 Task: Research Airbnb accommodations nearby St. Augustine, Florida.
Action: Mouse moved to (419, 62)
Screenshot: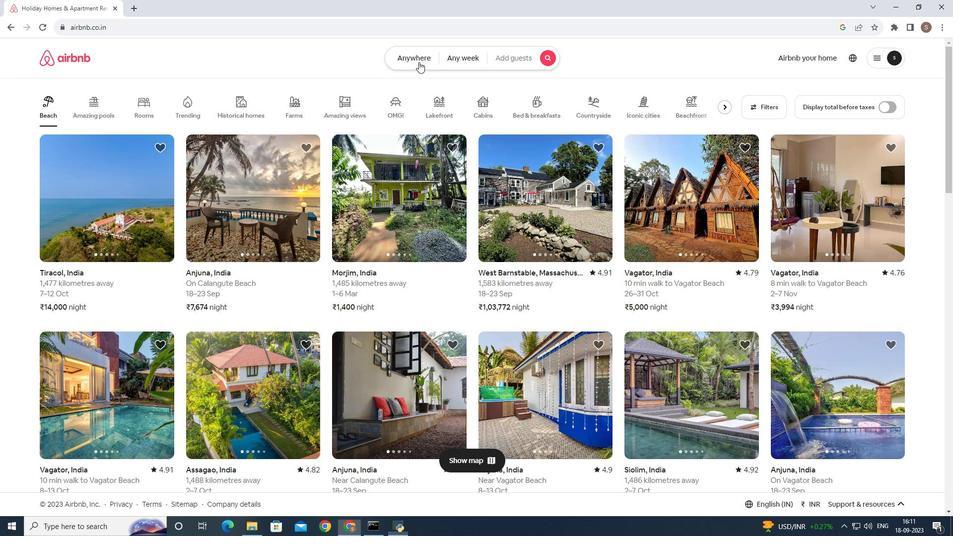 
Action: Mouse pressed left at (419, 62)
Screenshot: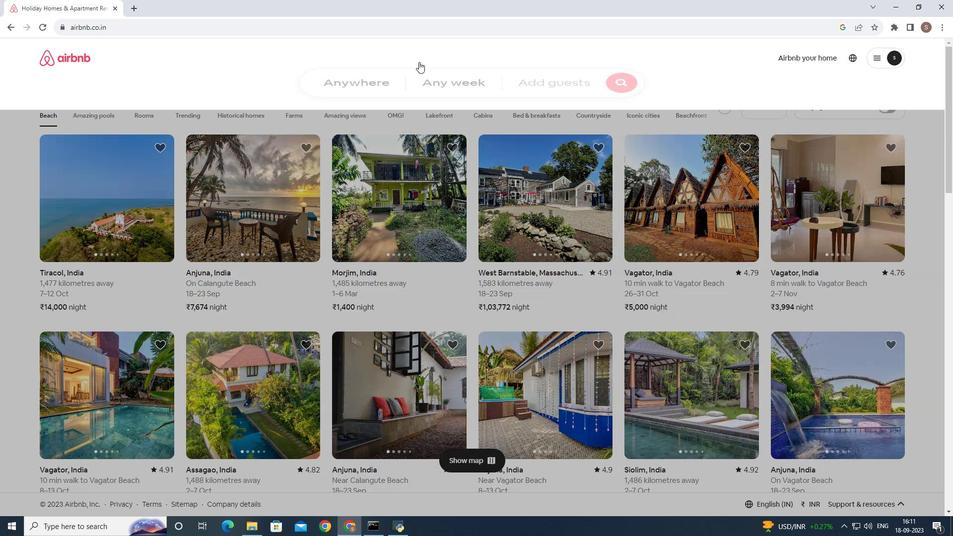 
Action: Mouse moved to (335, 99)
Screenshot: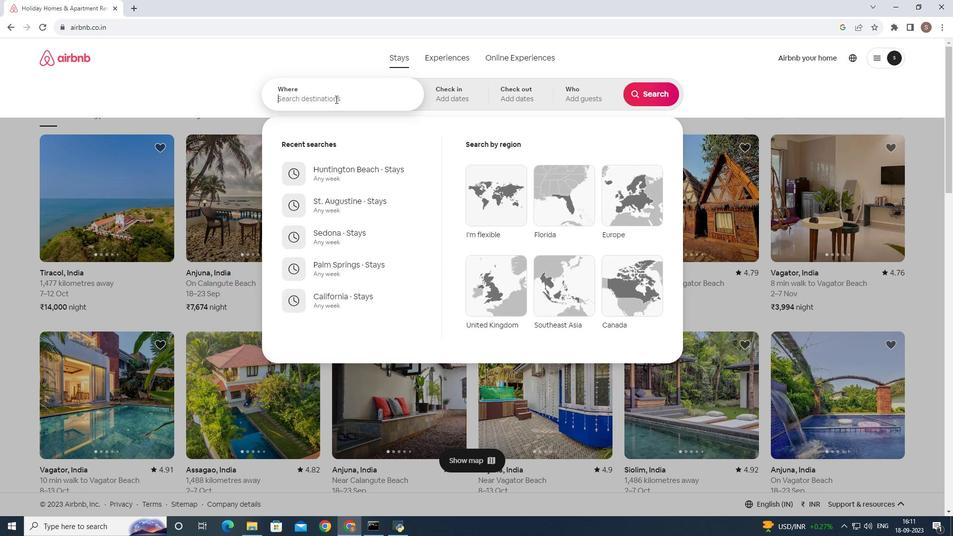 
Action: Mouse pressed left at (335, 99)
Screenshot: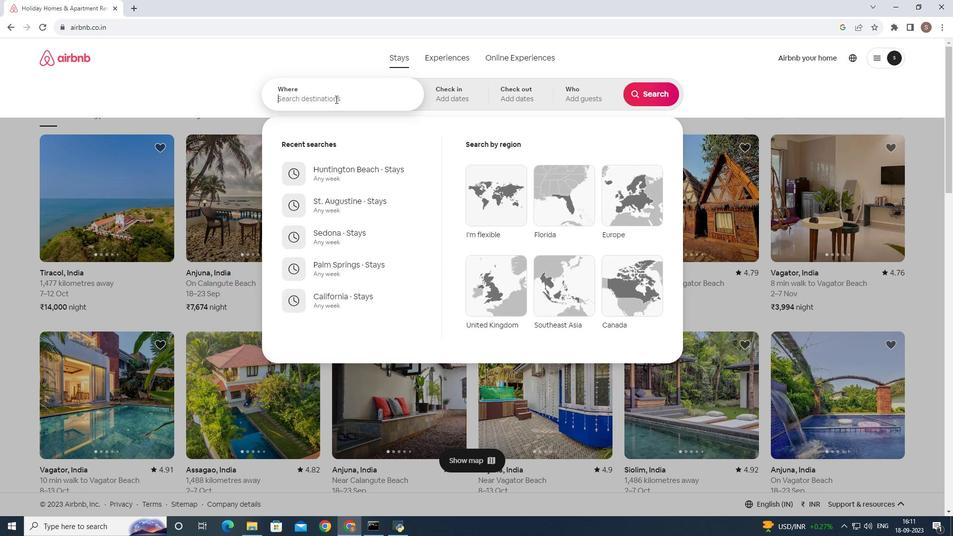 
Action: Key pressed <Key.shift><Key.shift><Key.shift><Key.shift><Key.shift><Key.shift><Key.shift><Key.shift><Key.shift><Key.shift><Key.shift>St.<Key.space><Key.shift><Key.shift><Key.shift><Key.shift><Key.shift><Key.shift><Key.shift><Key.shift><Key.shift><Key.shift>Augustine,<Key.space><Key.shift><Key.shift><Key.shift><Key.shift><Key.shift><Key.shift>Florida
Screenshot: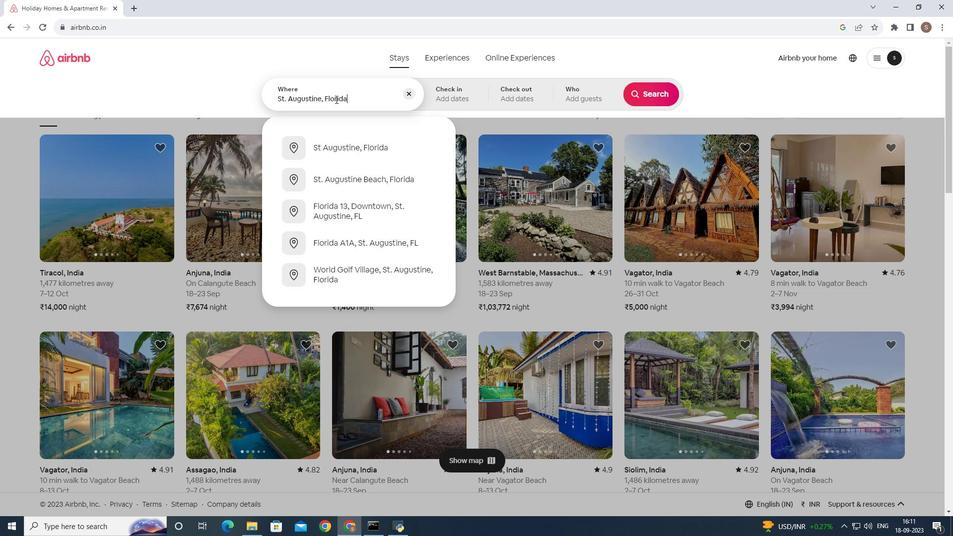 
Action: Mouse moved to (360, 149)
Screenshot: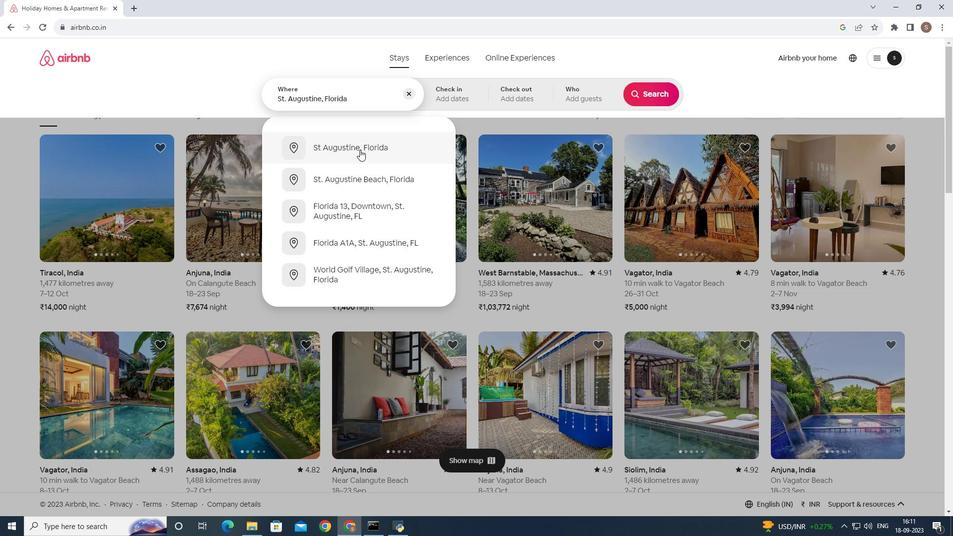 
Action: Mouse pressed left at (360, 149)
Screenshot: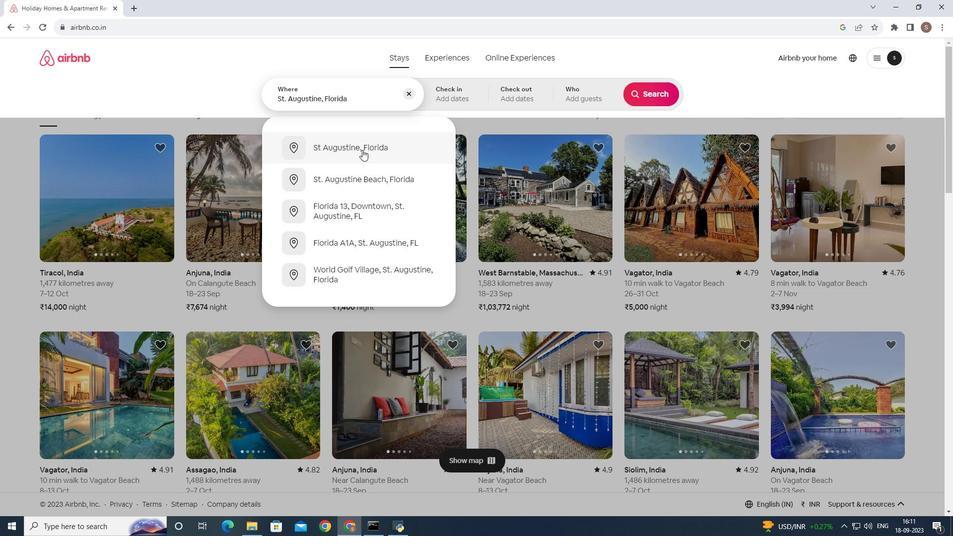 
Action: Mouse moved to (667, 87)
Screenshot: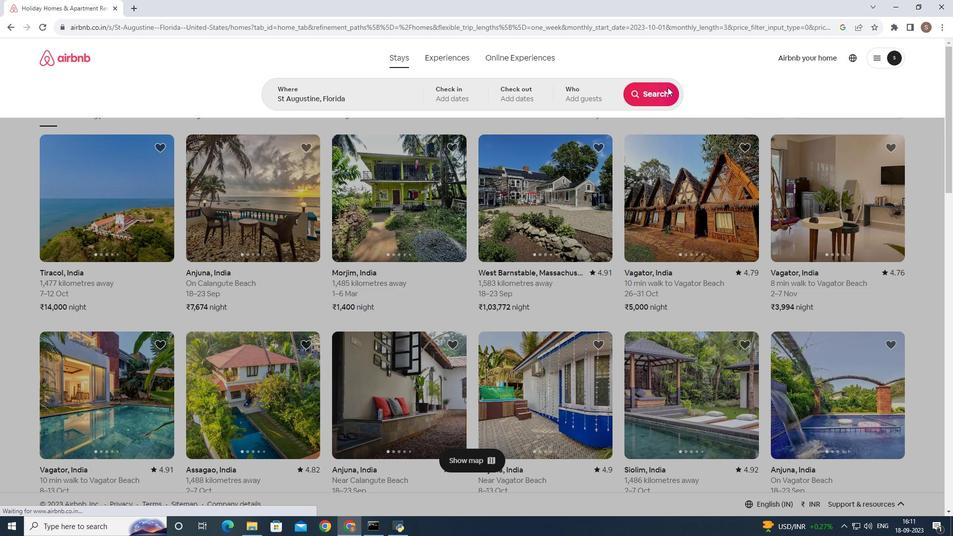 
Action: Mouse pressed left at (667, 87)
Screenshot: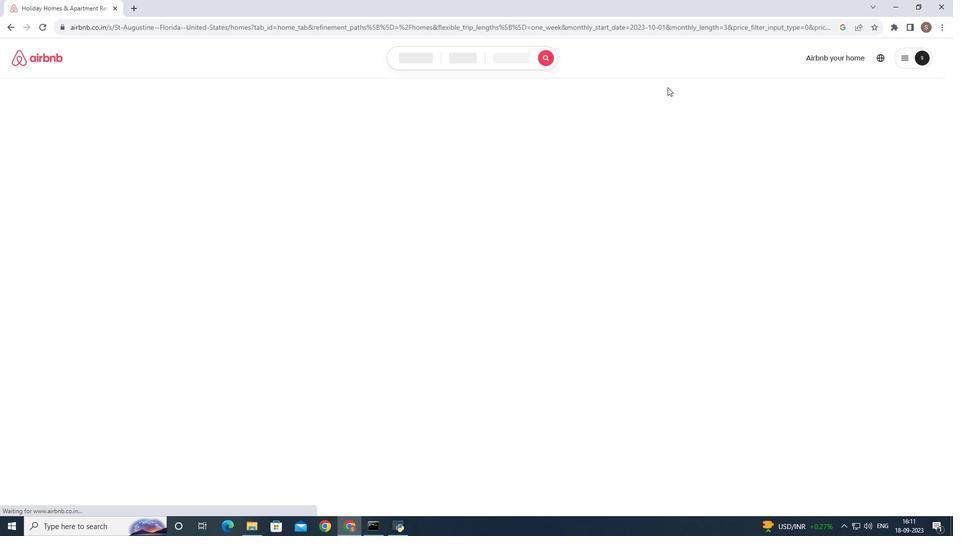 
Action: Mouse moved to (429, 92)
Screenshot: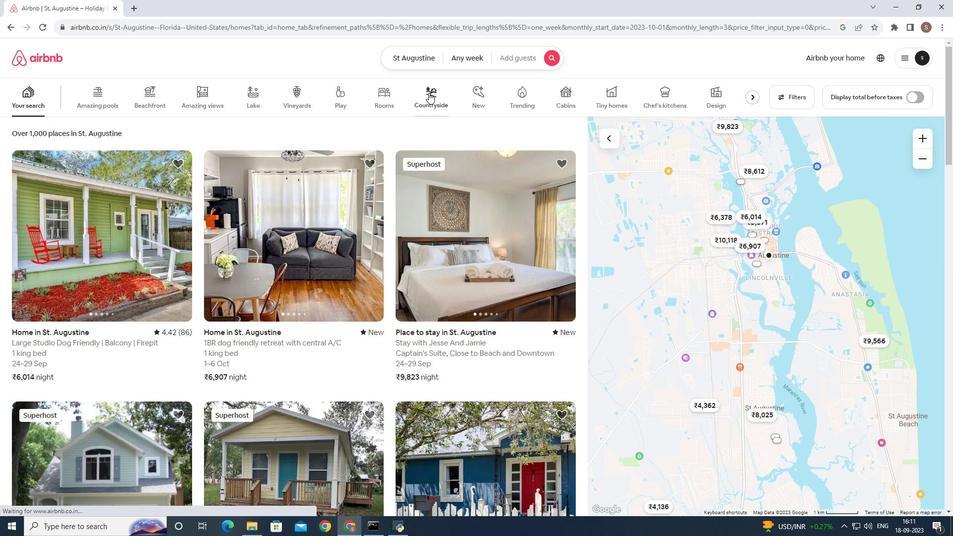 
Action: Mouse pressed left at (429, 92)
Screenshot: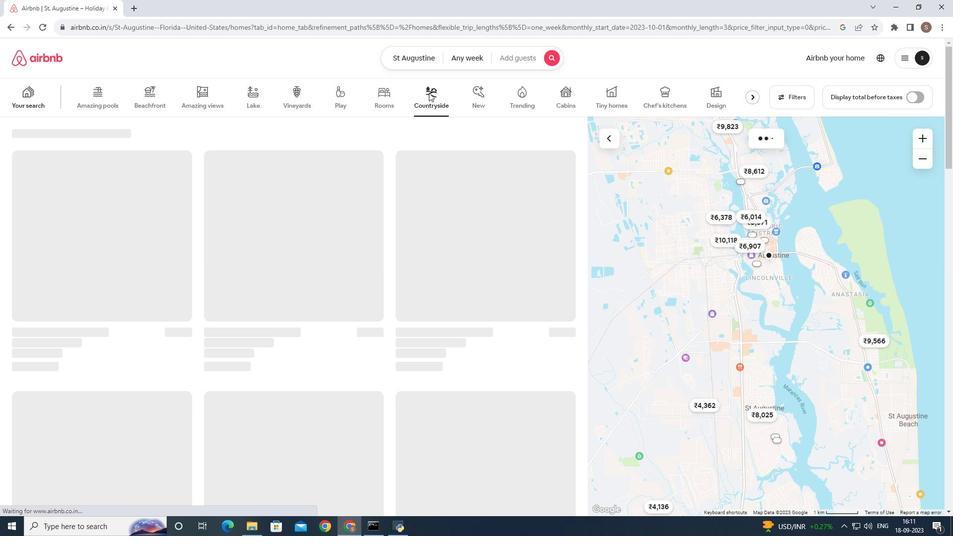 
Action: Mouse moved to (174, 250)
Screenshot: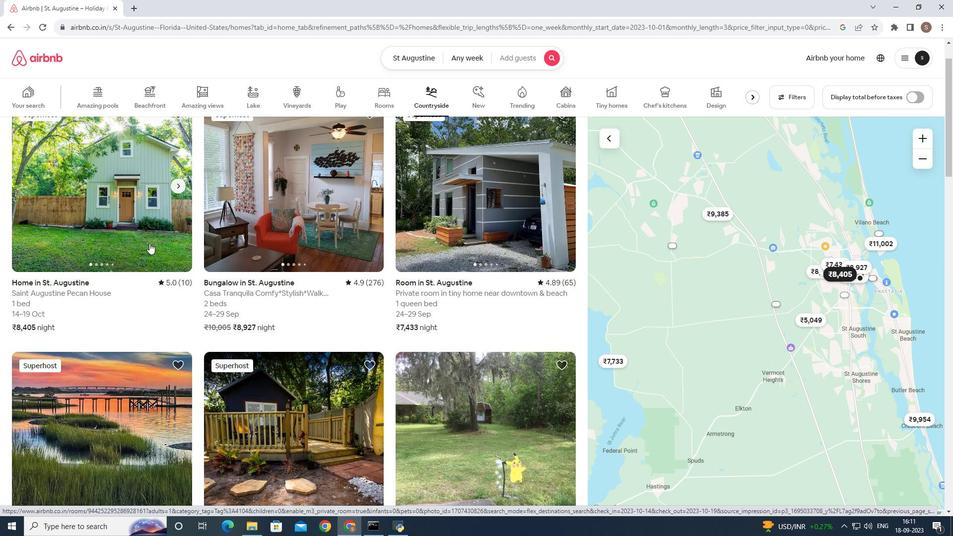
Action: Mouse scrolled (174, 249) with delta (0, 0)
Screenshot: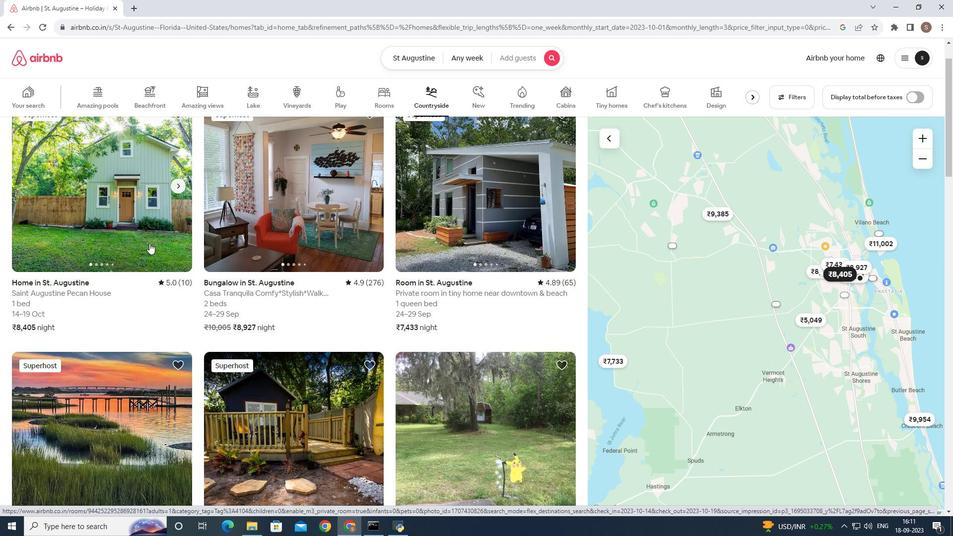 
Action: Mouse moved to (135, 230)
Screenshot: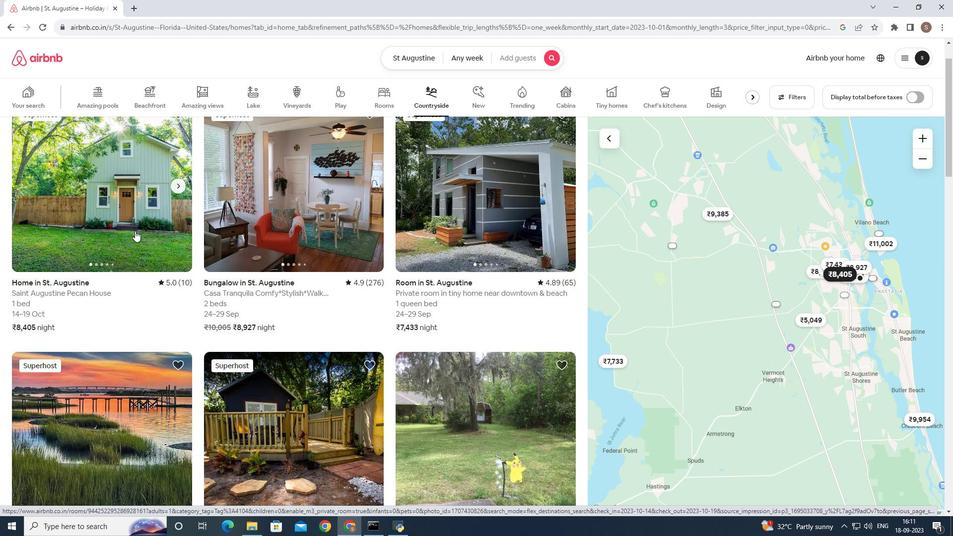 
Action: Mouse pressed left at (135, 230)
Screenshot: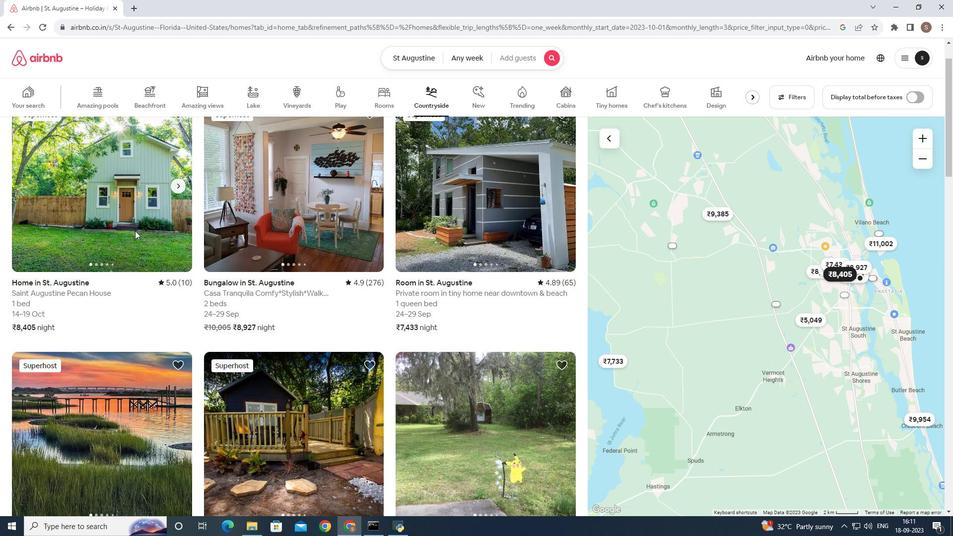 
Action: Mouse moved to (694, 368)
Screenshot: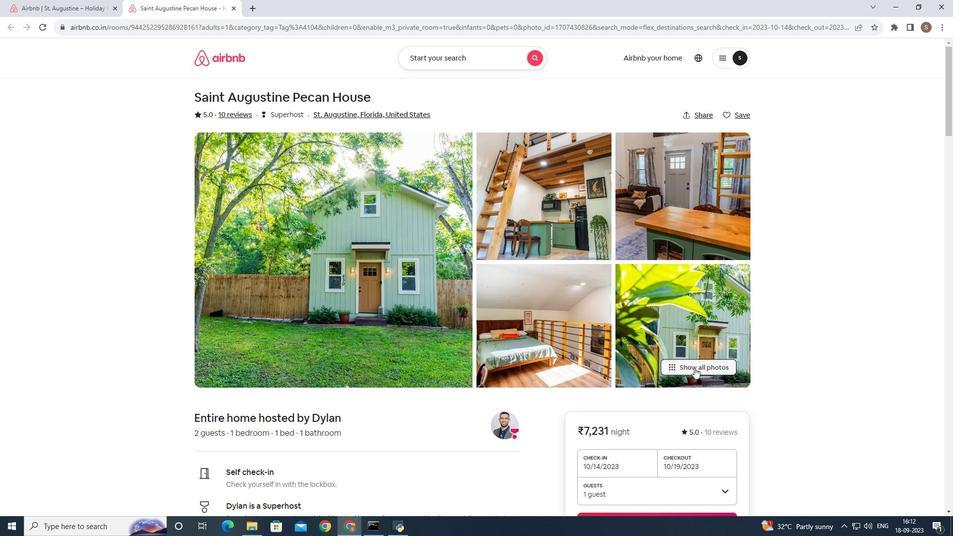 
Action: Mouse pressed left at (694, 368)
Screenshot: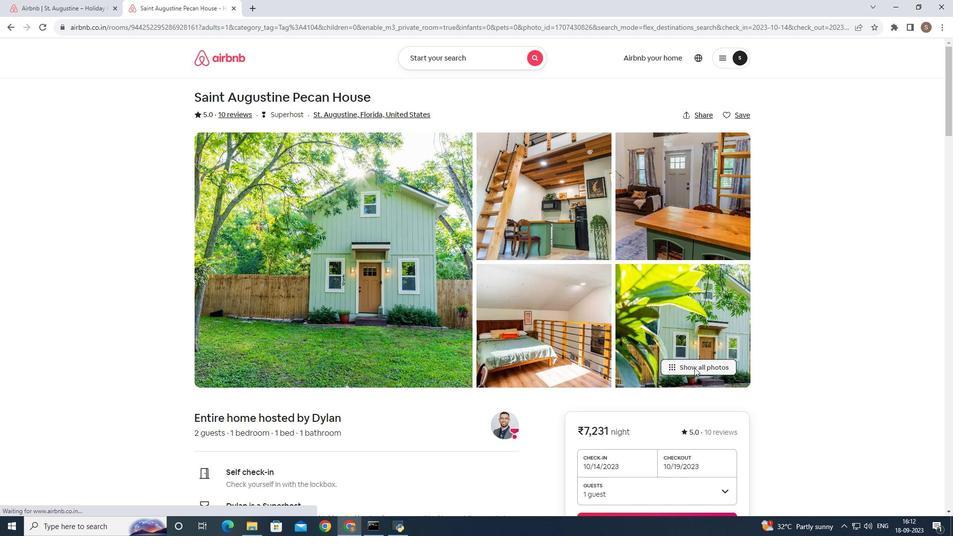 
Action: Mouse moved to (400, 171)
Screenshot: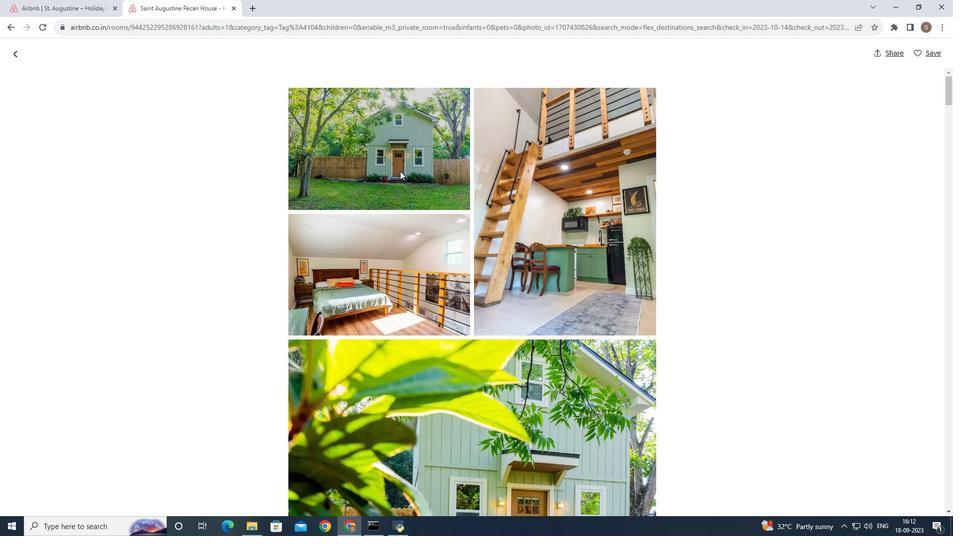 
Action: Mouse pressed left at (400, 171)
Screenshot: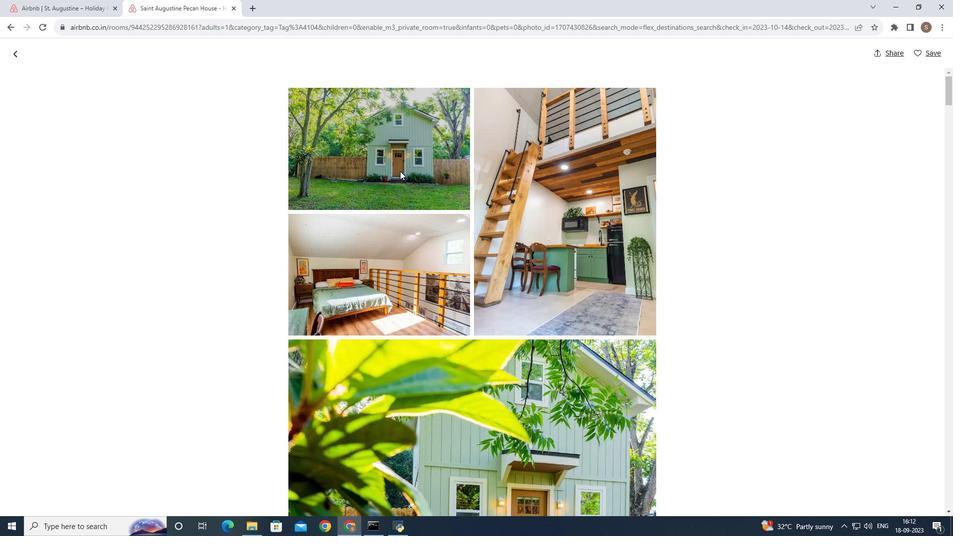 
Action: Key pressed <Key.right><Key.right><Key.right><Key.right><Key.right><Key.right><Key.right><Key.right><Key.right><Key.right><Key.right><Key.right><Key.right><Key.right><Key.right><Key.right><Key.right><Key.right><Key.right><Key.right><Key.right><Key.right><Key.right><Key.right><Key.right><Key.right><Key.right><Key.right><Key.right><Key.right><Key.right><Key.right><Key.right><Key.right><Key.right><Key.right><Key.right><Key.right><Key.right><Key.right><Key.right><Key.right><Key.right><Key.right><Key.right><Key.right><Key.right><Key.right><Key.right><Key.right><Key.right>
Screenshot: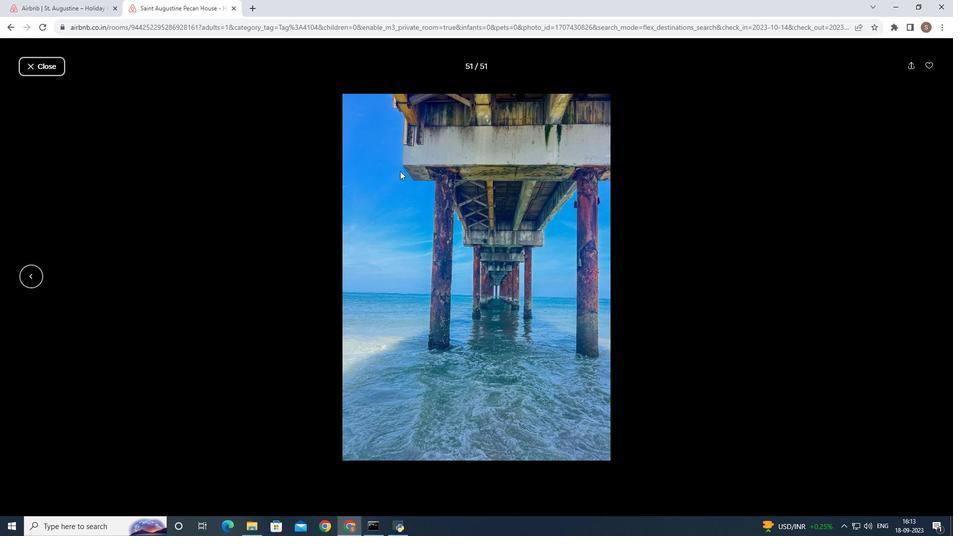 
Action: Mouse moved to (51, 56)
Screenshot: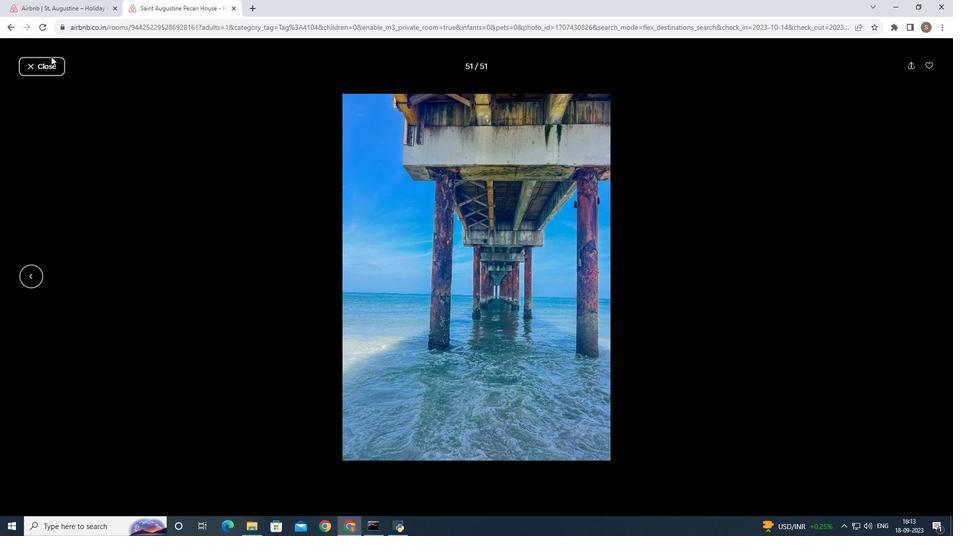 
Action: Mouse pressed left at (51, 56)
Screenshot: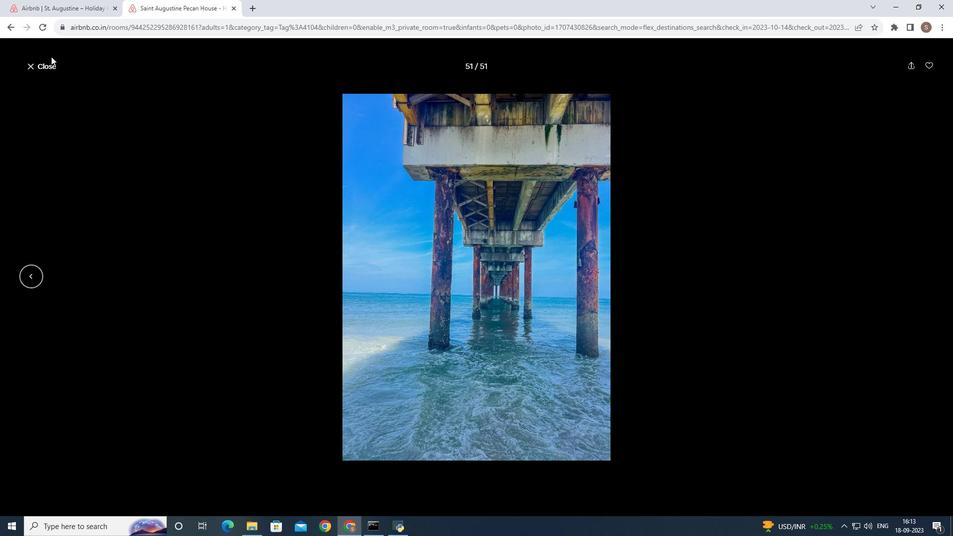 
Action: Mouse moved to (50, 59)
Screenshot: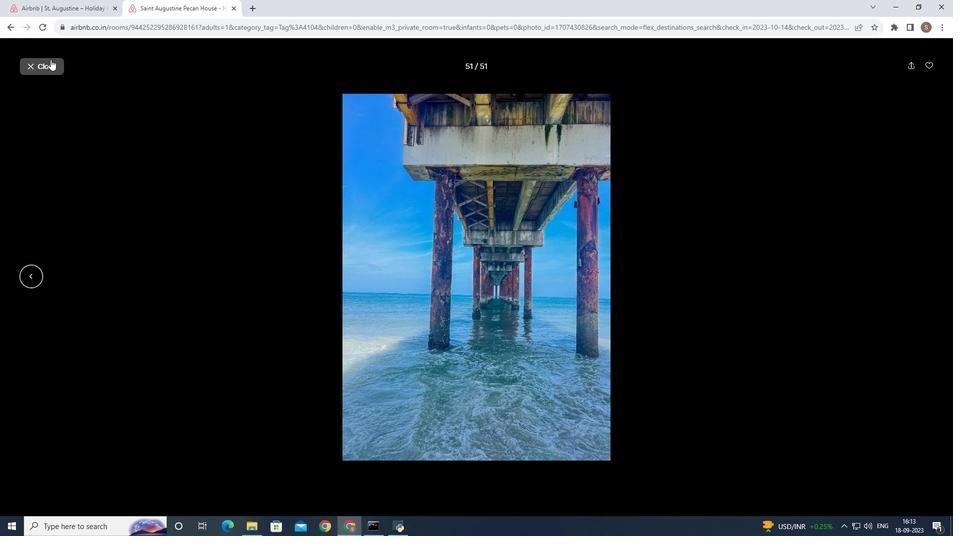 
Action: Mouse pressed left at (50, 59)
Screenshot: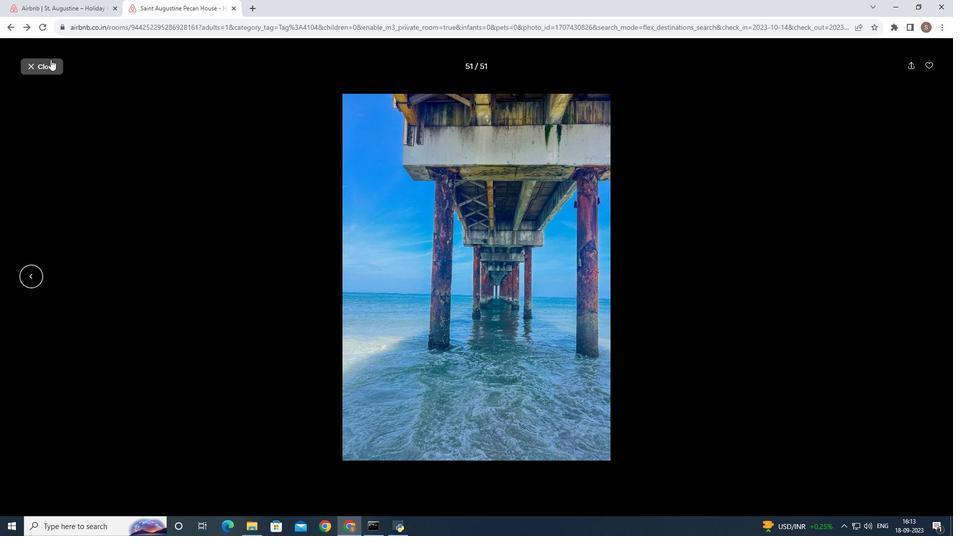
Action: Mouse moved to (18, 53)
Screenshot: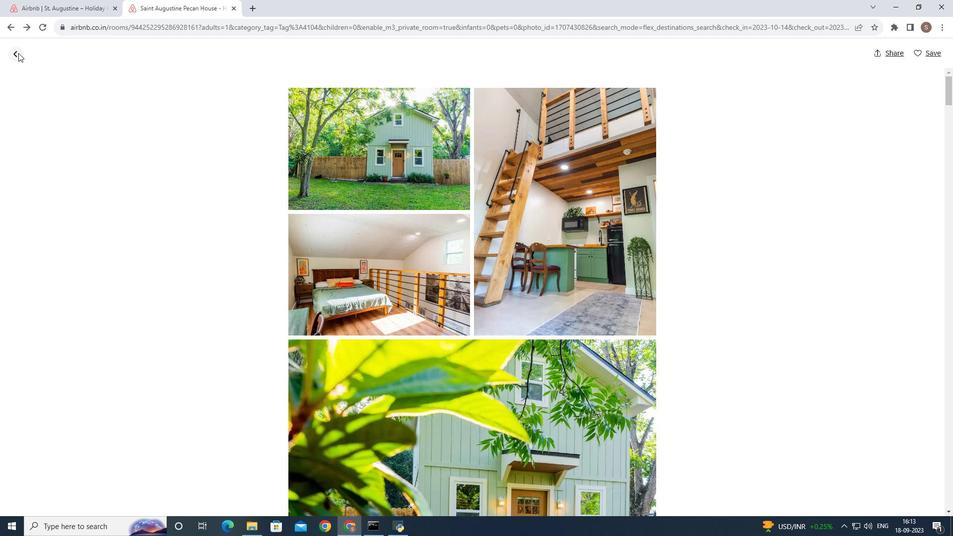 
Action: Mouse pressed left at (18, 53)
Screenshot: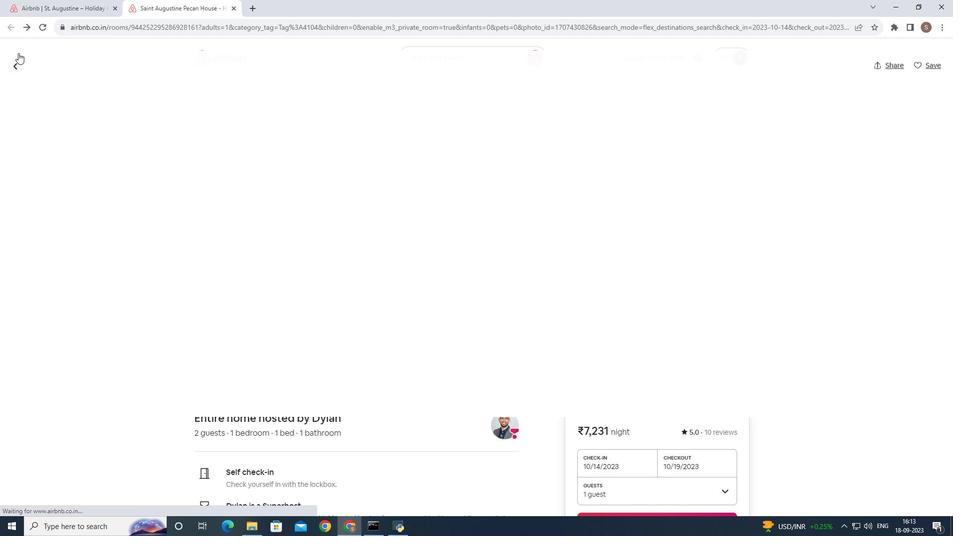 
Action: Mouse moved to (469, 274)
Screenshot: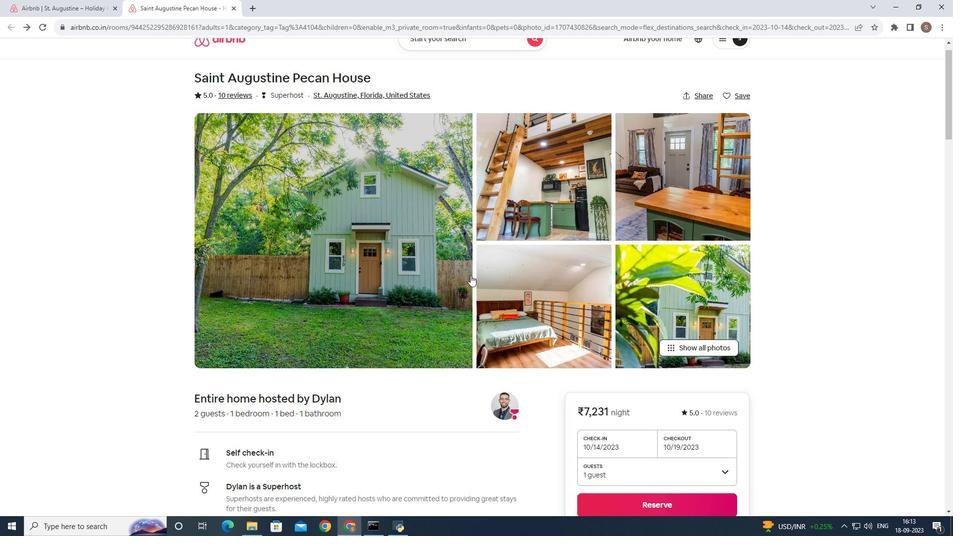 
Action: Mouse scrolled (469, 273) with delta (0, 0)
Screenshot: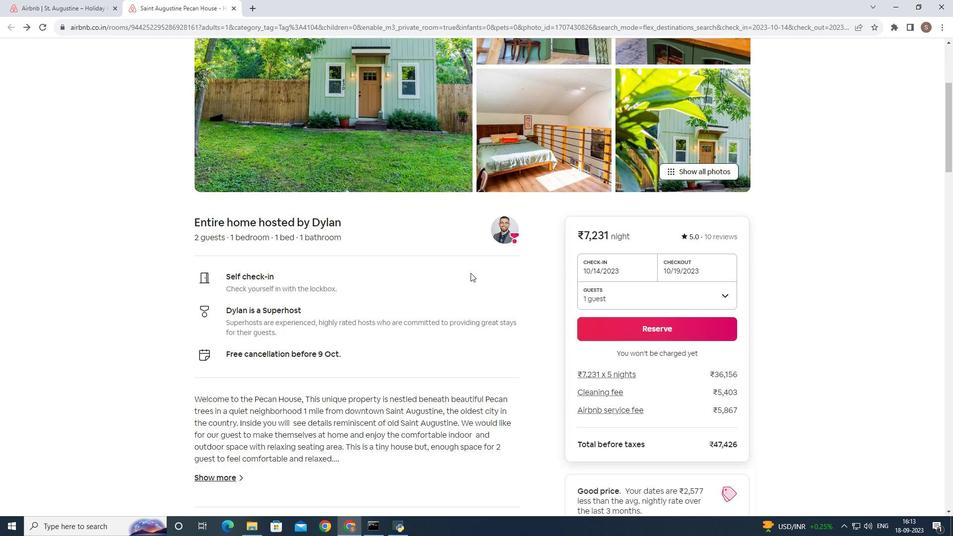
Action: Mouse scrolled (469, 273) with delta (0, 0)
Screenshot: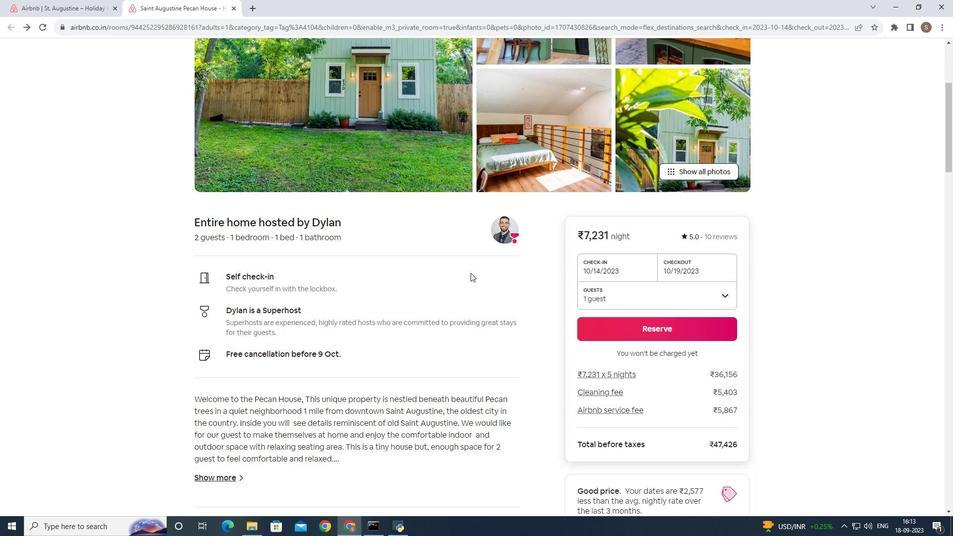 
Action: Mouse moved to (470, 275)
Screenshot: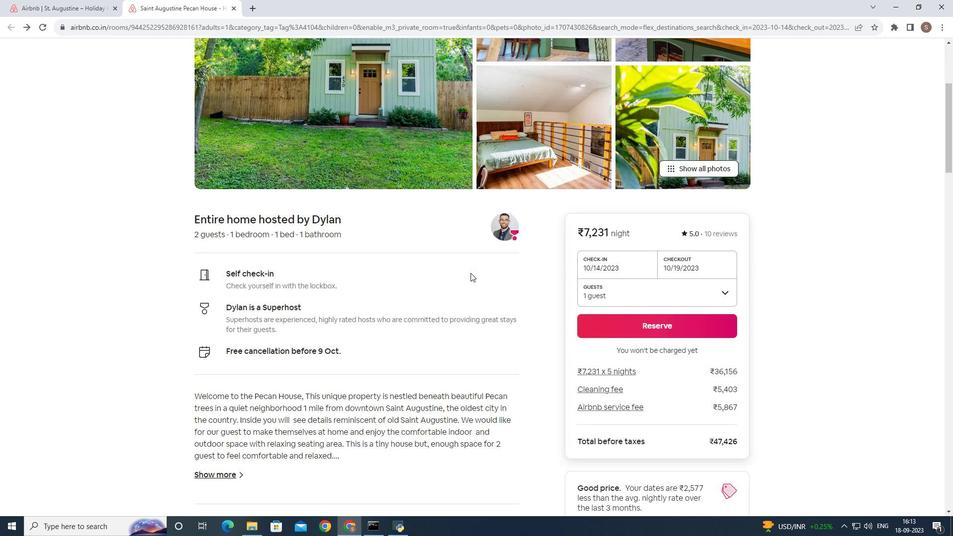 
Action: Mouse scrolled (470, 275) with delta (0, 0)
Screenshot: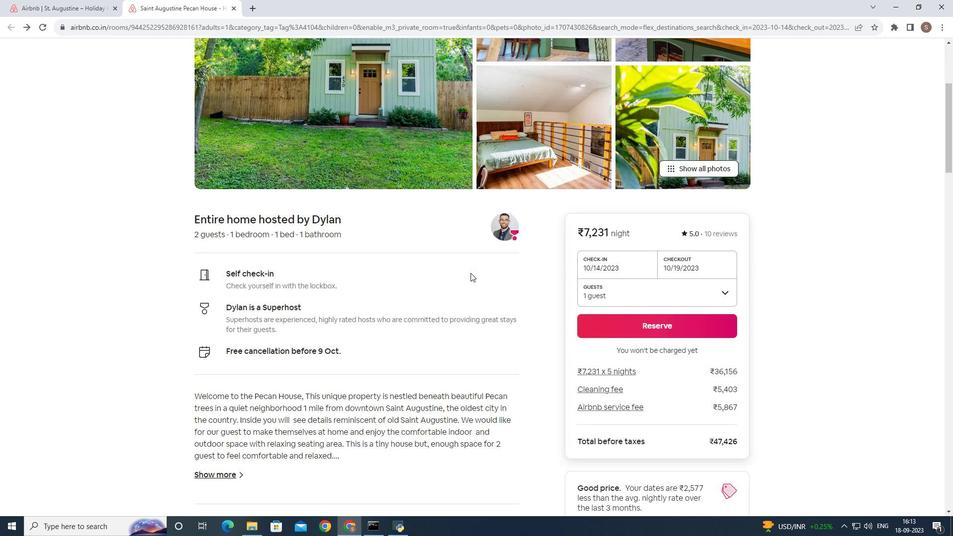 
Action: Mouse scrolled (470, 275) with delta (0, 0)
Screenshot: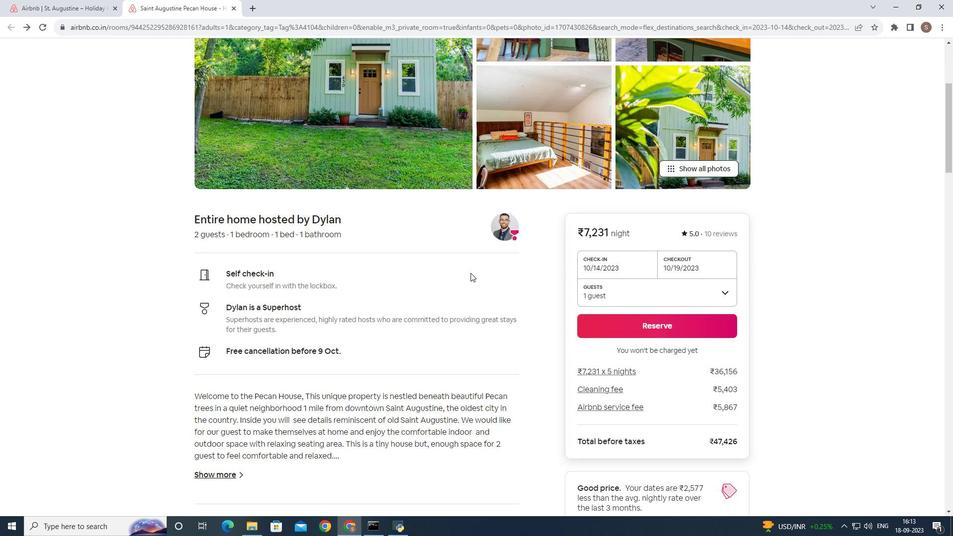 
Action: Mouse moved to (421, 265)
Screenshot: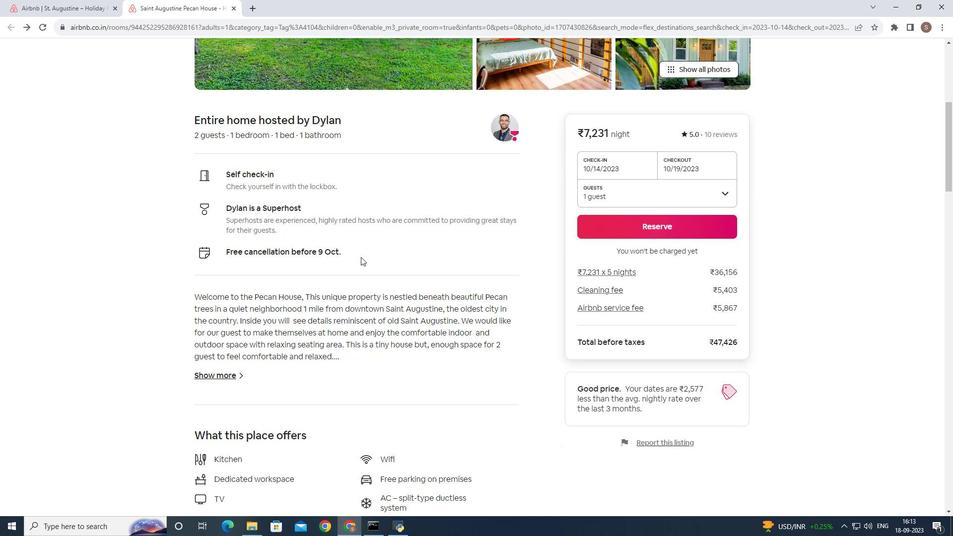 
Action: Mouse scrolled (421, 265) with delta (0, 0)
Screenshot: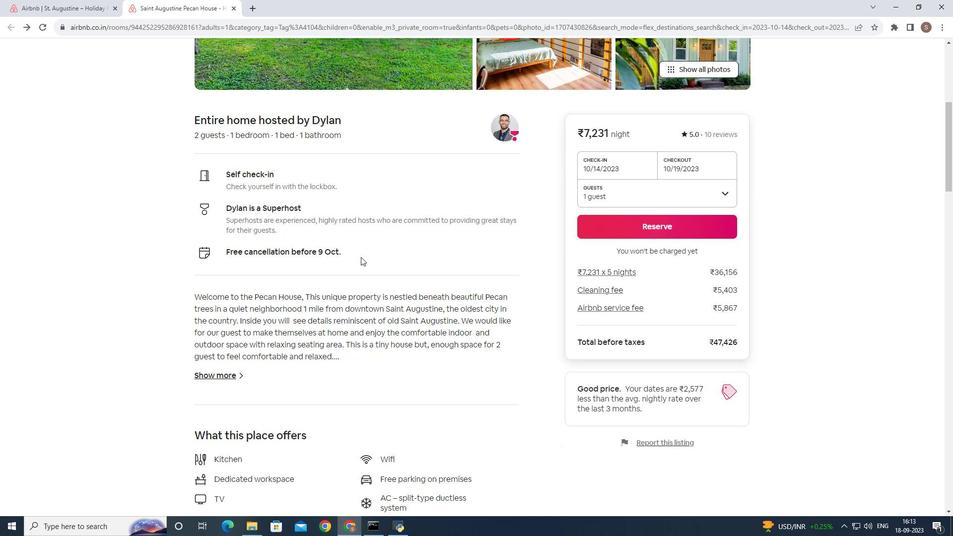 
Action: Mouse moved to (401, 265)
Screenshot: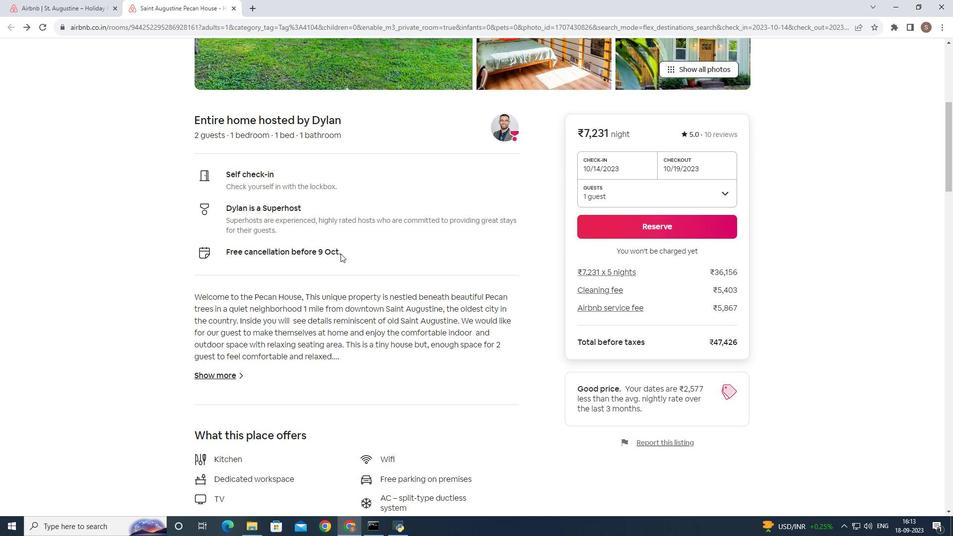 
Action: Mouse scrolled (401, 265) with delta (0, 0)
Screenshot: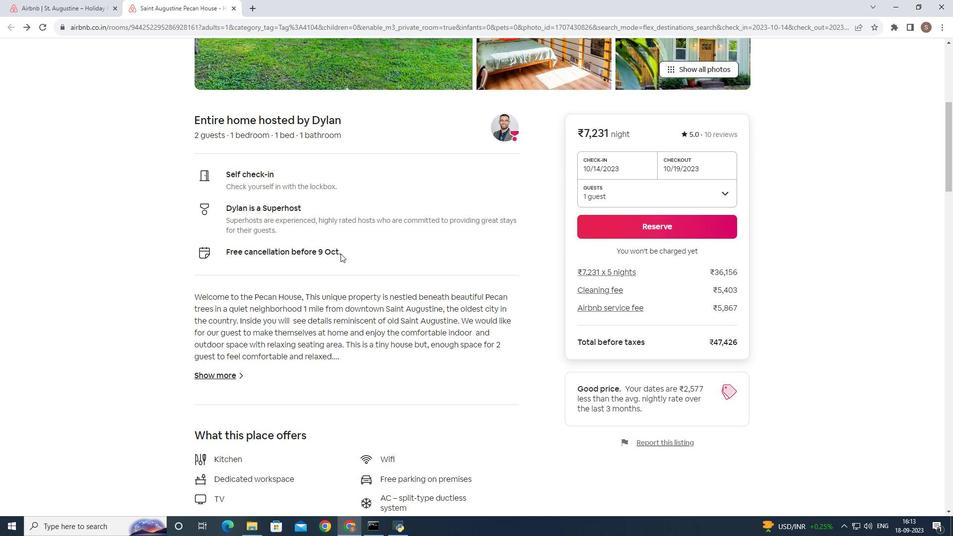 
Action: Mouse moved to (329, 252)
Screenshot: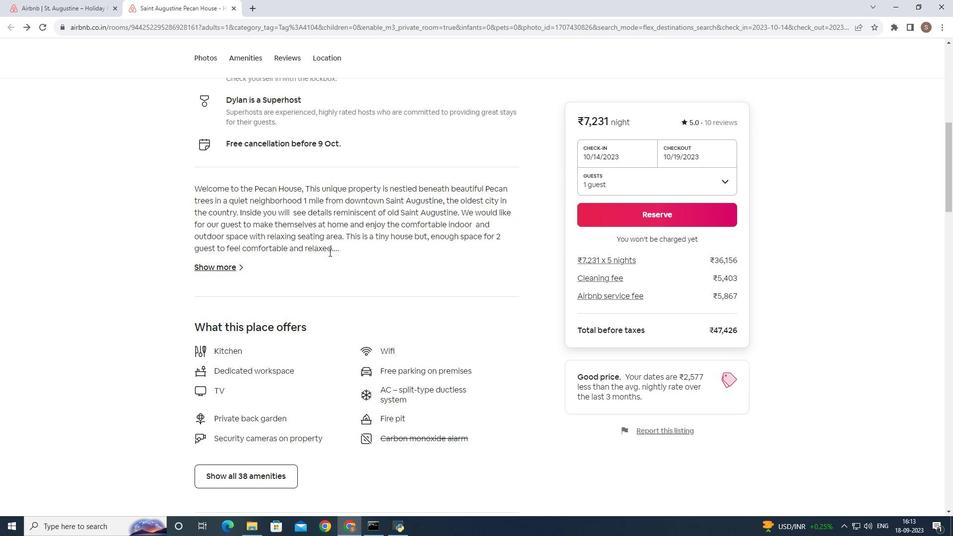 
Action: Mouse scrolled (329, 251) with delta (0, 0)
Screenshot: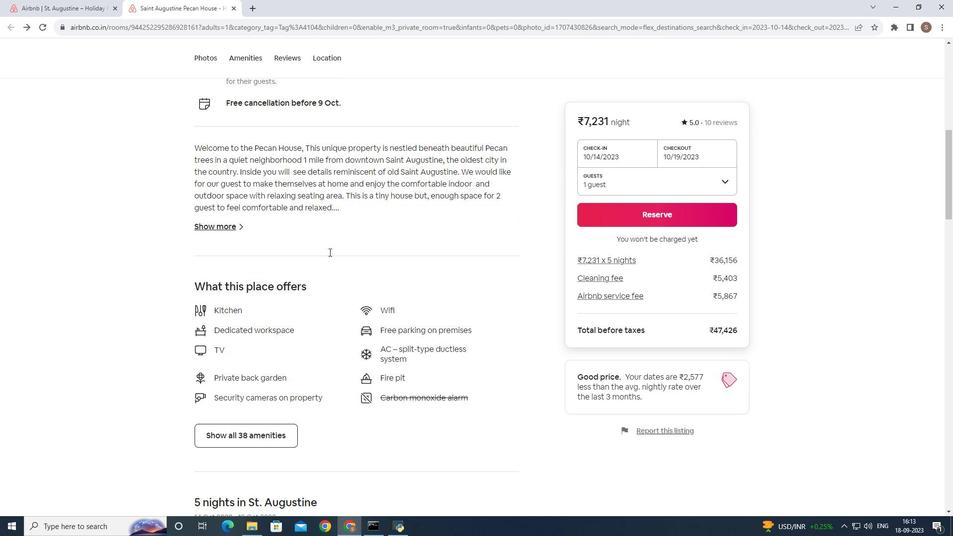 
Action: Mouse scrolled (329, 251) with delta (0, 0)
Screenshot: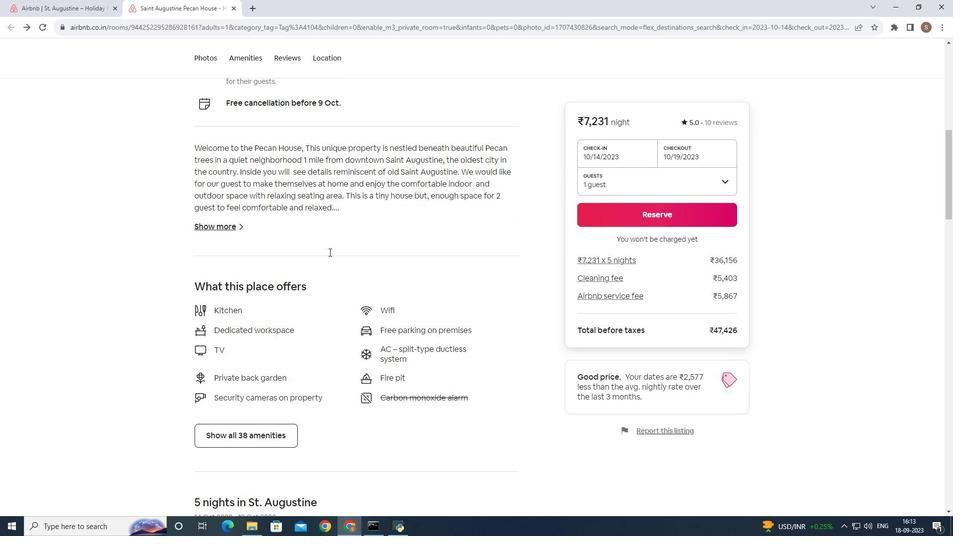 
Action: Mouse scrolled (329, 251) with delta (0, 0)
Screenshot: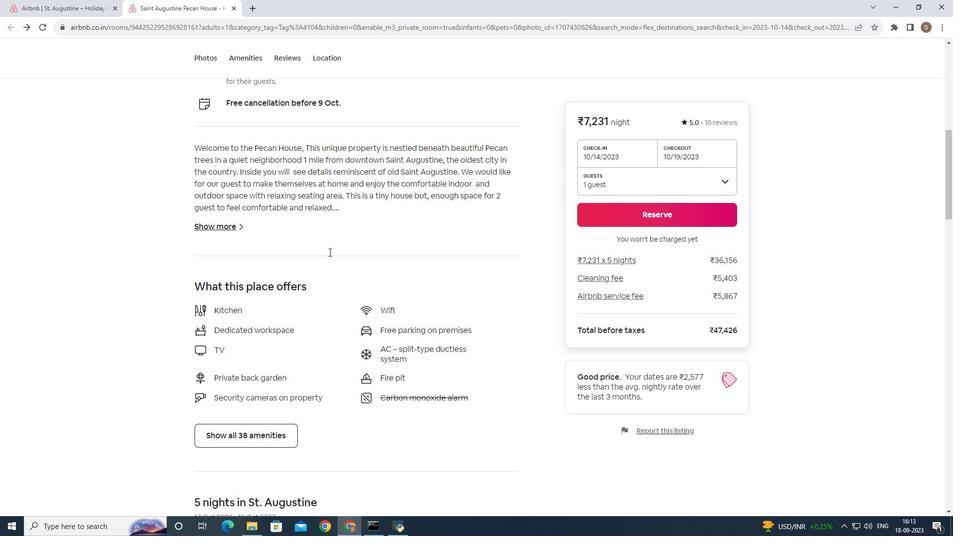 
Action: Mouse scrolled (329, 251) with delta (0, 0)
Screenshot: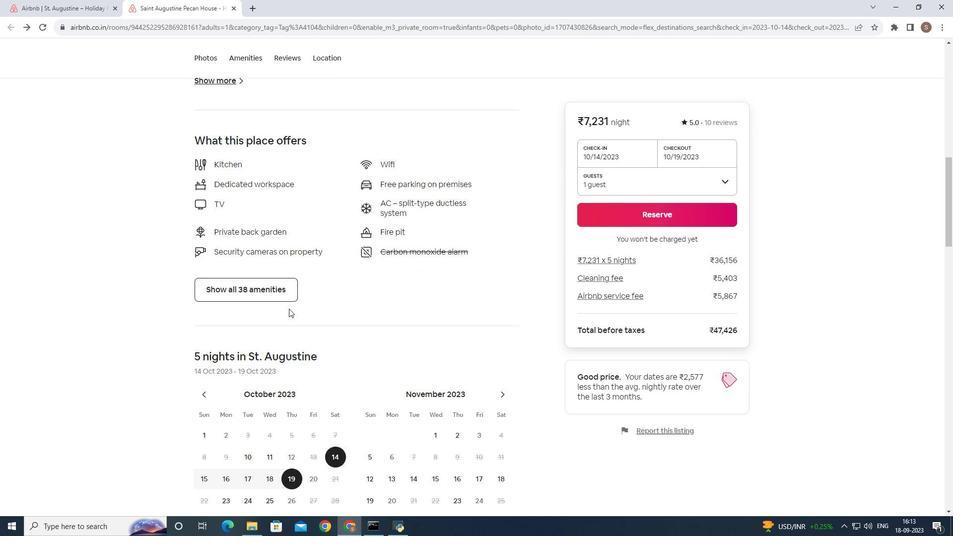 
Action: Mouse moved to (328, 255)
Screenshot: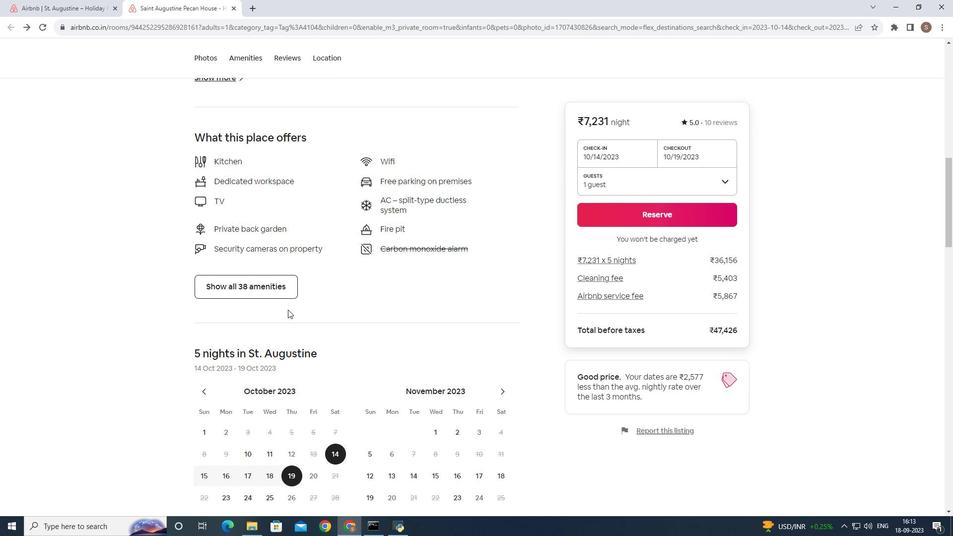 
Action: Mouse scrolled (328, 254) with delta (0, 0)
Screenshot: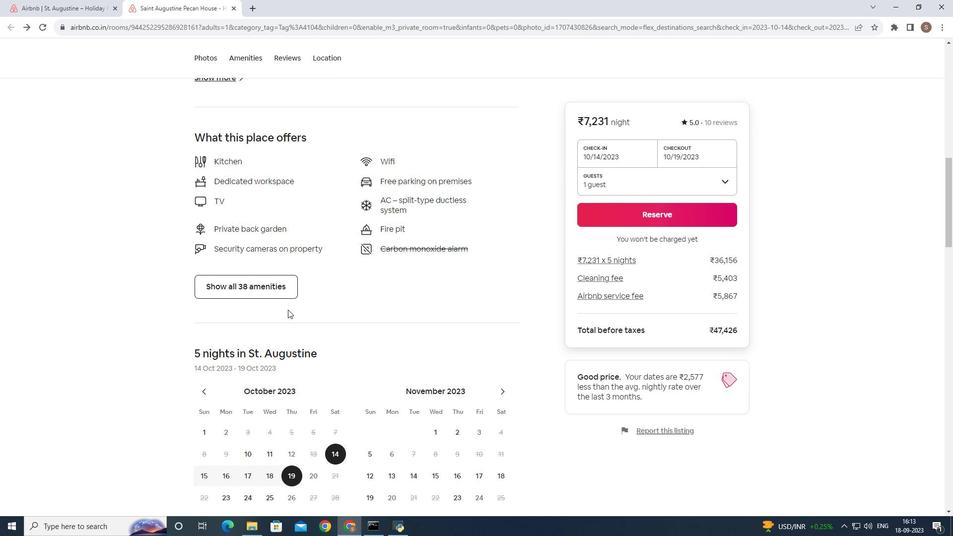 
Action: Mouse moved to (323, 264)
Screenshot: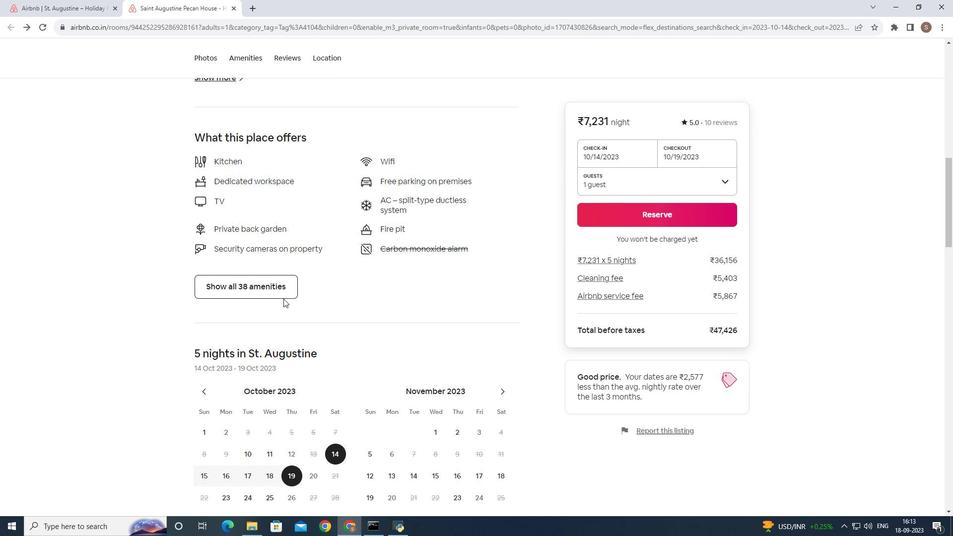 
Action: Mouse scrolled (323, 264) with delta (0, 0)
Screenshot: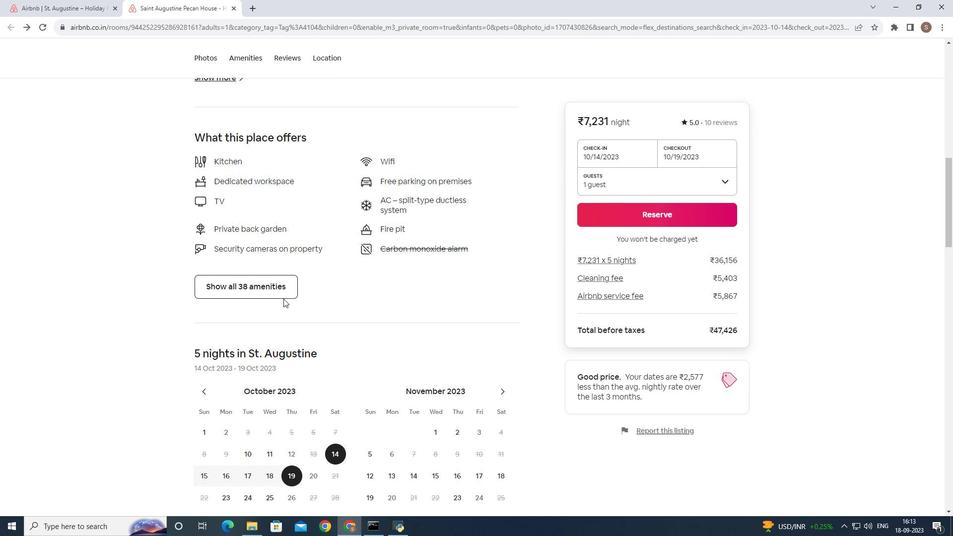 
Action: Mouse moved to (282, 287)
Screenshot: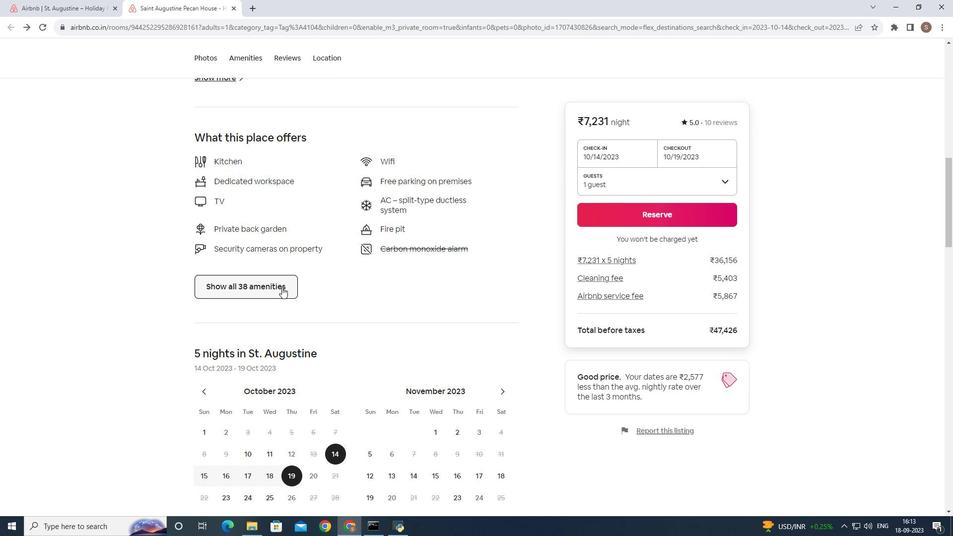 
Action: Mouse pressed left at (282, 287)
Screenshot: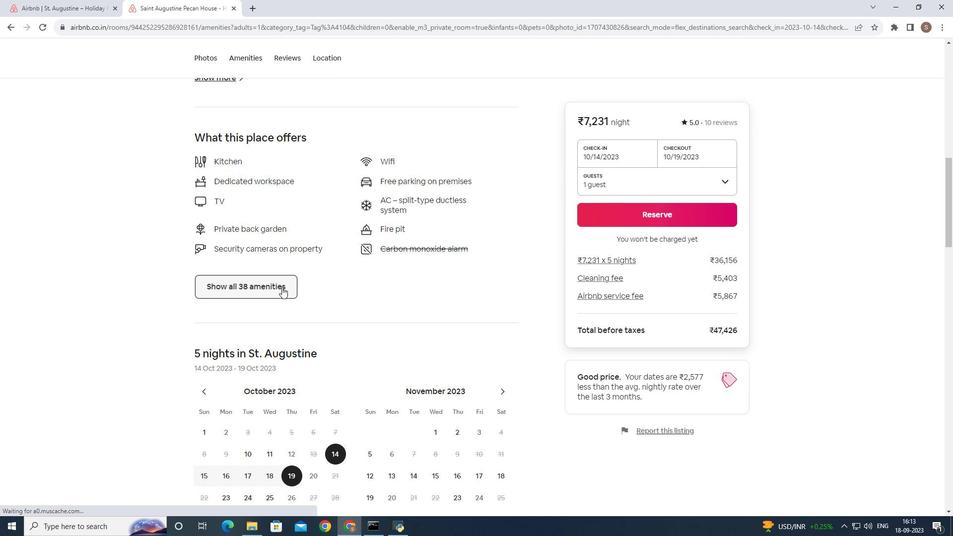 
Action: Mouse moved to (399, 209)
Screenshot: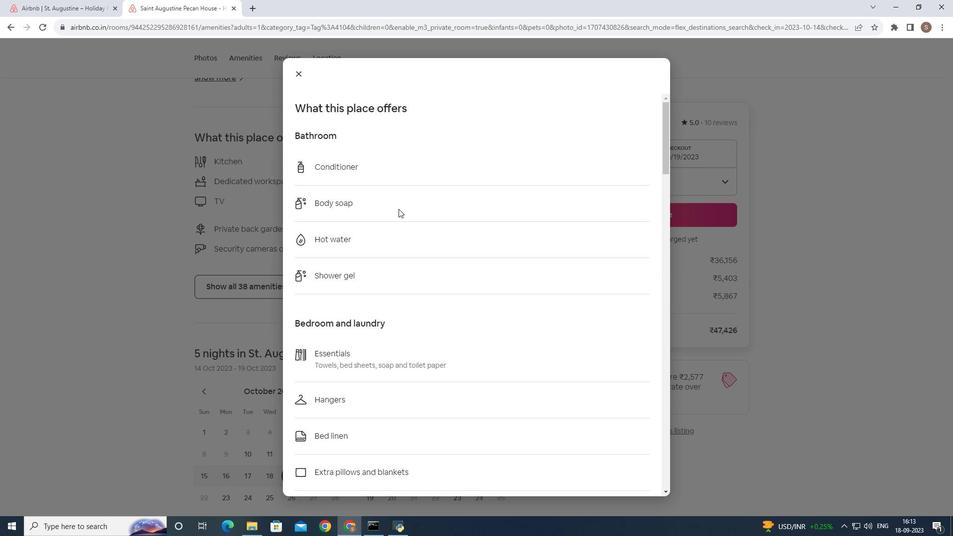 
Action: Mouse scrolled (399, 208) with delta (0, 0)
Screenshot: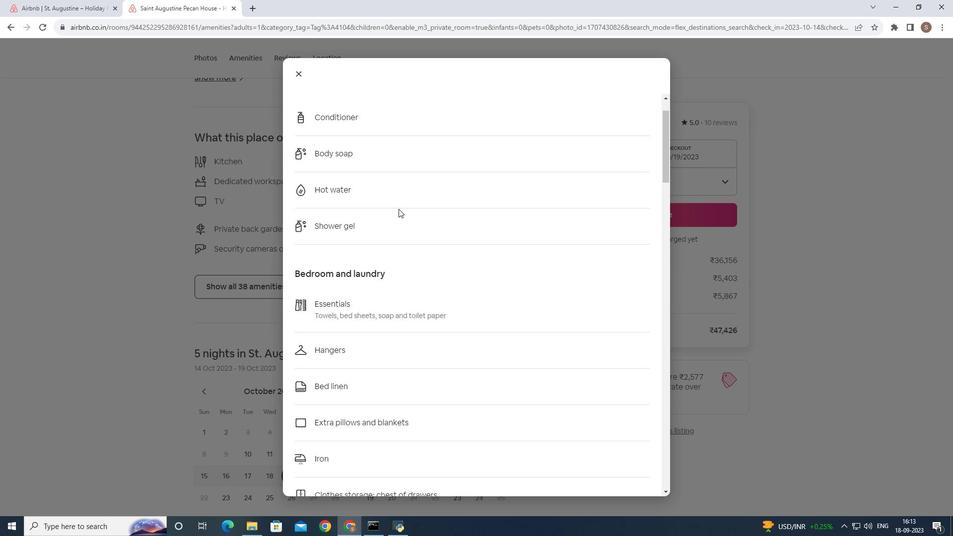 
Action: Mouse moved to (398, 209)
Screenshot: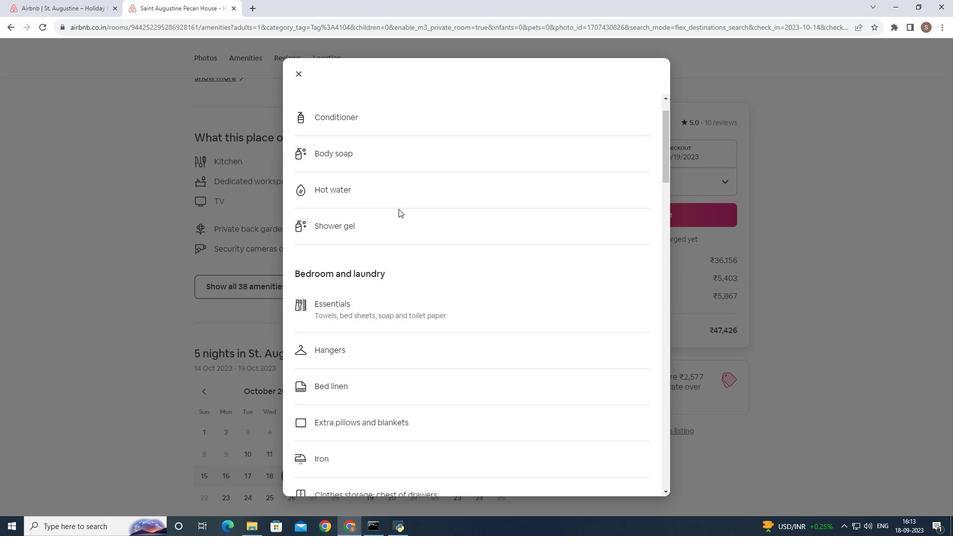 
Action: Mouse scrolled (398, 208) with delta (0, 0)
Screenshot: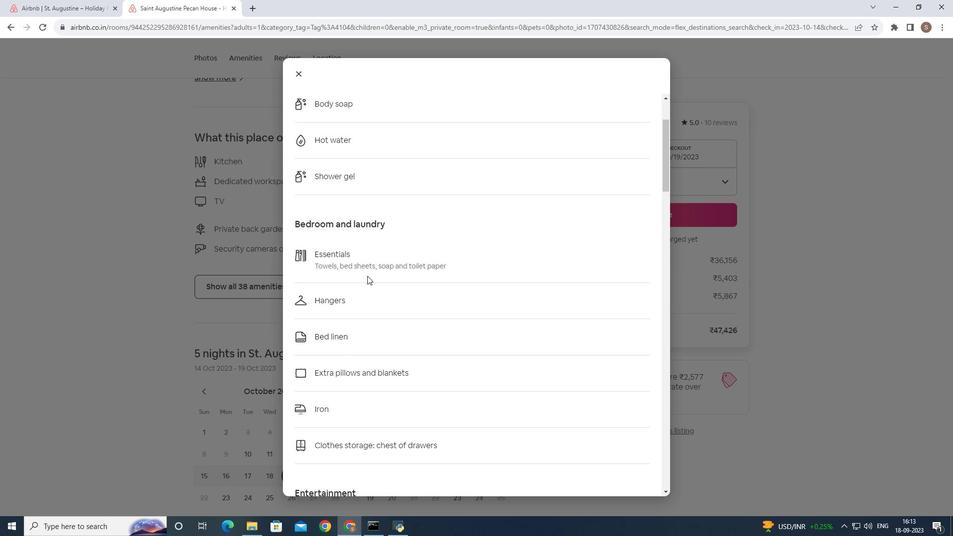 
Action: Mouse moved to (367, 276)
Screenshot: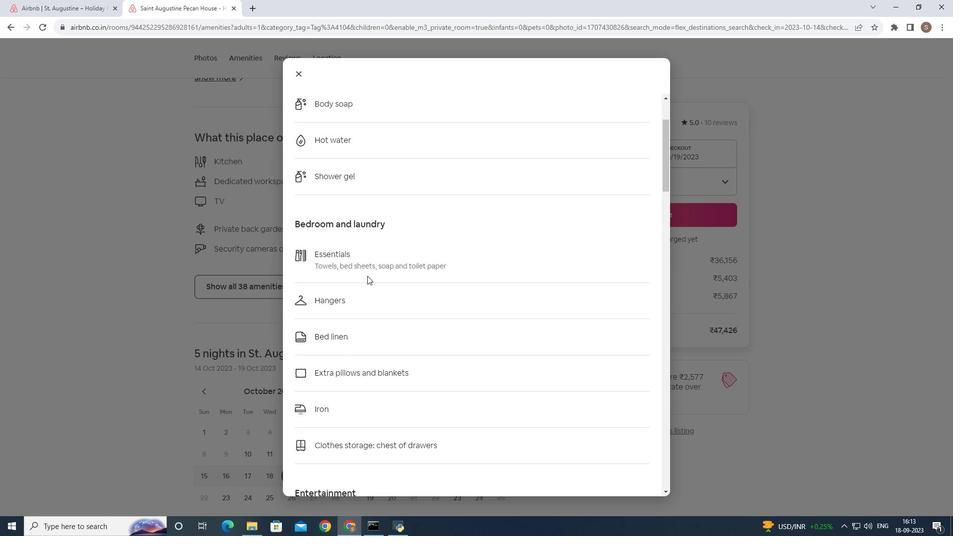 
Action: Mouse scrolled (367, 275) with delta (0, 0)
Screenshot: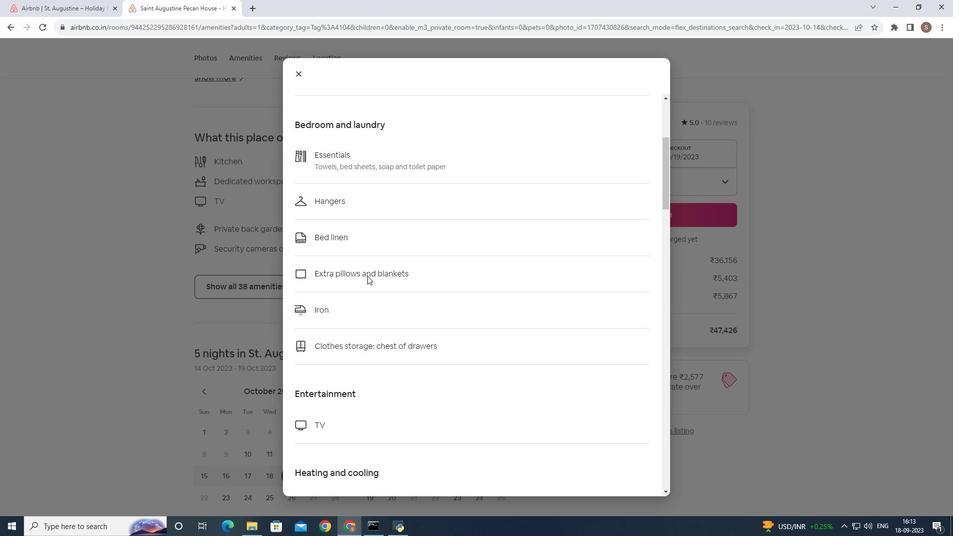 
Action: Mouse scrolled (367, 275) with delta (0, 0)
Screenshot: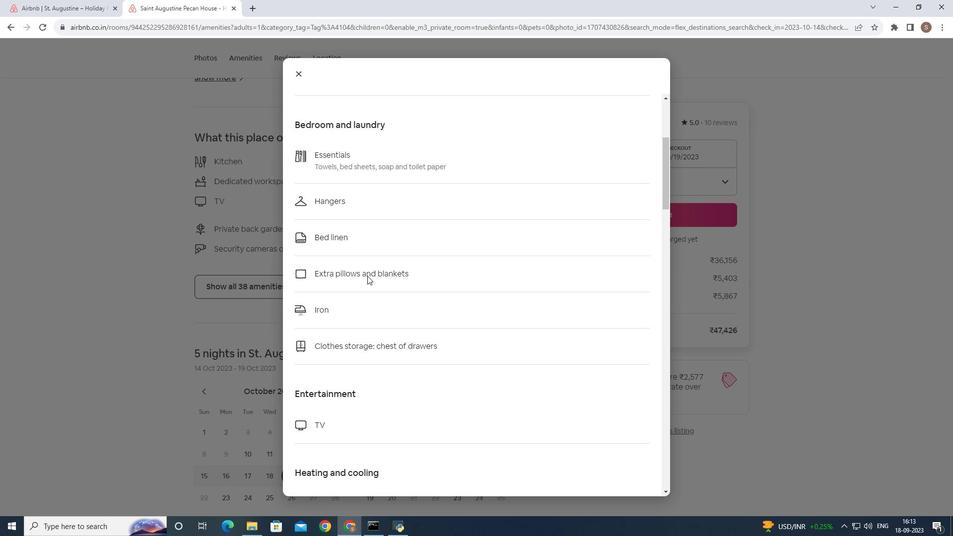 
Action: Mouse scrolled (367, 275) with delta (0, 0)
Screenshot: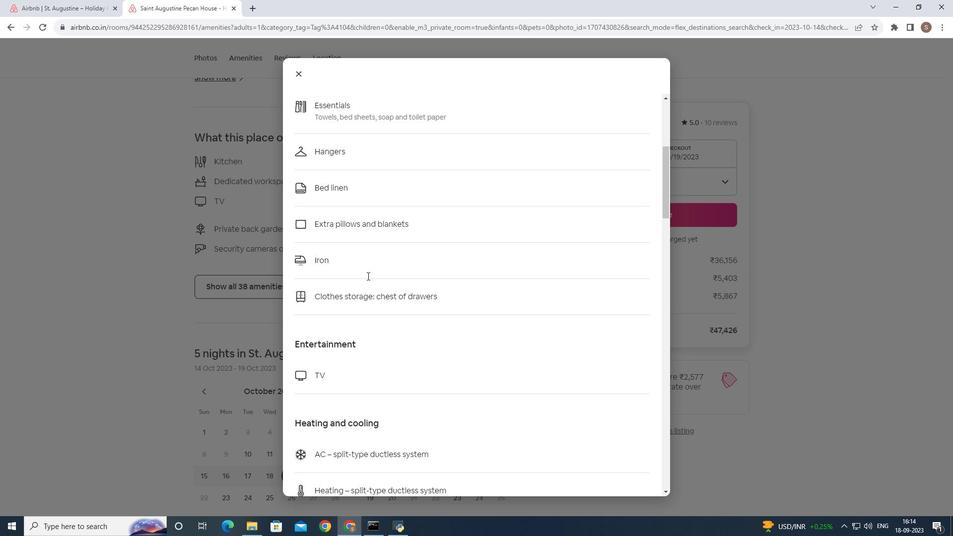 
Action: Mouse moved to (372, 279)
Screenshot: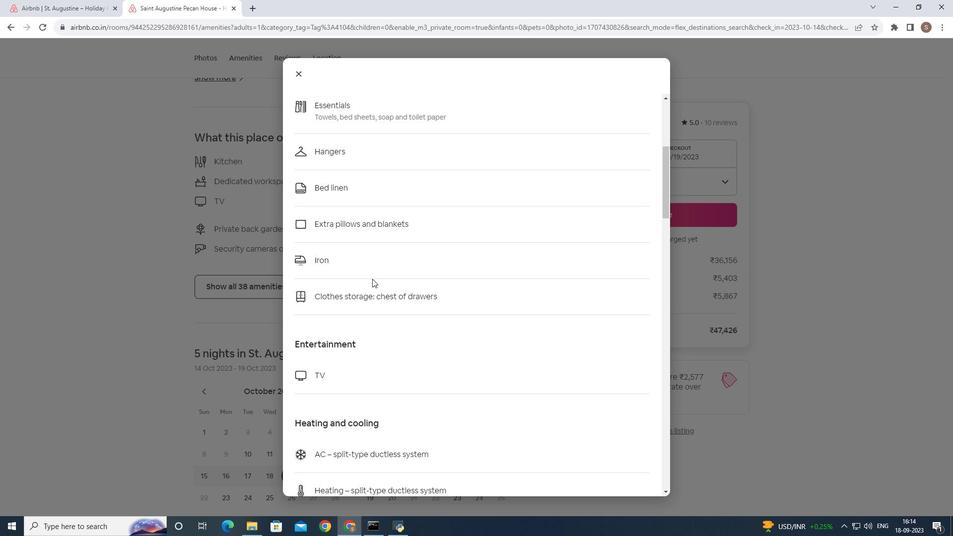 
Action: Mouse scrolled (372, 278) with delta (0, 0)
Screenshot: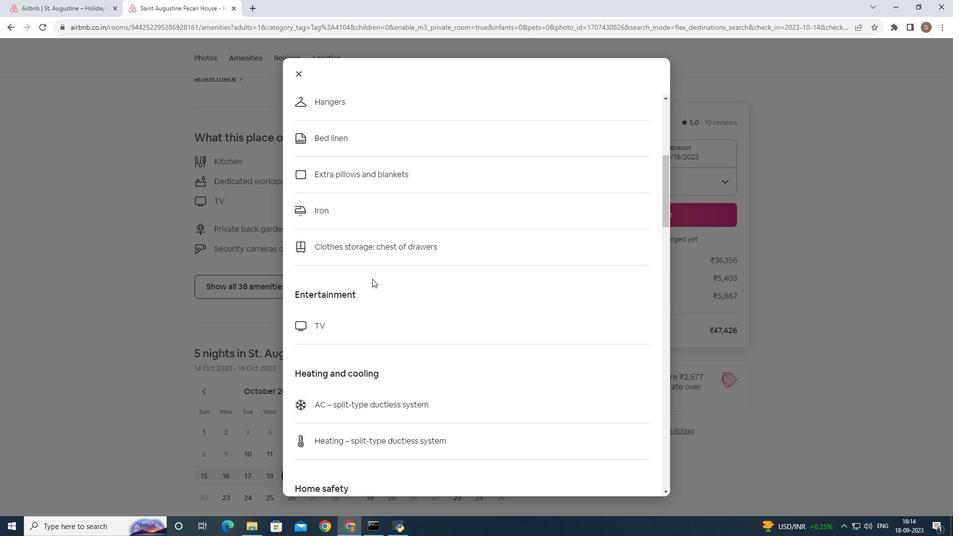 
Action: Mouse scrolled (372, 278) with delta (0, 0)
Screenshot: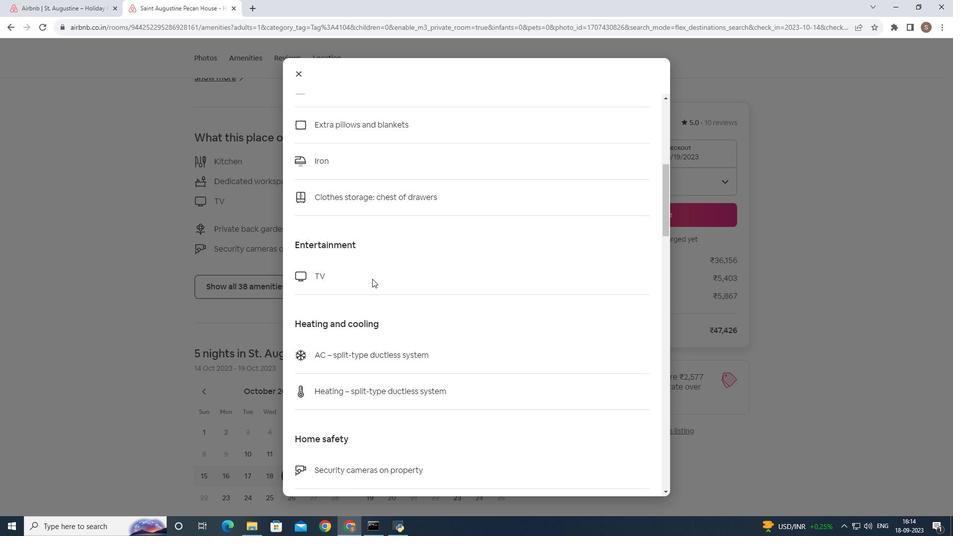 
Action: Mouse scrolled (372, 278) with delta (0, 0)
Screenshot: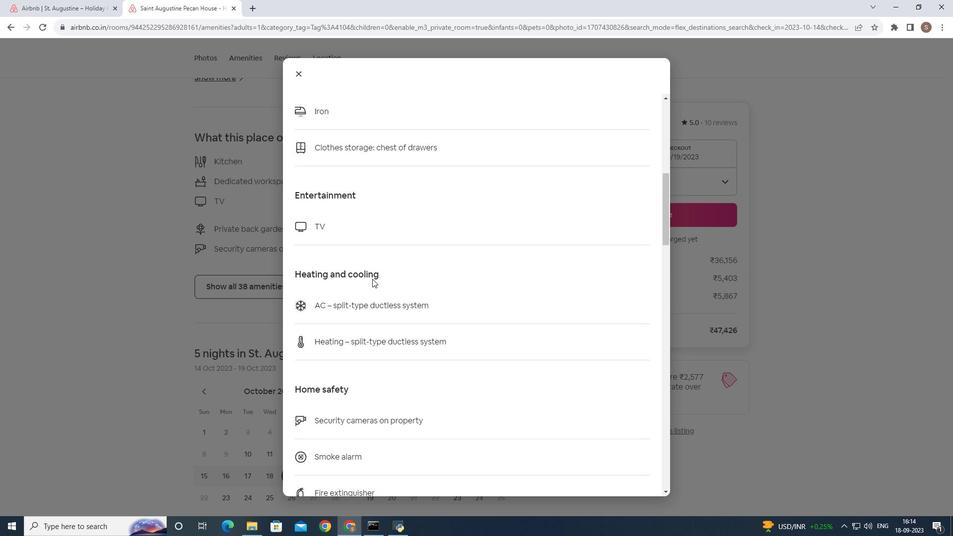 
Action: Mouse scrolled (372, 278) with delta (0, 0)
Screenshot: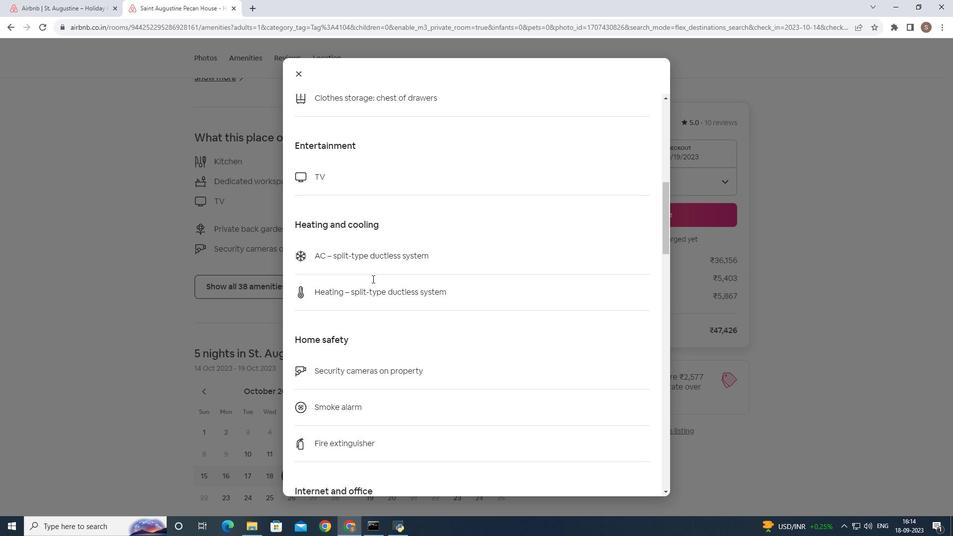 
Action: Mouse scrolled (372, 278) with delta (0, 0)
Screenshot: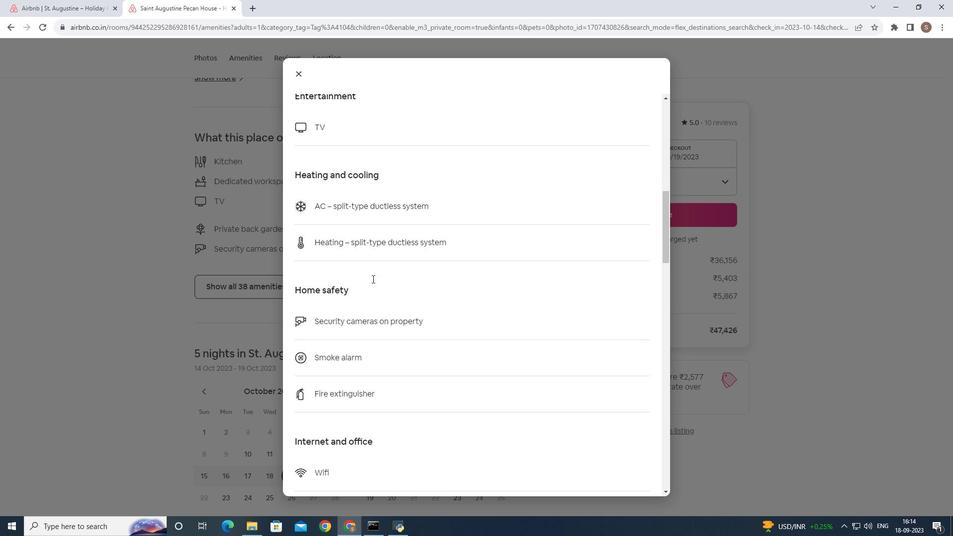 
Action: Mouse scrolled (372, 278) with delta (0, 0)
Screenshot: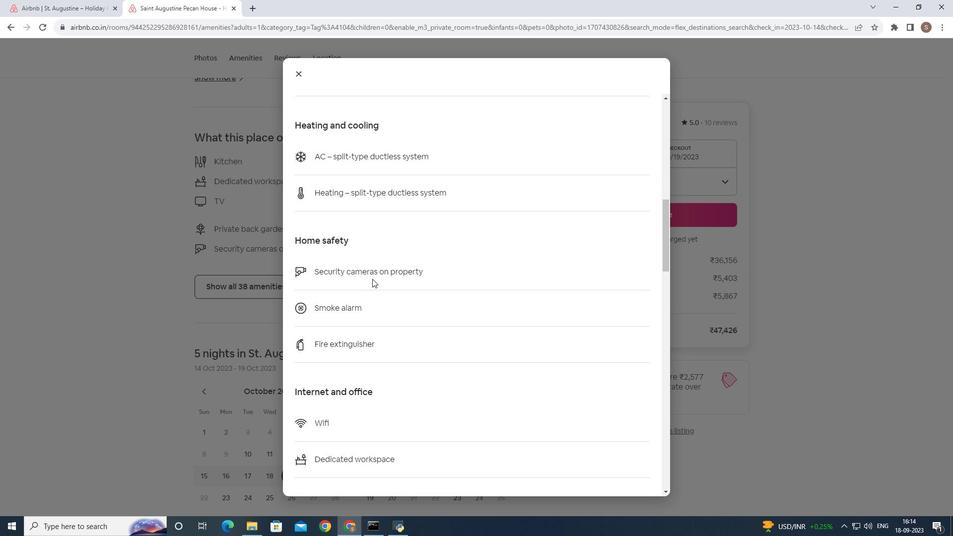 
Action: Mouse moved to (372, 282)
Screenshot: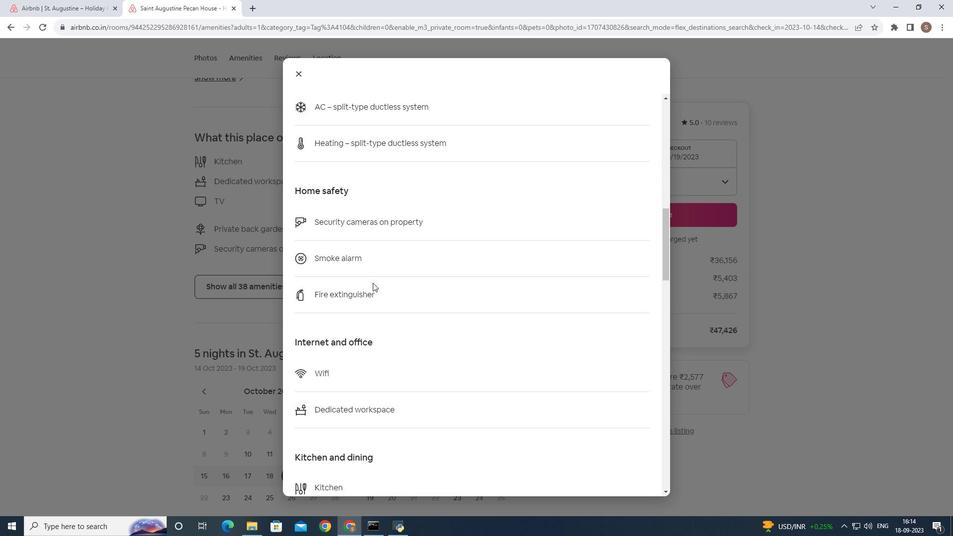 
Action: Mouse scrolled (372, 281) with delta (0, 0)
Screenshot: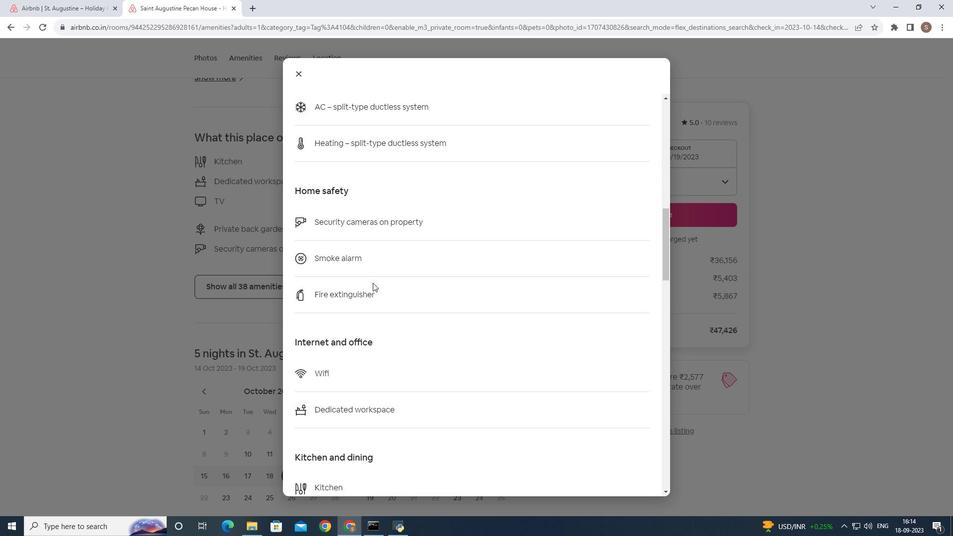 
Action: Mouse moved to (372, 284)
Screenshot: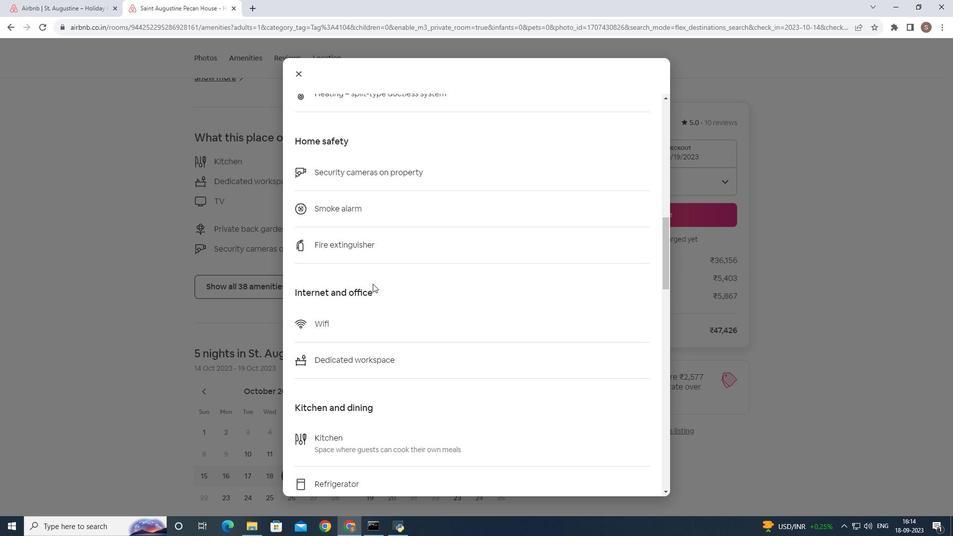 
Action: Mouse scrolled (372, 283) with delta (0, 0)
Screenshot: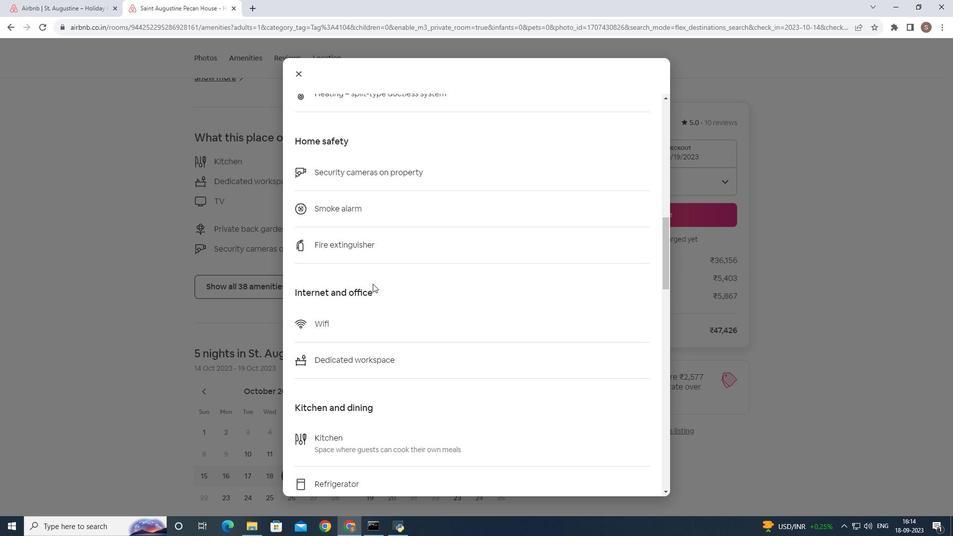 
Action: Mouse scrolled (372, 283) with delta (0, 0)
Screenshot: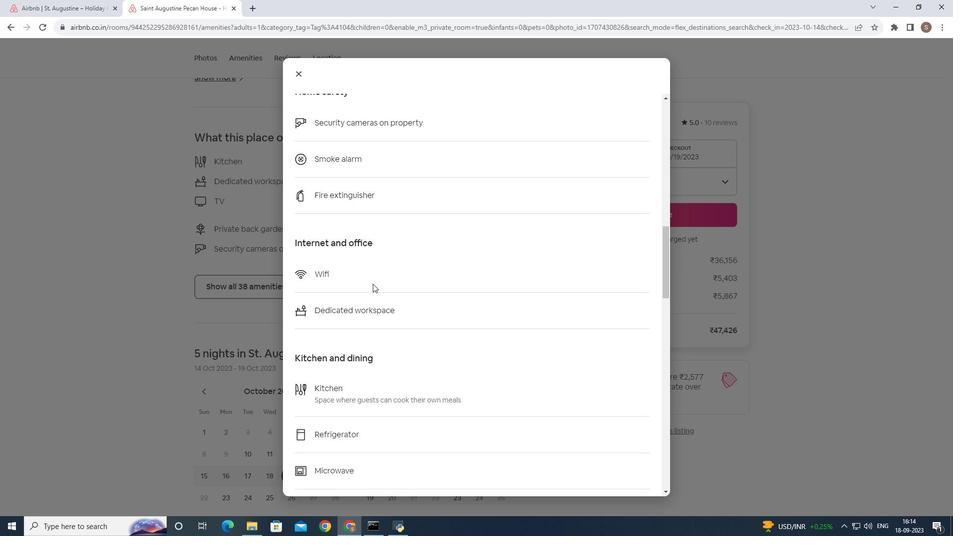 
Action: Mouse moved to (372, 285)
Screenshot: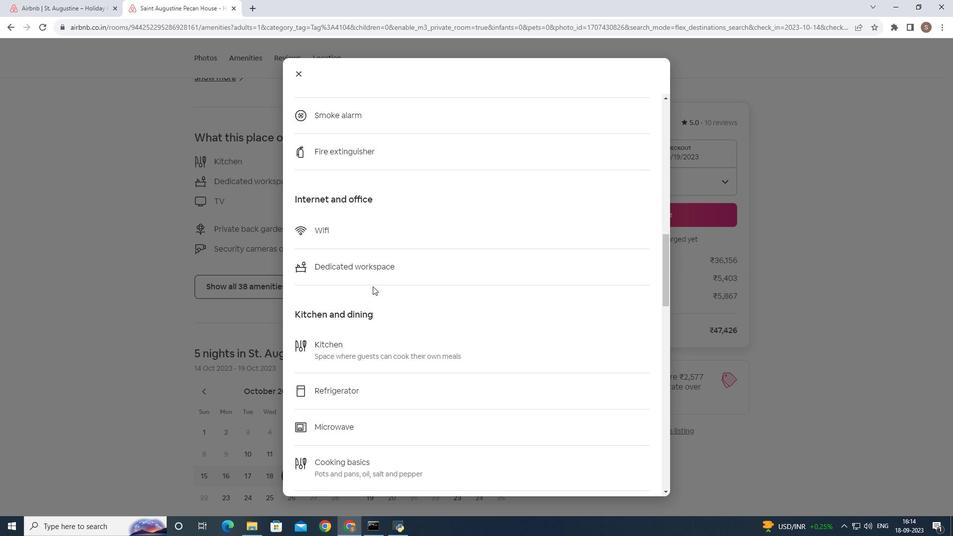 
Action: Mouse scrolled (372, 284) with delta (0, 0)
Screenshot: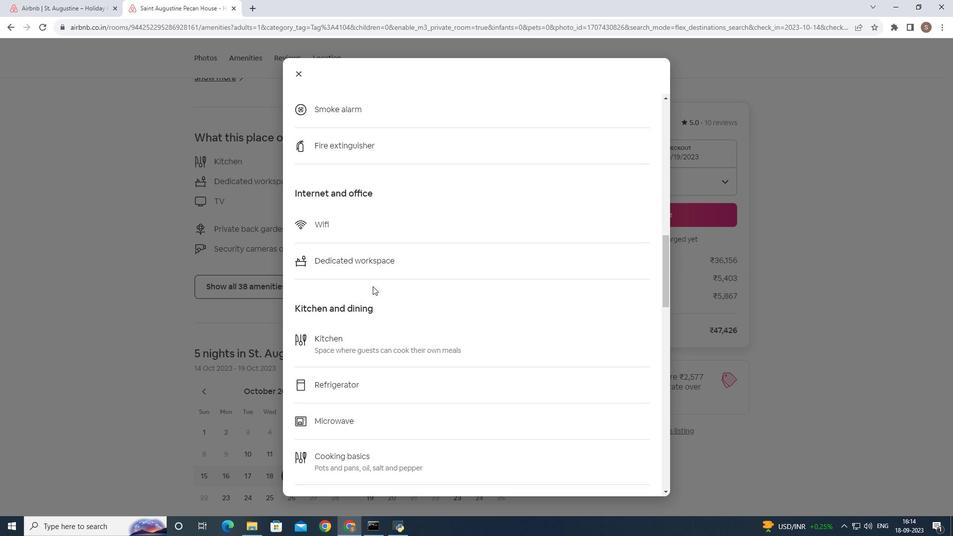 
Action: Mouse moved to (372, 287)
Screenshot: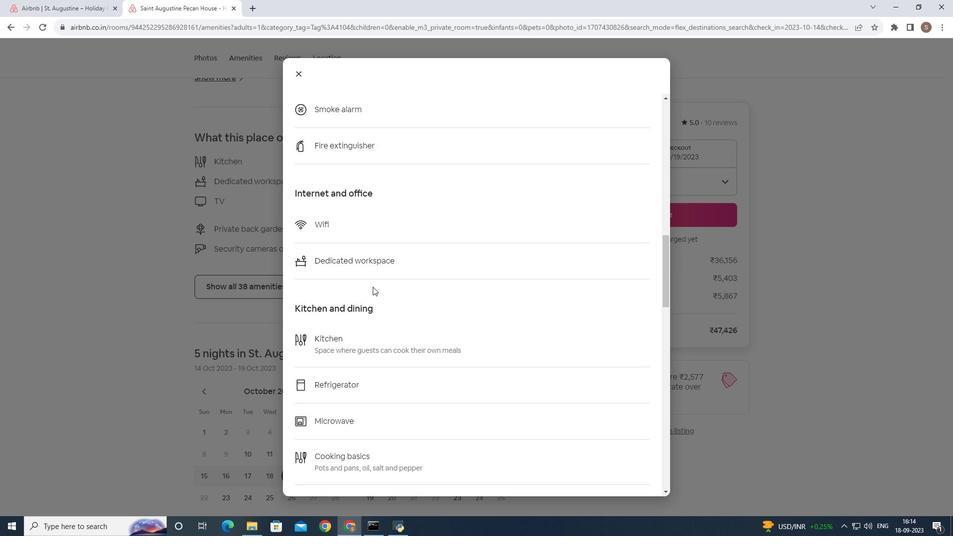 
Action: Mouse scrolled (372, 286) with delta (0, 0)
Screenshot: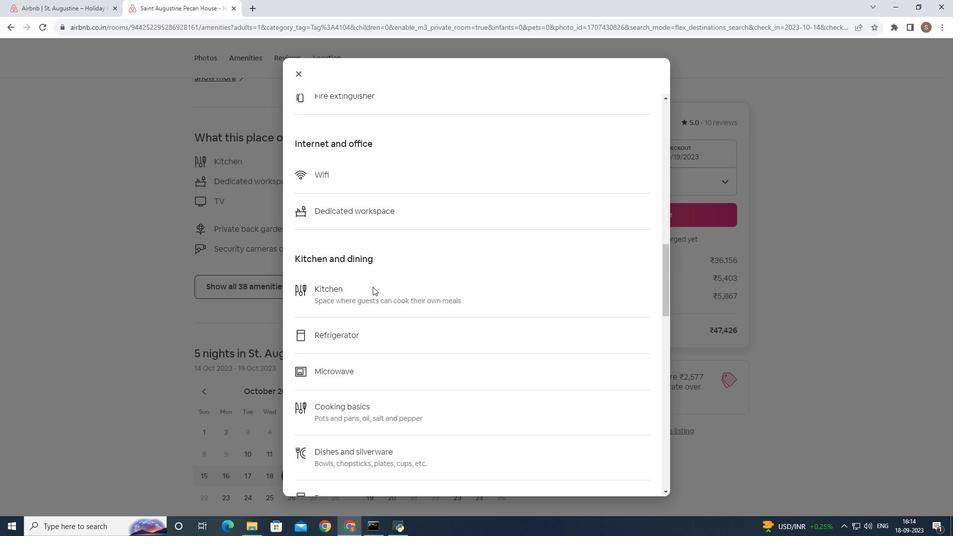 
Action: Mouse scrolled (372, 286) with delta (0, 0)
Screenshot: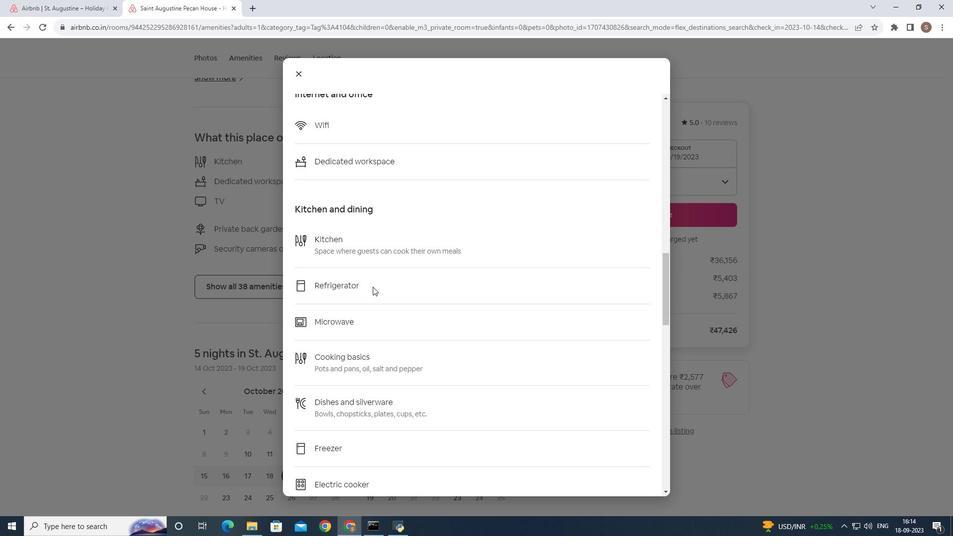 
Action: Mouse scrolled (372, 286) with delta (0, 0)
Screenshot: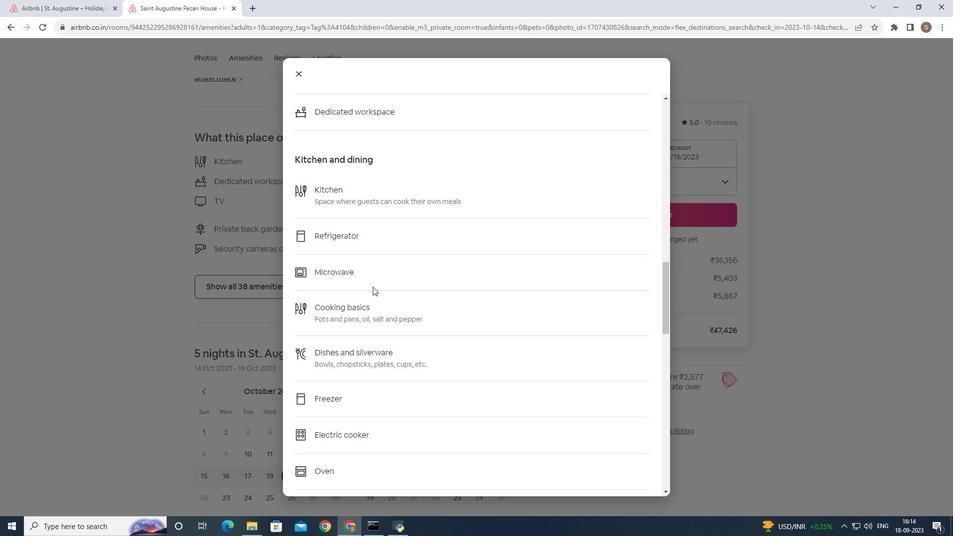 
Action: Mouse scrolled (372, 286) with delta (0, 0)
Screenshot: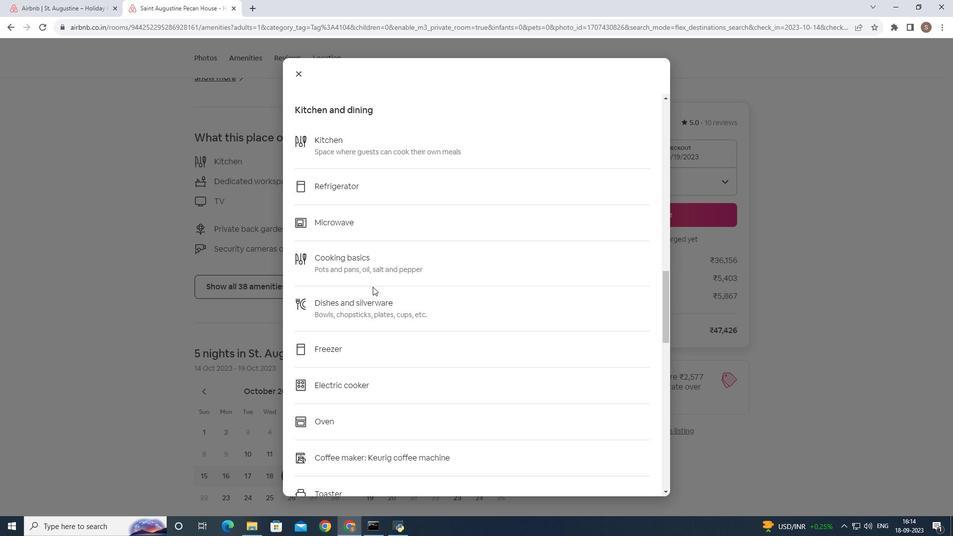 
Action: Mouse moved to (372, 288)
Screenshot: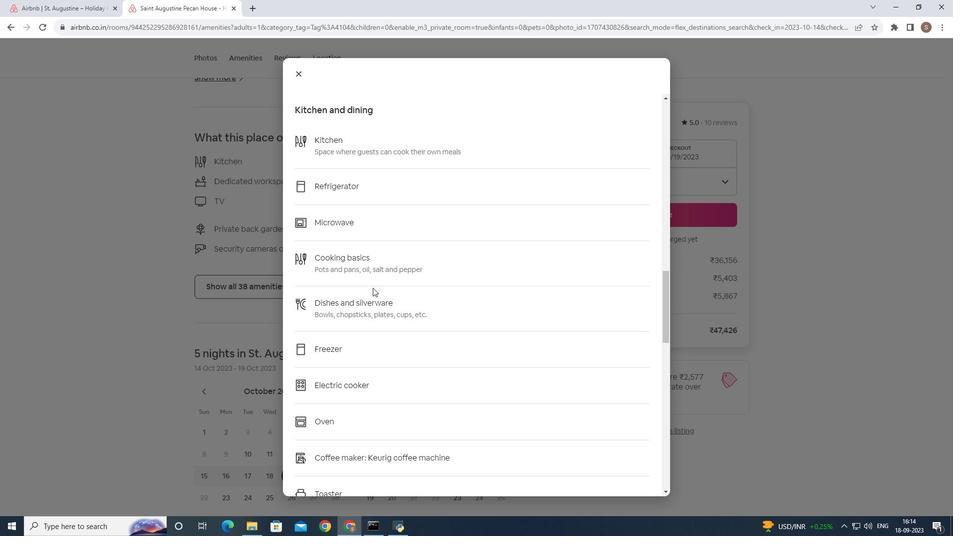 
Action: Mouse scrolled (372, 287) with delta (0, 0)
Screenshot: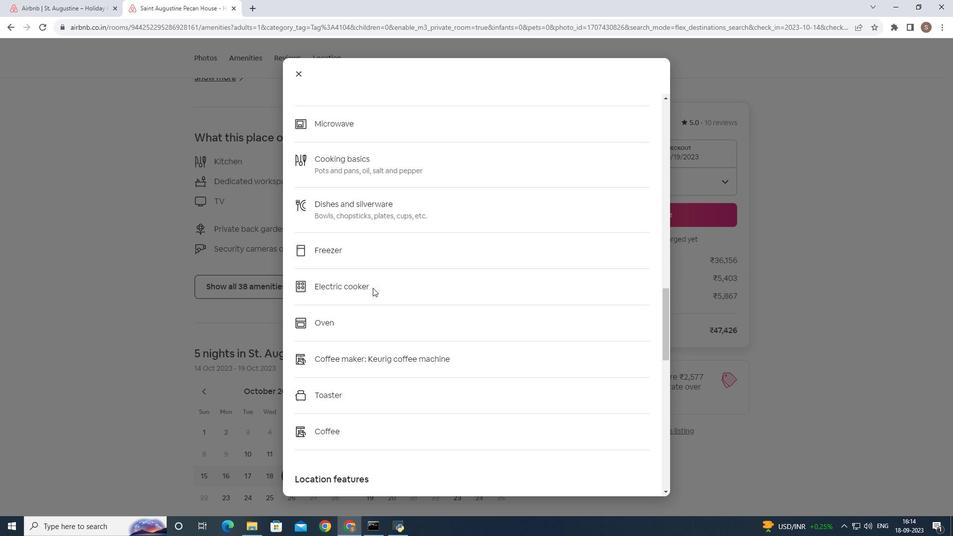 
Action: Mouse scrolled (372, 287) with delta (0, 0)
Screenshot: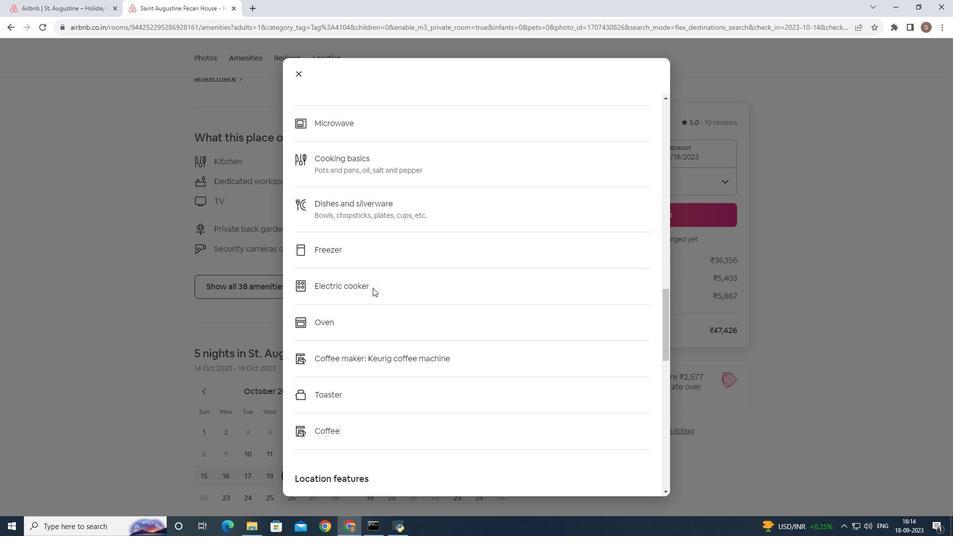 
Action: Mouse moved to (372, 290)
Screenshot: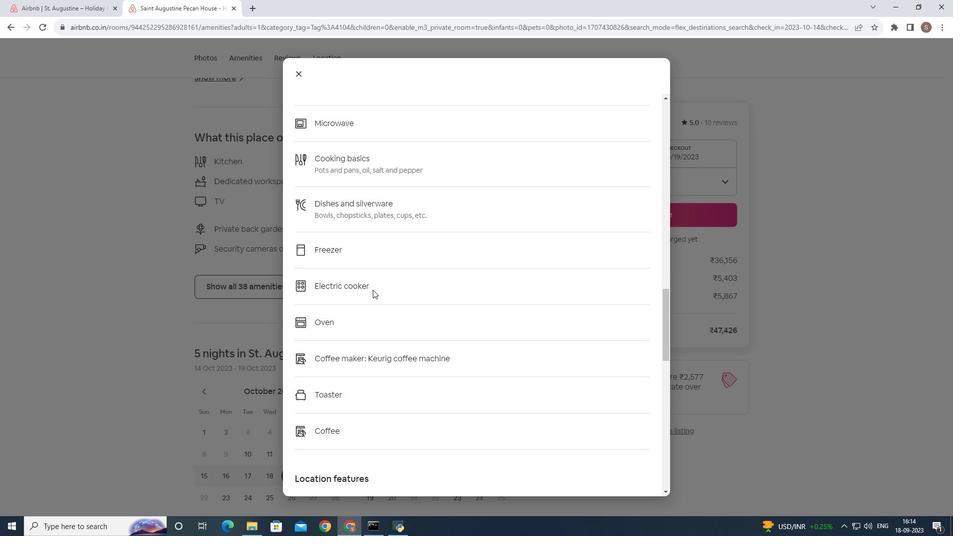 
Action: Mouse scrolled (372, 289) with delta (0, 0)
Screenshot: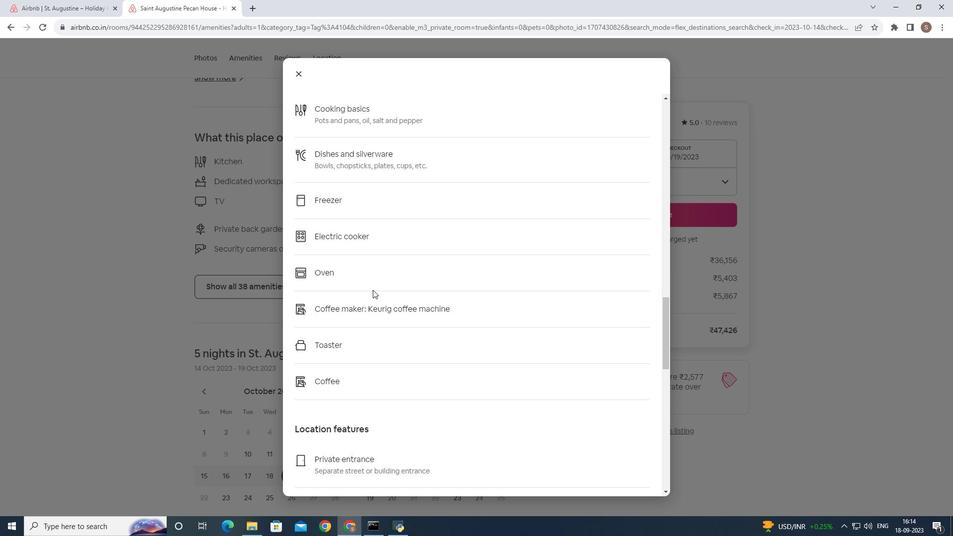 
Action: Mouse scrolled (372, 289) with delta (0, 0)
Screenshot: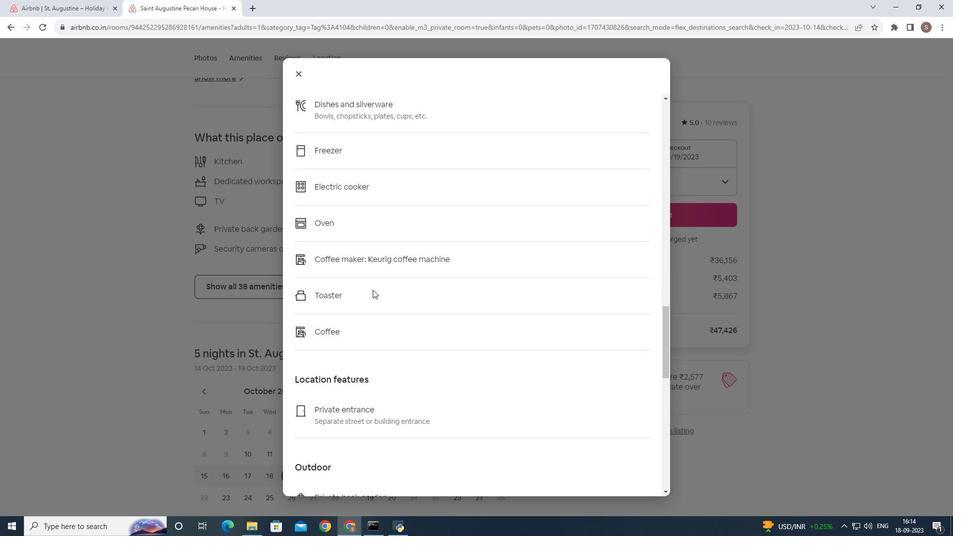 
Action: Mouse scrolled (372, 289) with delta (0, 0)
Screenshot: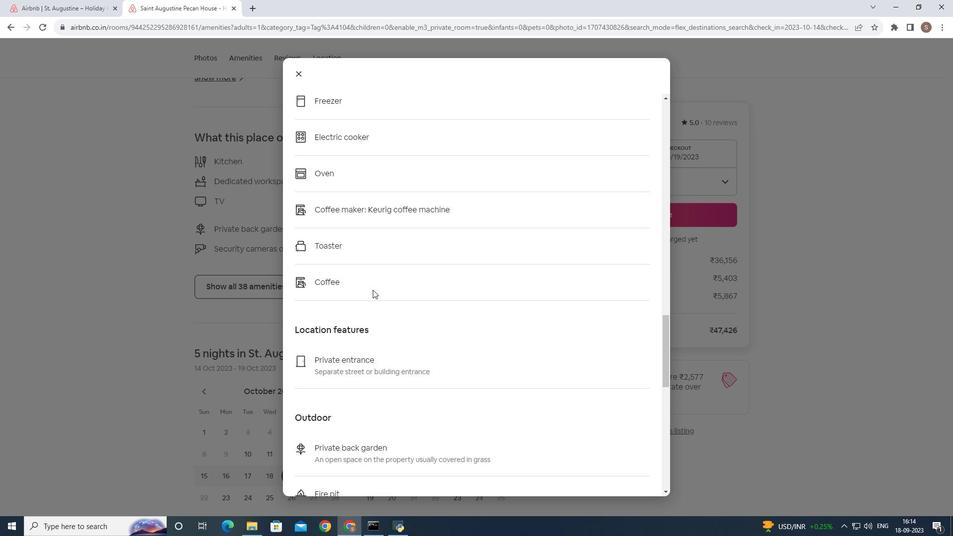 
Action: Mouse scrolled (372, 289) with delta (0, 0)
Screenshot: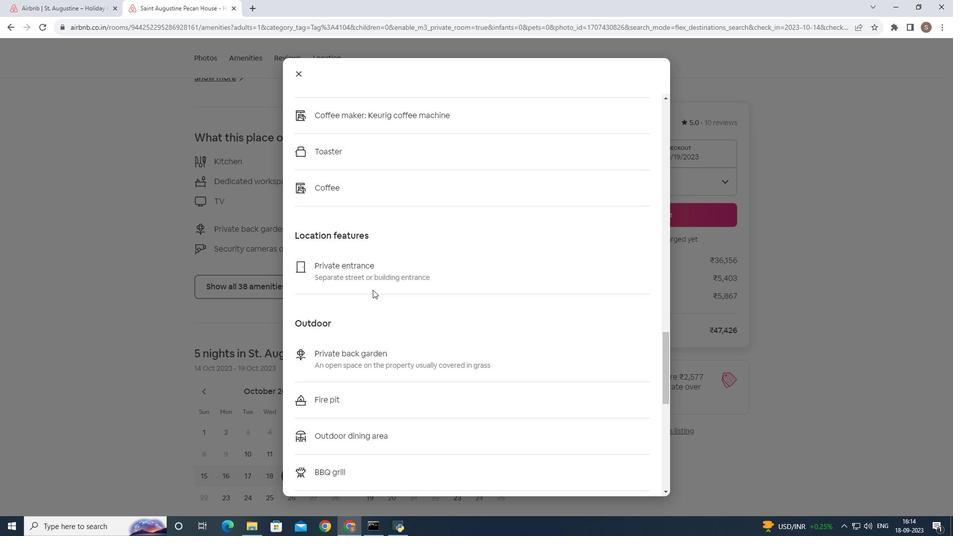 
Action: Mouse scrolled (372, 289) with delta (0, 0)
Screenshot: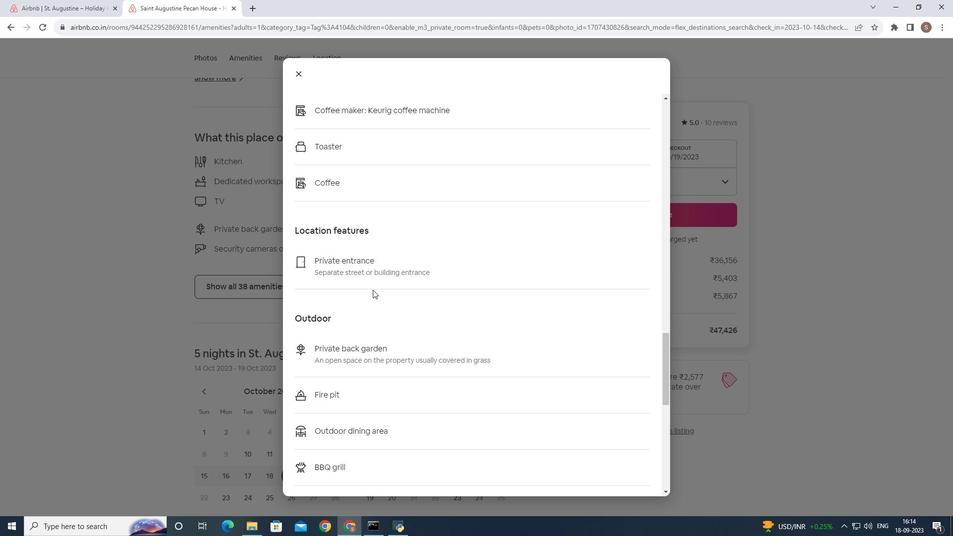 
Action: Mouse scrolled (372, 289) with delta (0, 0)
Screenshot: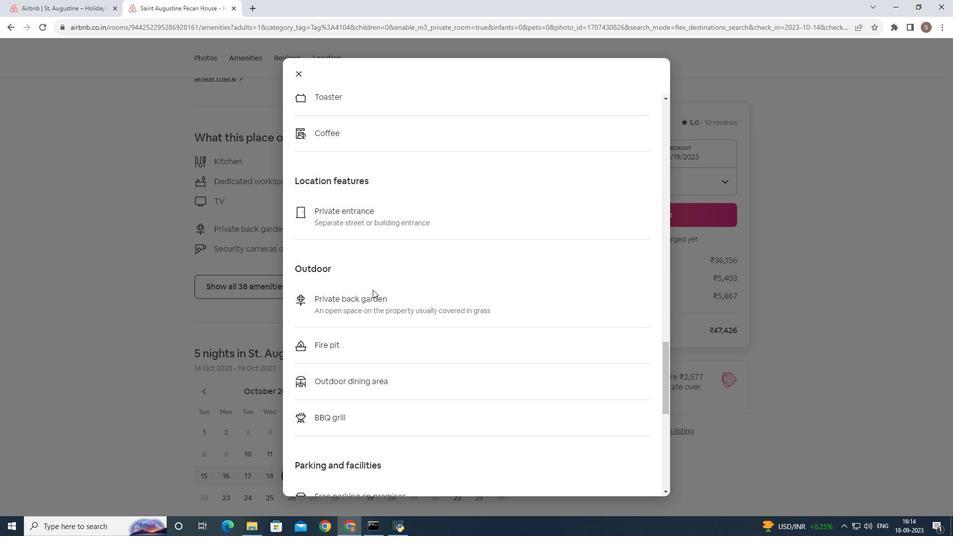 
Action: Mouse scrolled (372, 289) with delta (0, 0)
Screenshot: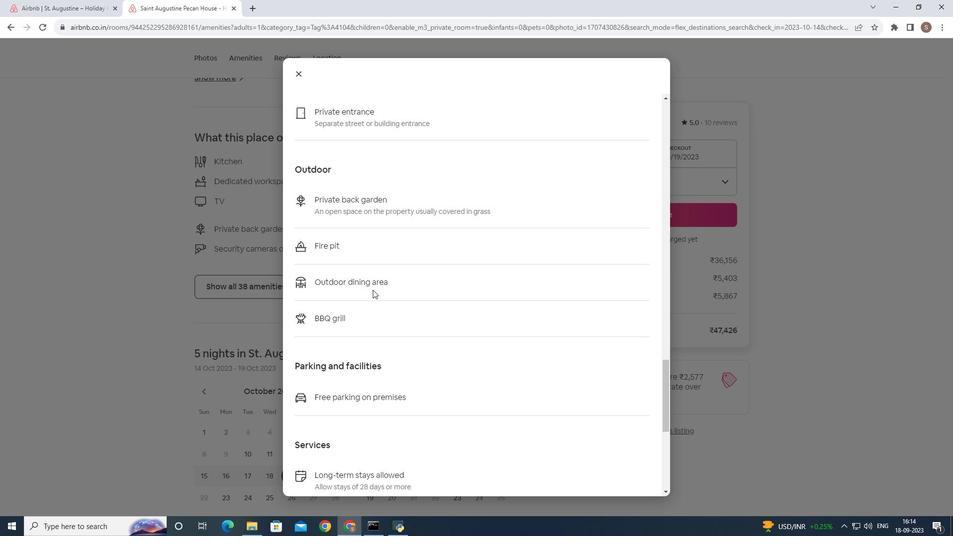 
Action: Mouse scrolled (372, 289) with delta (0, 0)
Screenshot: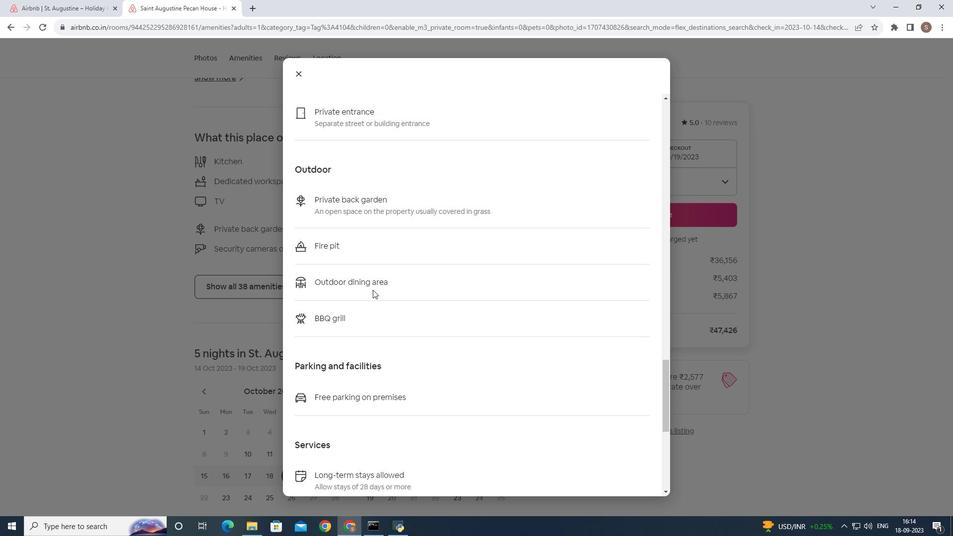 
Action: Mouse scrolled (372, 289) with delta (0, 0)
Screenshot: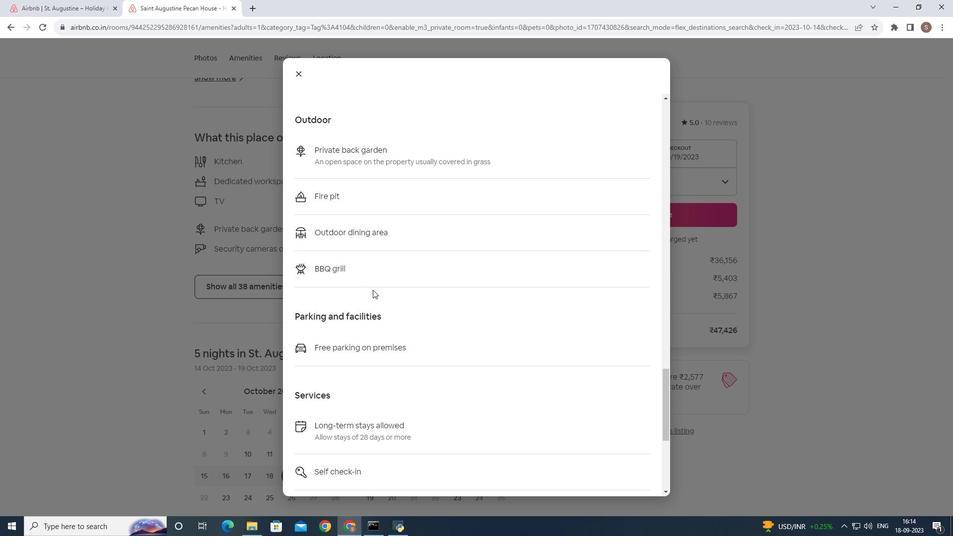 
Action: Mouse scrolled (372, 289) with delta (0, 0)
Screenshot: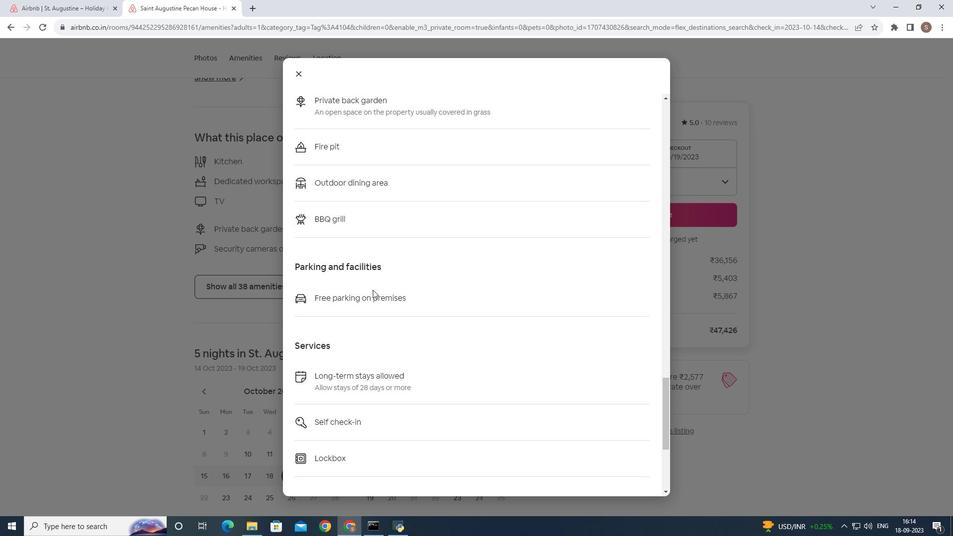 
Action: Mouse scrolled (372, 289) with delta (0, 0)
Screenshot: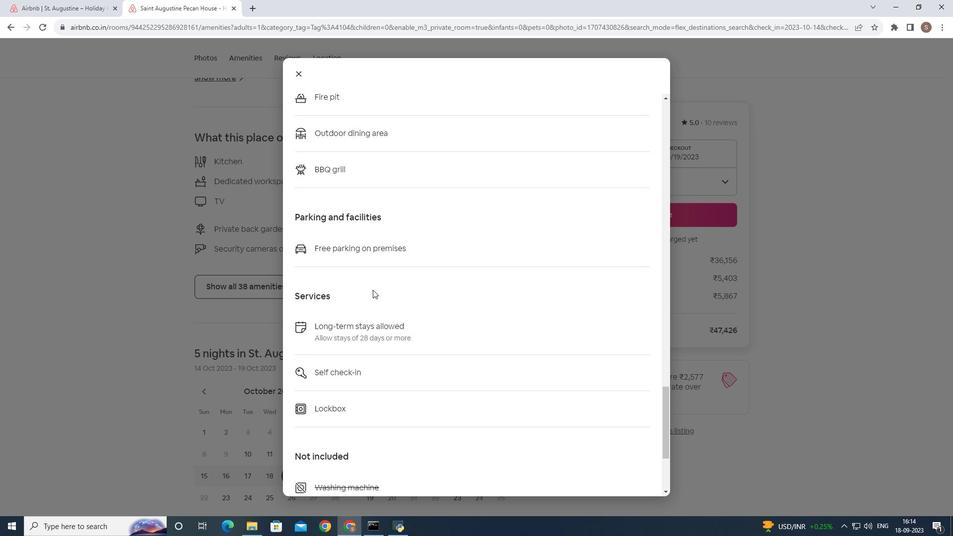 
Action: Mouse scrolled (372, 289) with delta (0, 0)
Screenshot: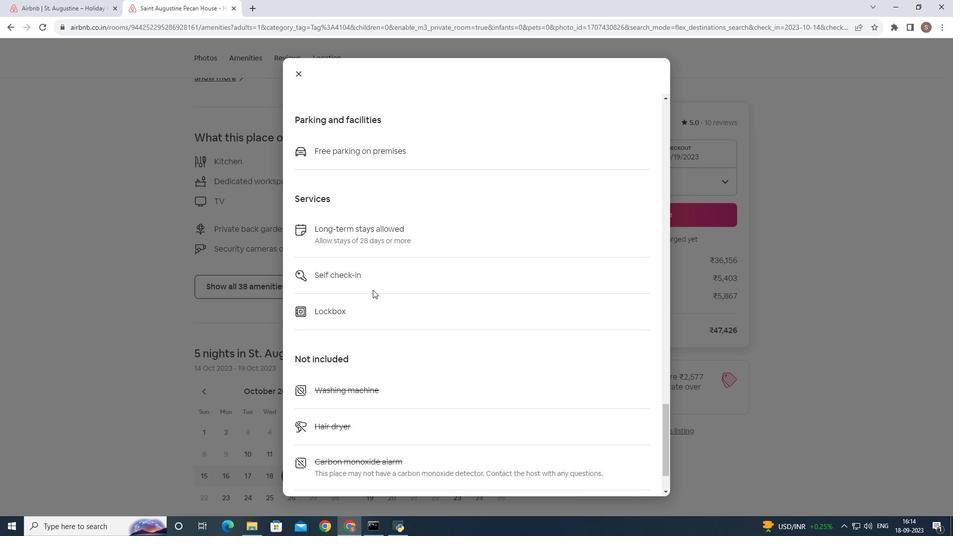 
Action: Mouse scrolled (372, 289) with delta (0, 0)
Screenshot: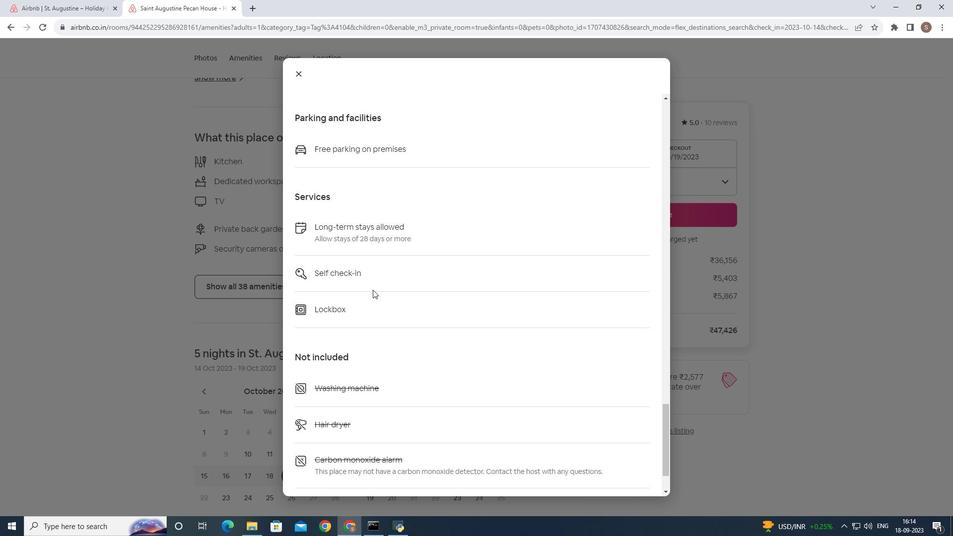 
Action: Mouse scrolled (372, 289) with delta (0, 0)
Screenshot: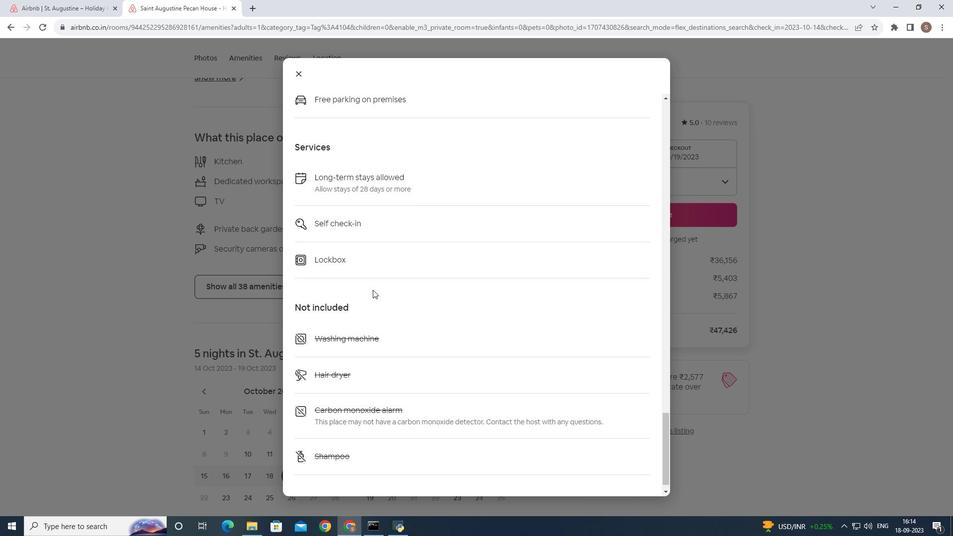 
Action: Mouse scrolled (372, 289) with delta (0, 0)
Screenshot: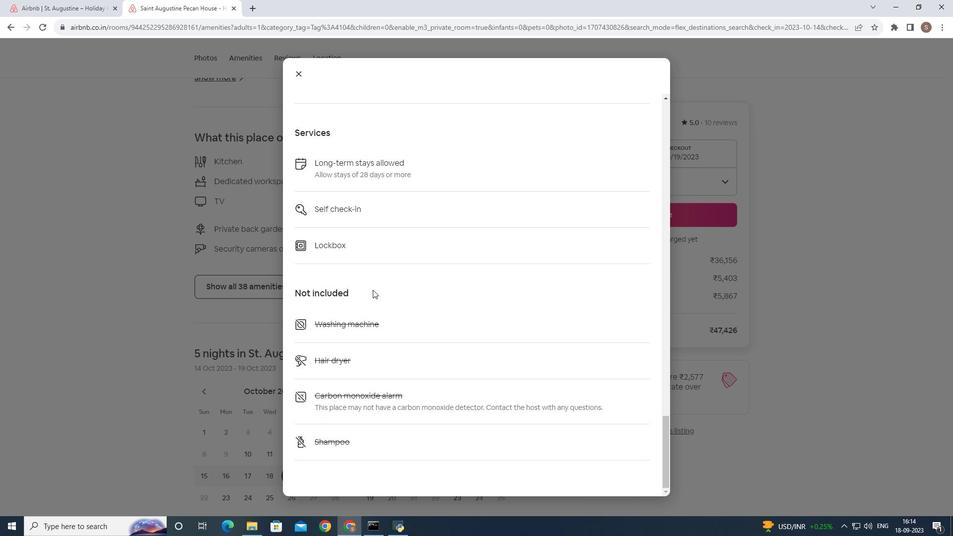 
Action: Mouse scrolled (372, 289) with delta (0, 0)
Screenshot: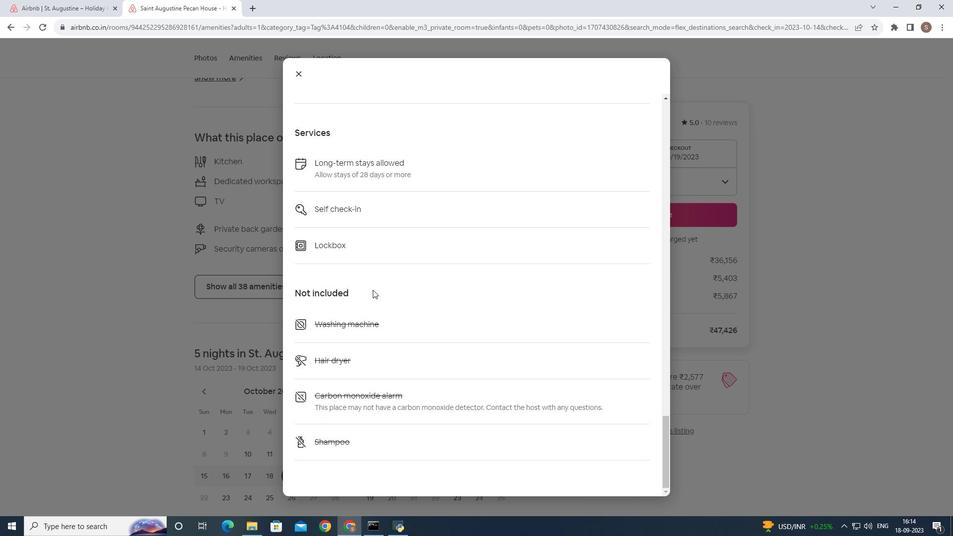 
Action: Mouse moved to (299, 73)
Screenshot: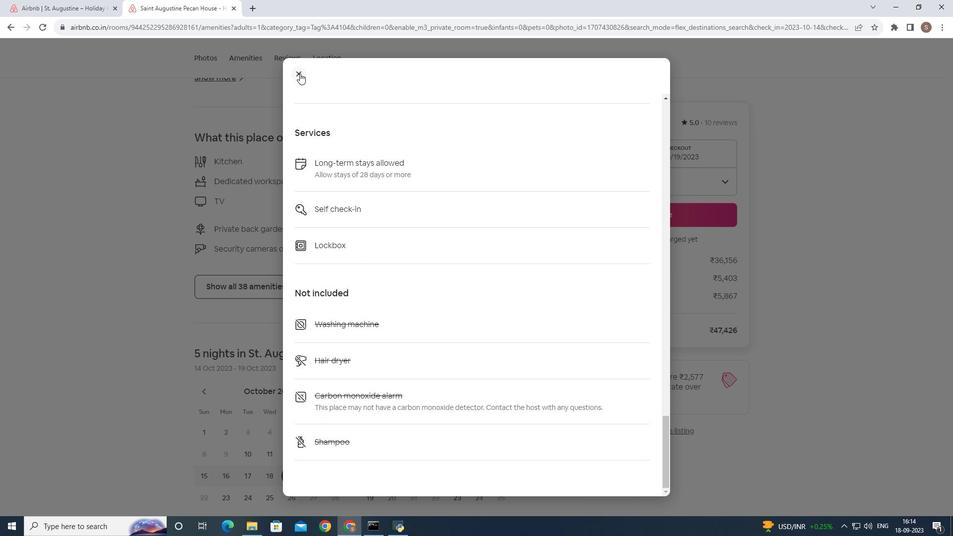 
Action: Mouse pressed left at (299, 73)
Screenshot: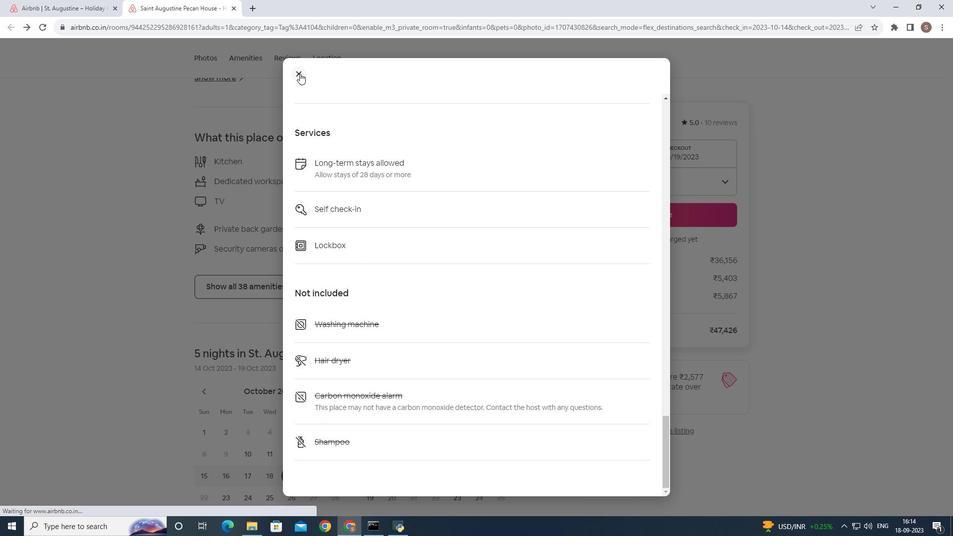 
Action: Mouse moved to (313, 244)
Screenshot: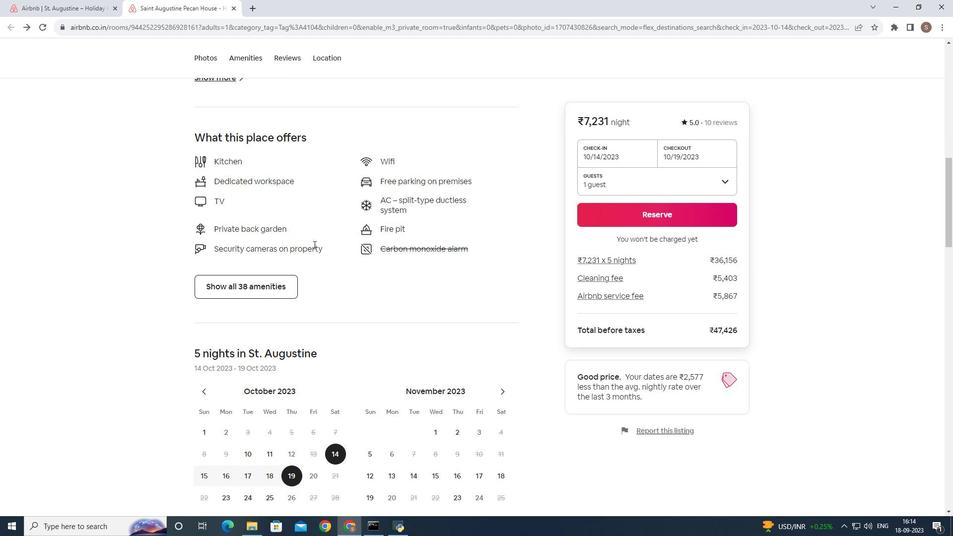 
Action: Mouse scrolled (313, 245) with delta (0, 0)
Screenshot: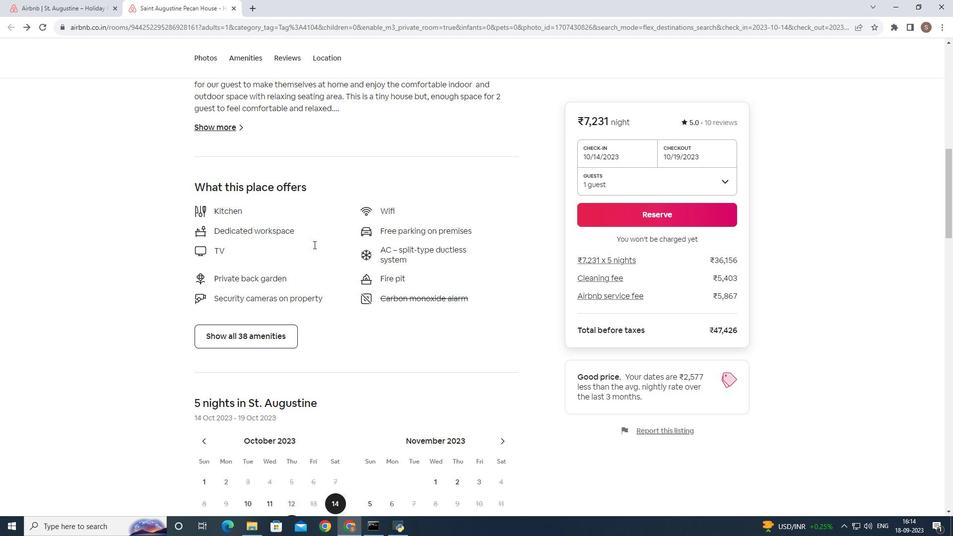 
Action: Mouse scrolled (313, 245) with delta (0, 0)
Screenshot: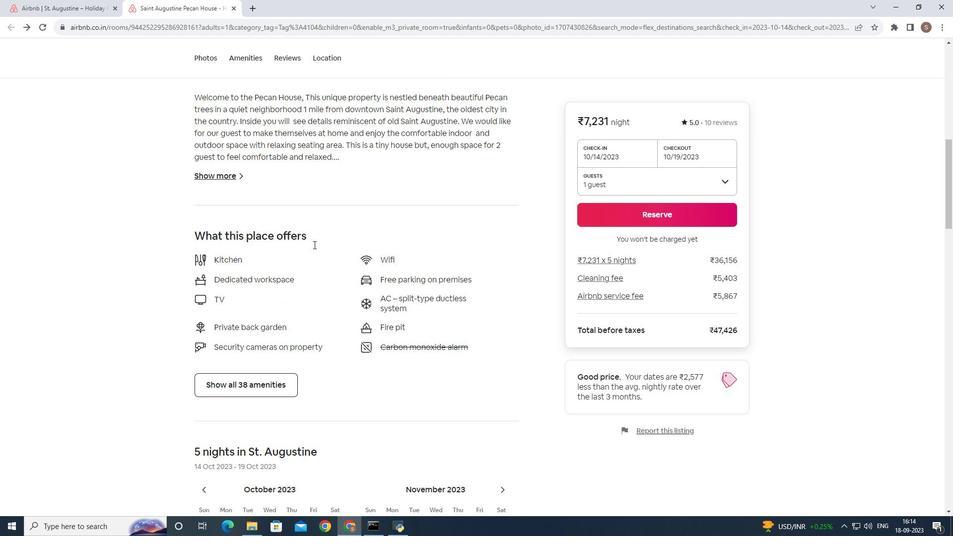 
Action: Mouse scrolled (313, 244) with delta (0, 0)
Screenshot: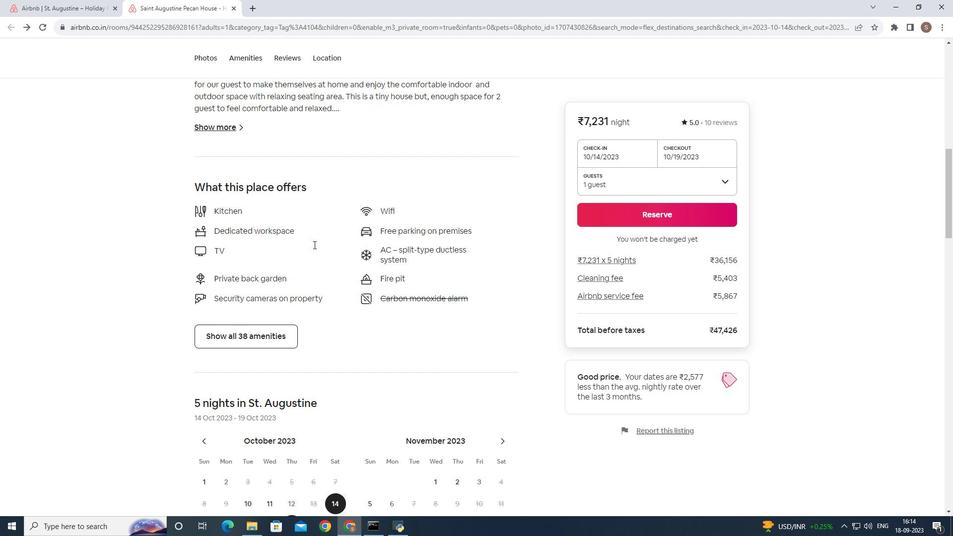 
Action: Mouse scrolled (313, 244) with delta (0, 0)
Screenshot: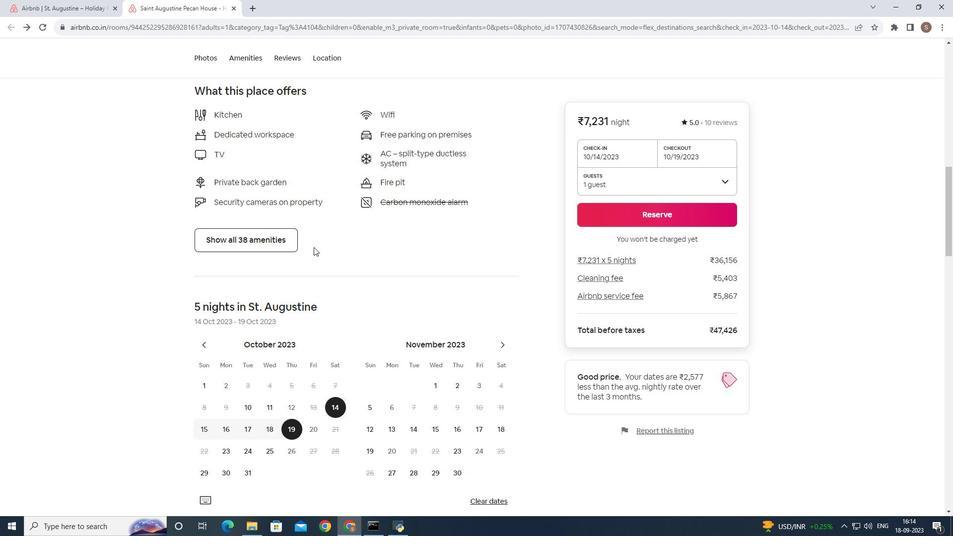 
Action: Mouse moved to (313, 245)
Screenshot: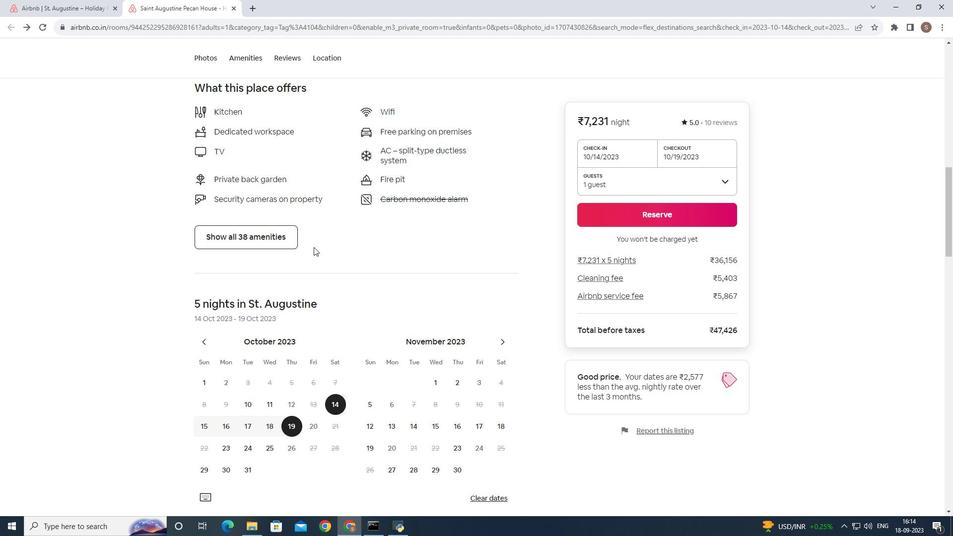 
Action: Mouse scrolled (313, 245) with delta (0, 0)
Screenshot: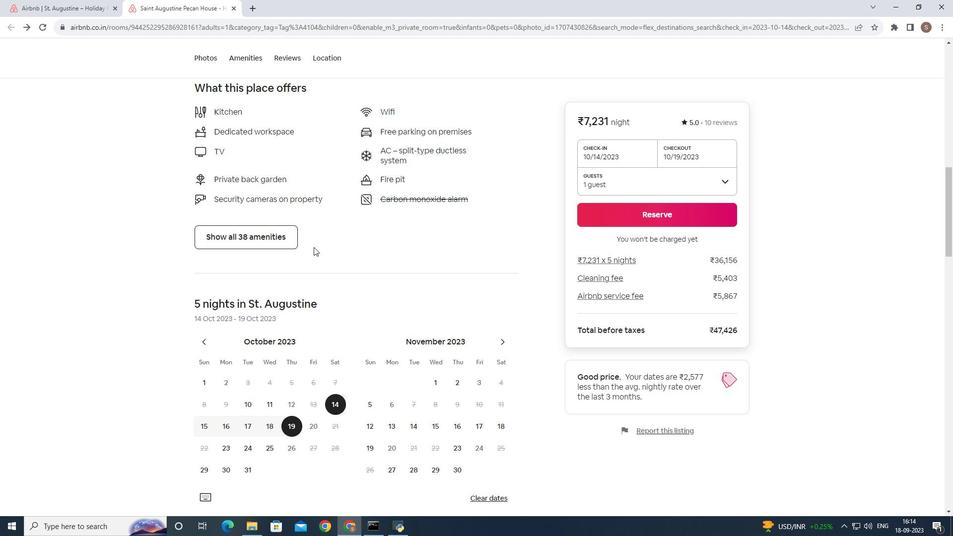 
Action: Mouse moved to (313, 247)
Screenshot: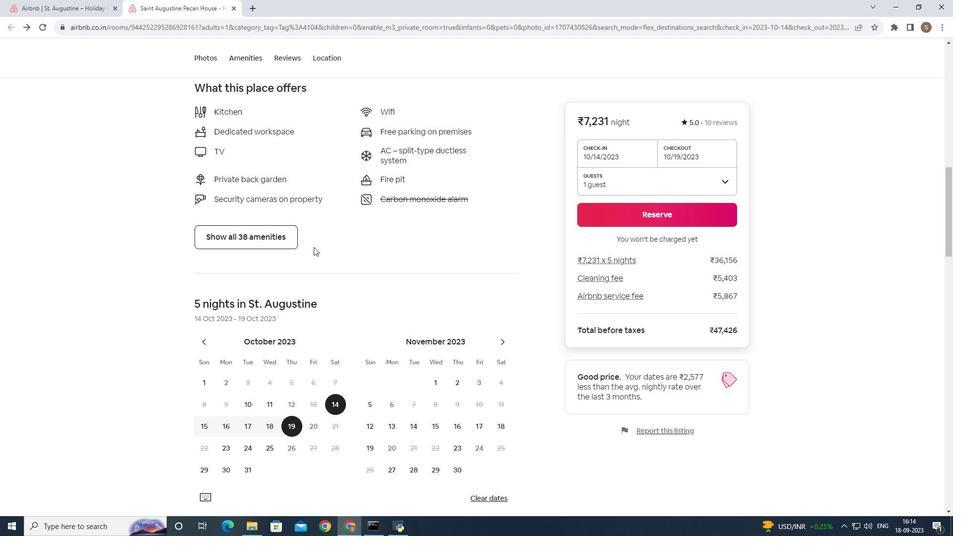 
Action: Mouse scrolled (313, 246) with delta (0, 0)
Screenshot: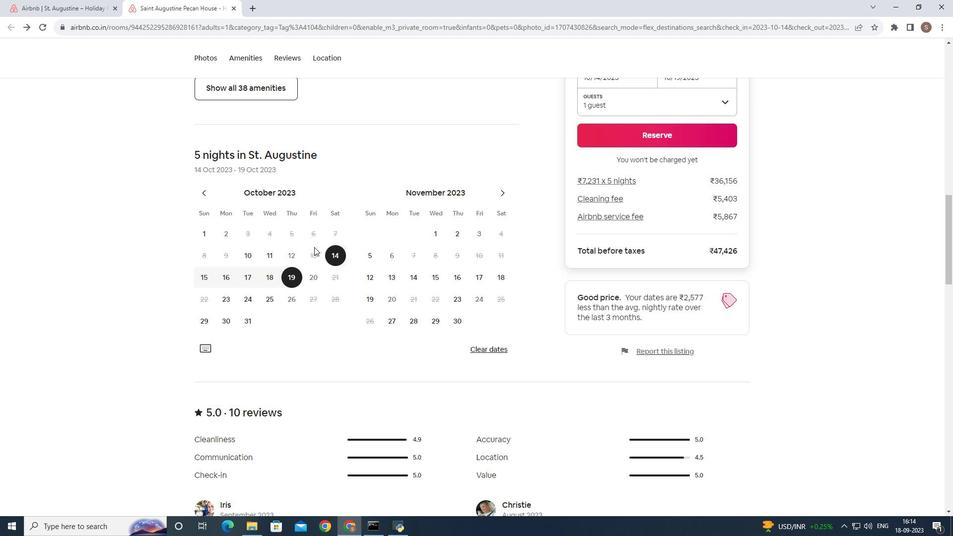 
Action: Mouse scrolled (313, 246) with delta (0, 0)
Screenshot: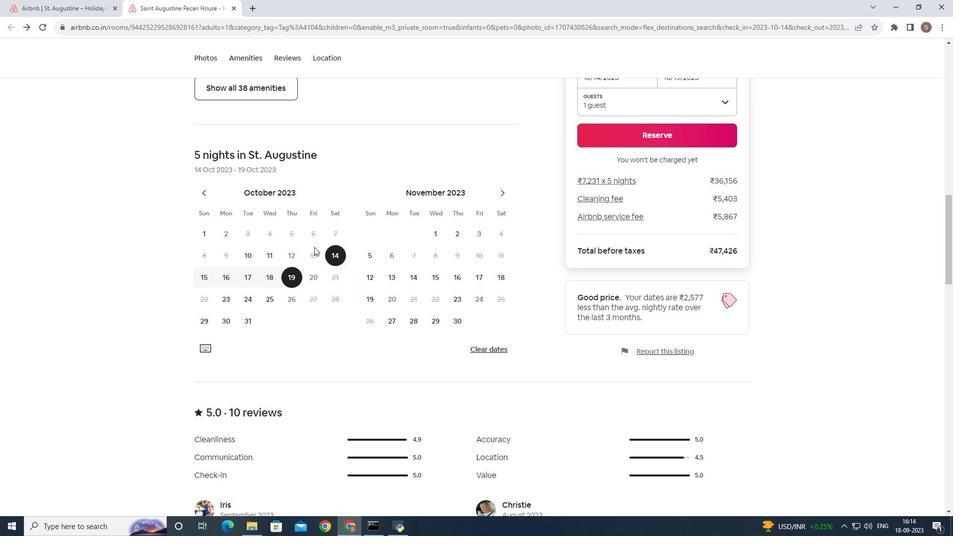
Action: Mouse scrolled (313, 246) with delta (0, 0)
Screenshot: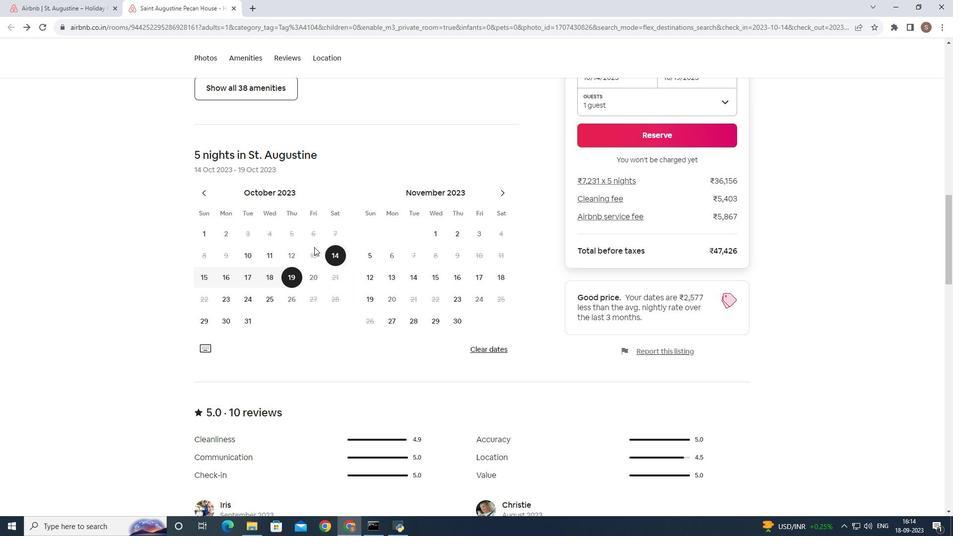 
Action: Mouse moved to (314, 247)
Screenshot: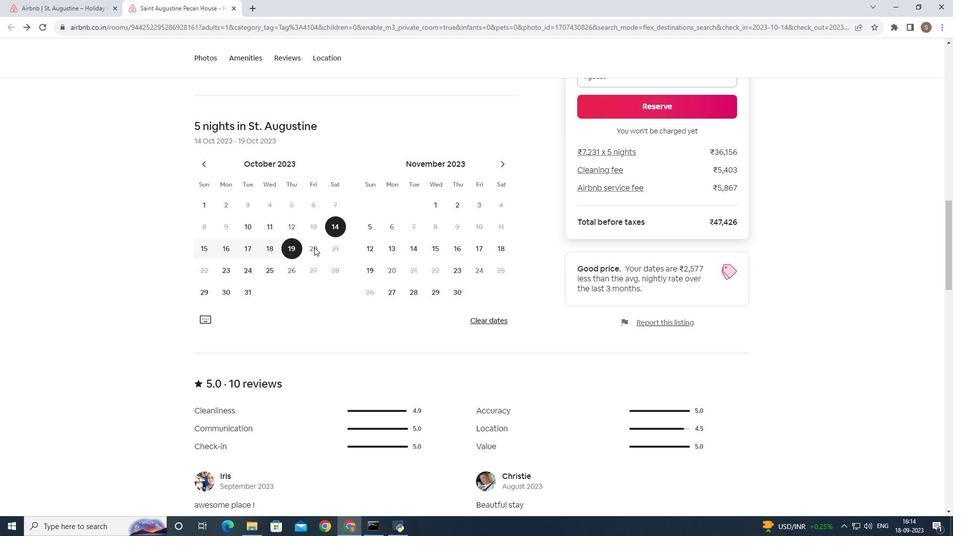 
Action: Mouse scrolled (314, 246) with delta (0, 0)
Screenshot: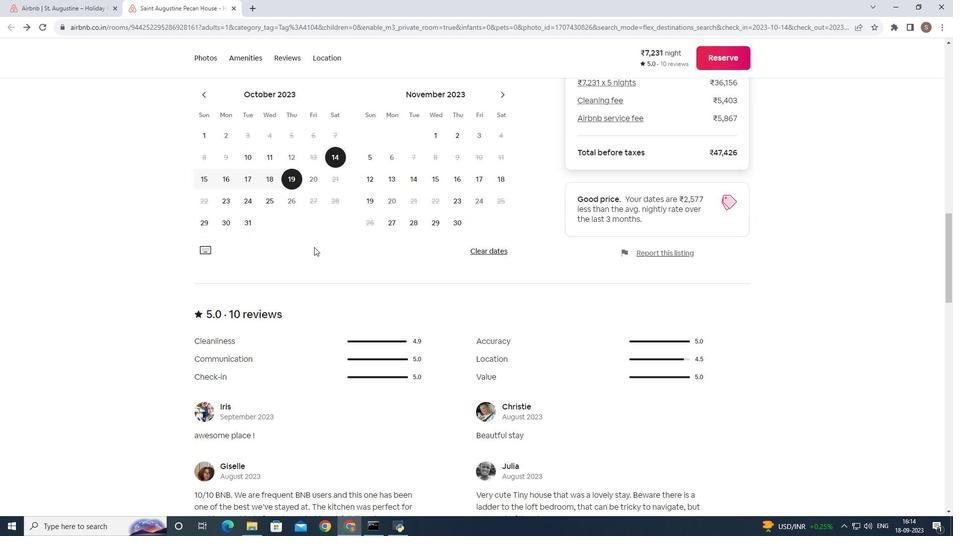 
Action: Mouse scrolled (314, 246) with delta (0, 0)
Screenshot: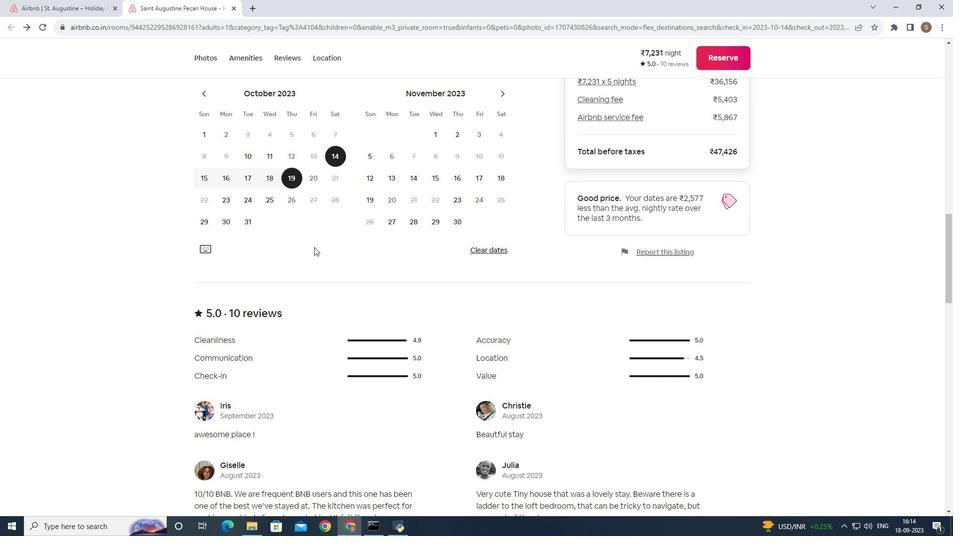 
Action: Mouse scrolled (314, 246) with delta (0, 0)
Screenshot: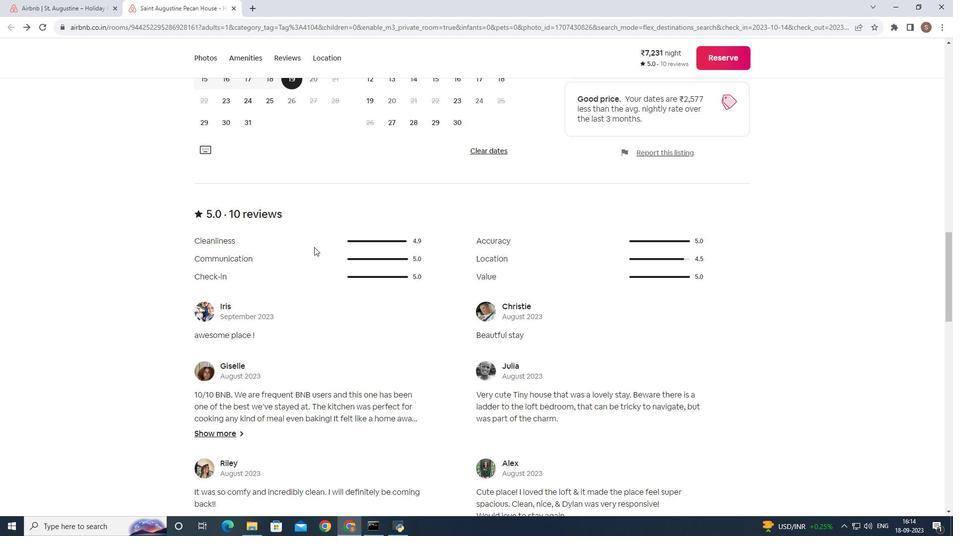 
Action: Mouse scrolled (314, 246) with delta (0, 0)
Screenshot: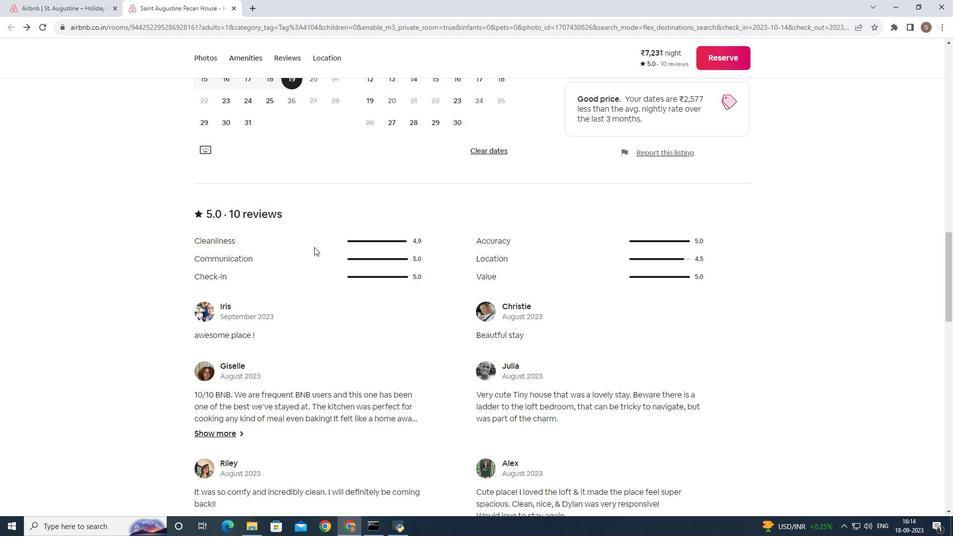 
Action: Mouse scrolled (314, 246) with delta (0, 0)
Screenshot: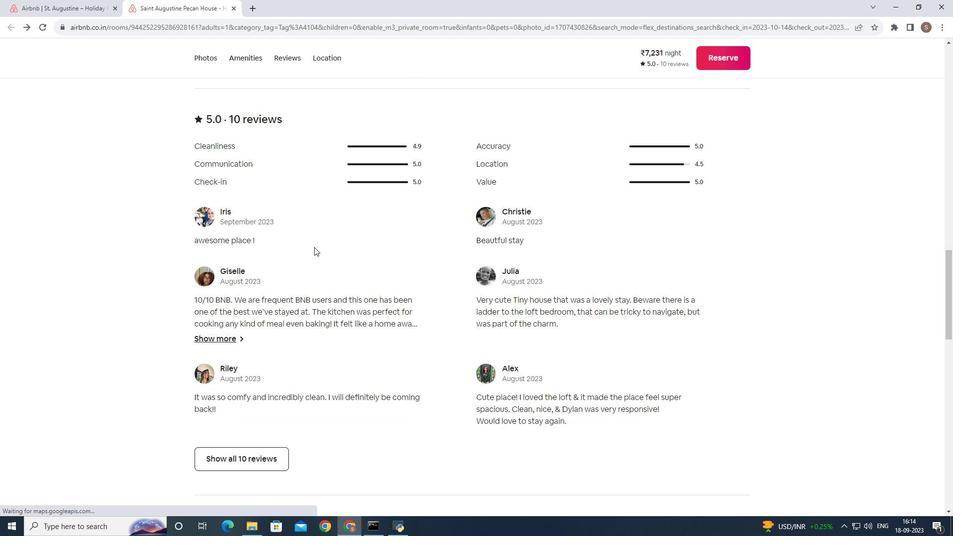 
Action: Mouse scrolled (314, 246) with delta (0, 0)
Screenshot: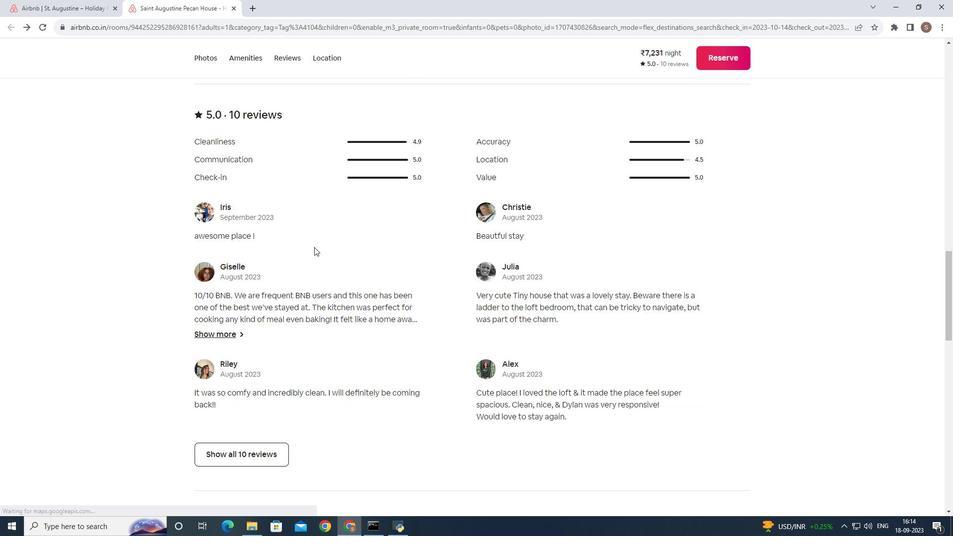 
Action: Mouse scrolled (314, 246) with delta (0, 0)
Screenshot: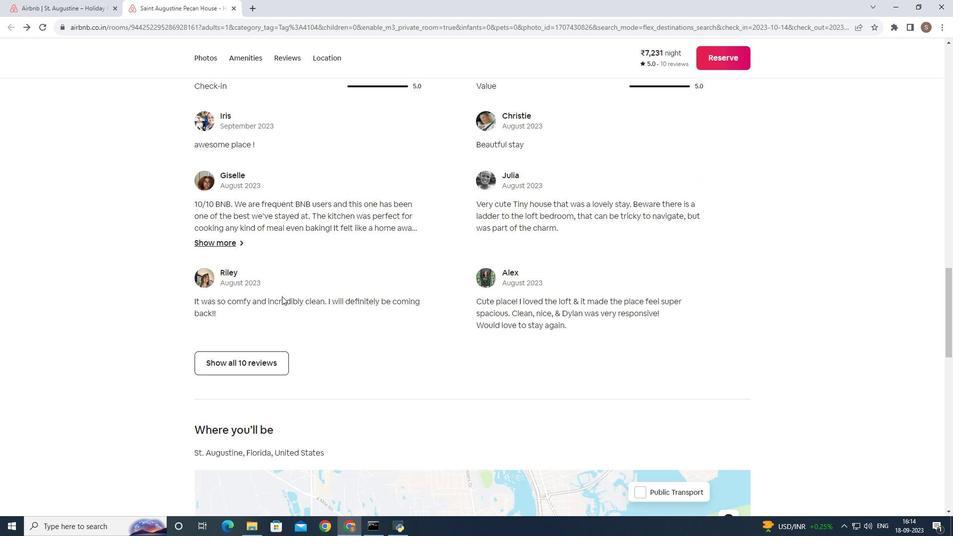
Action: Mouse scrolled (314, 246) with delta (0, 0)
Screenshot: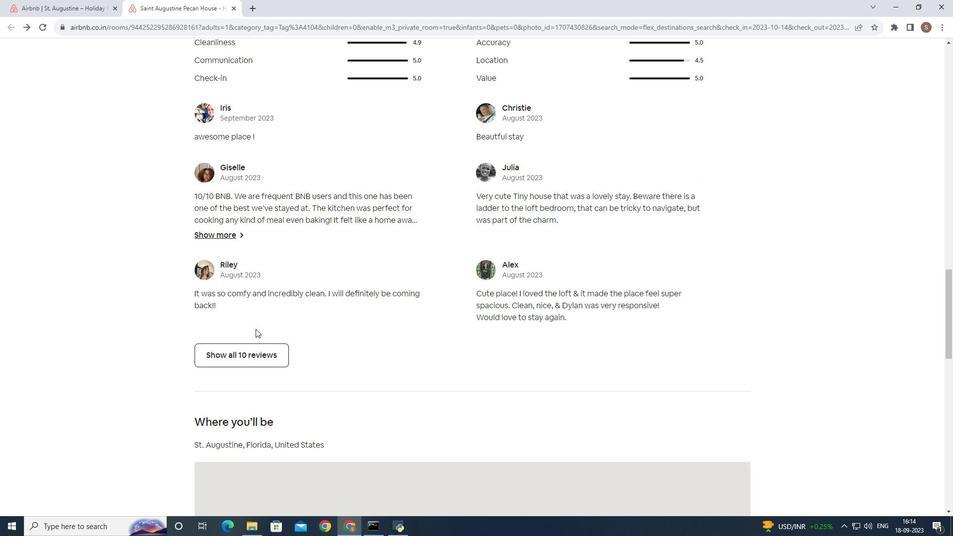 
Action: Mouse moved to (259, 364)
Screenshot: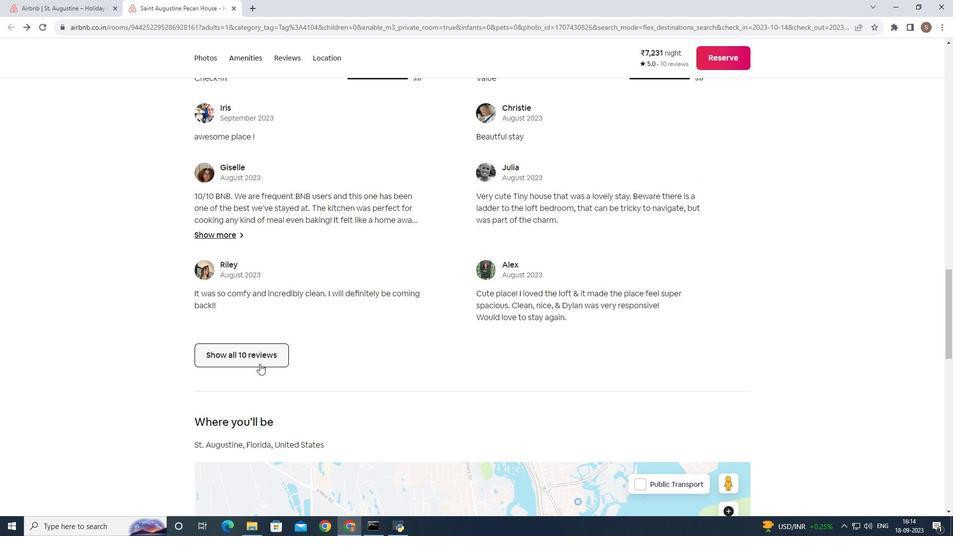 
Action: Mouse pressed left at (259, 364)
Screenshot: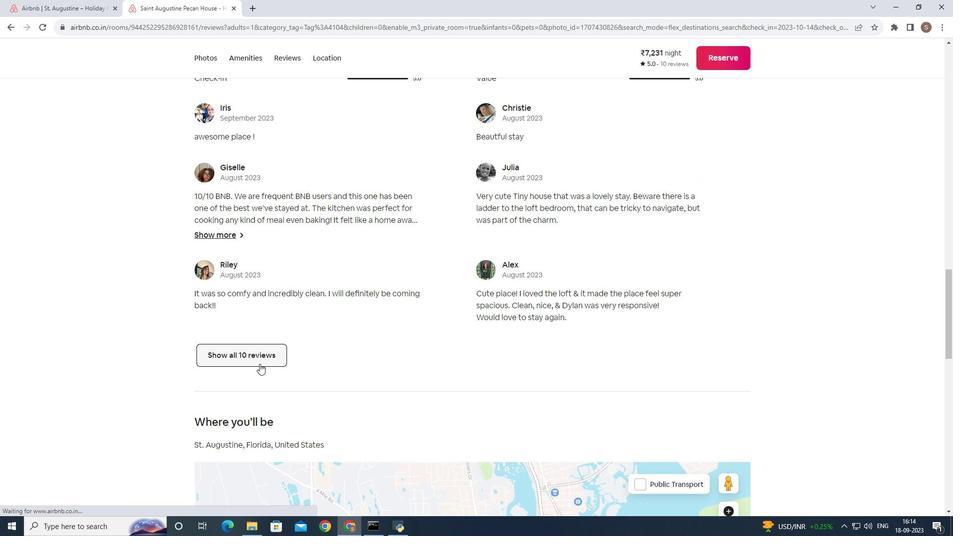 
Action: Mouse moved to (504, 207)
Screenshot: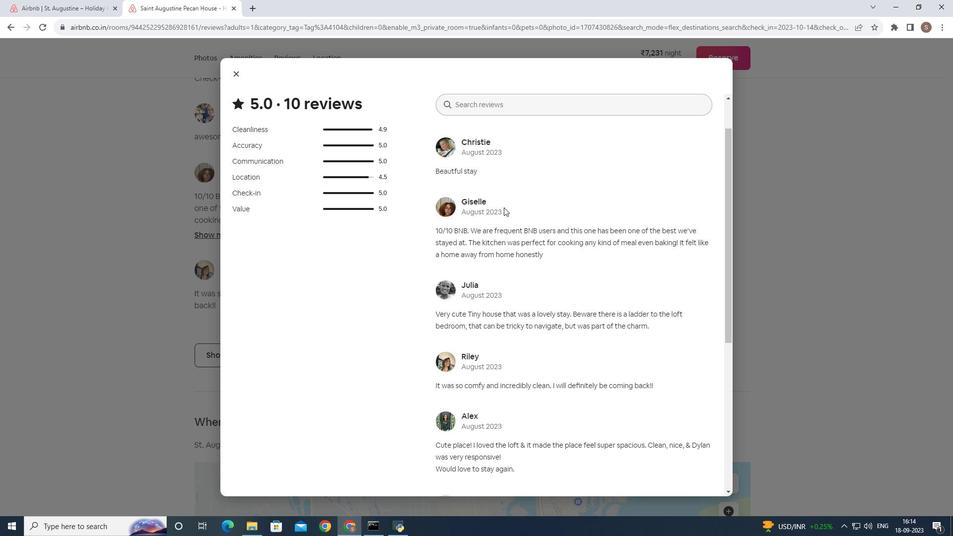 
Action: Mouse scrolled (504, 207) with delta (0, 0)
Screenshot: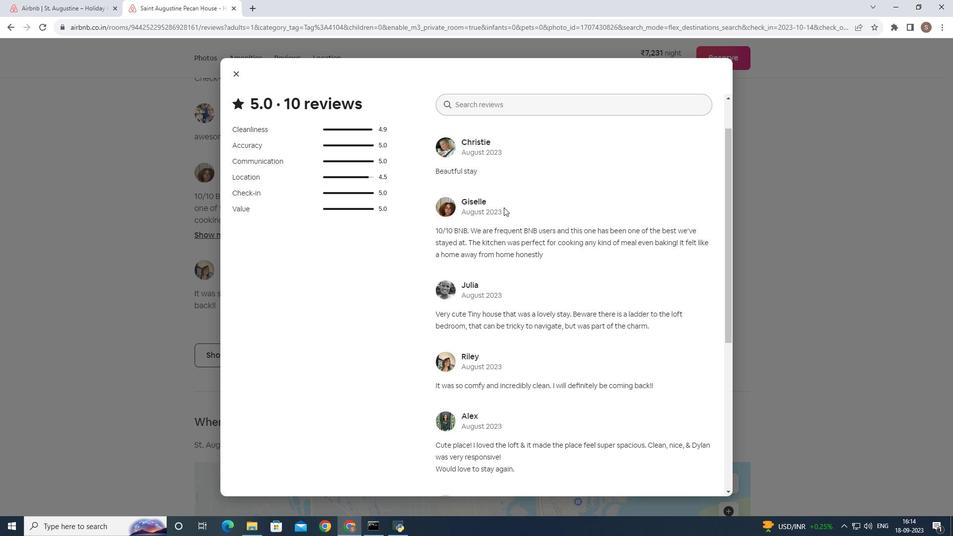 
Action: Mouse scrolled (504, 207) with delta (0, 0)
Screenshot: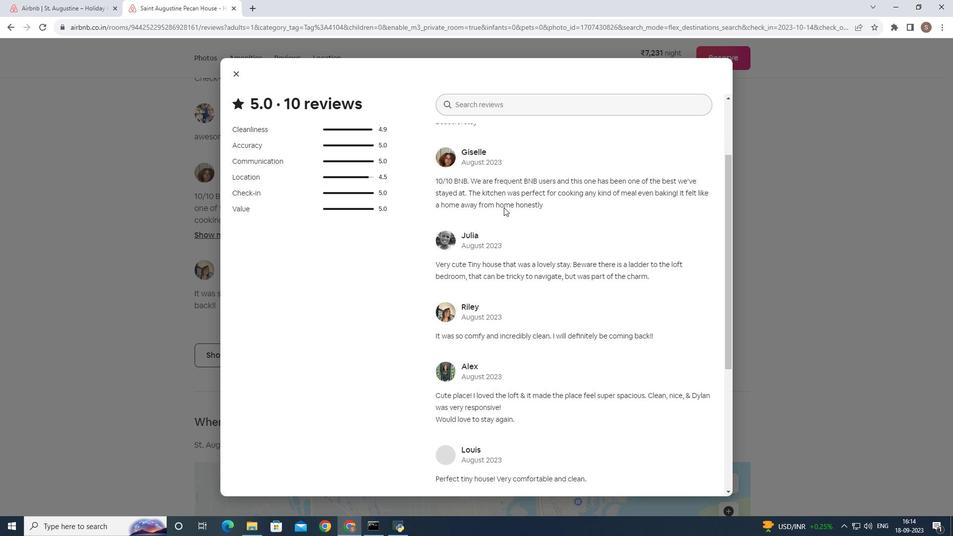 
Action: Mouse scrolled (504, 207) with delta (0, 0)
Screenshot: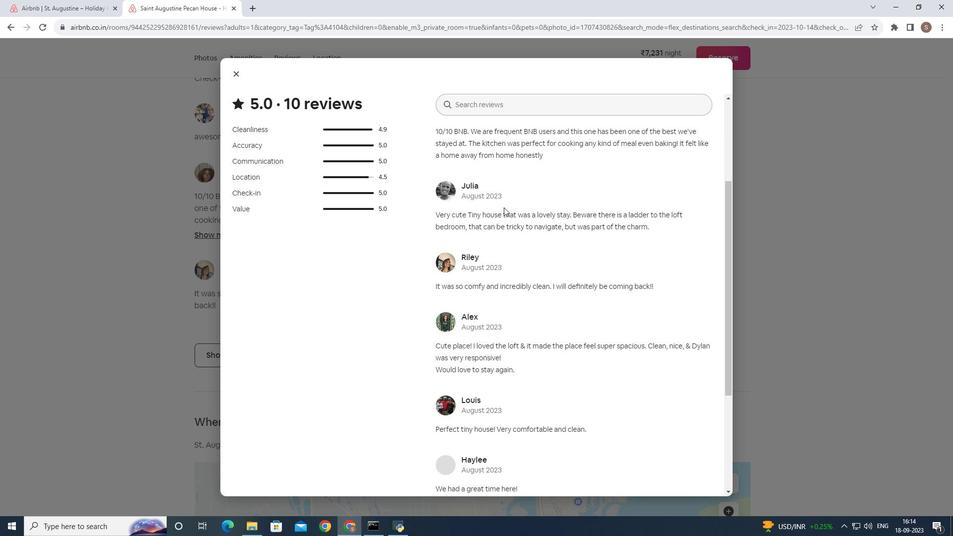 
Action: Mouse scrolled (504, 207) with delta (0, 0)
Screenshot: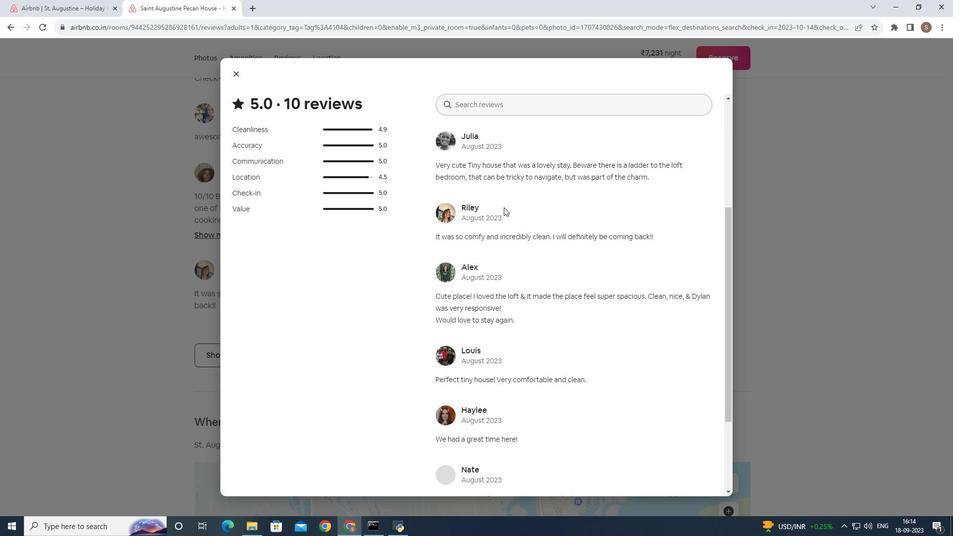 
Action: Mouse scrolled (504, 207) with delta (0, 0)
Screenshot: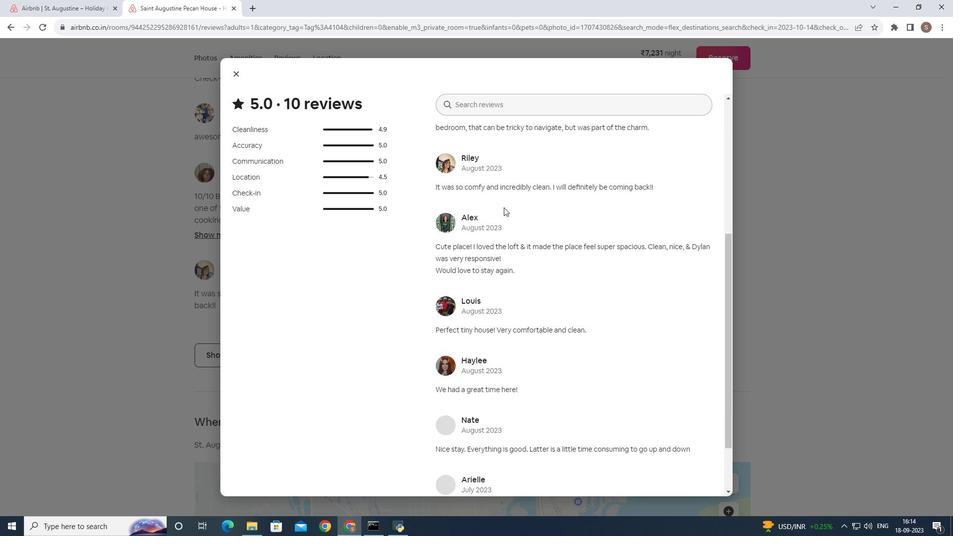 
Action: Mouse scrolled (504, 207) with delta (0, 0)
Screenshot: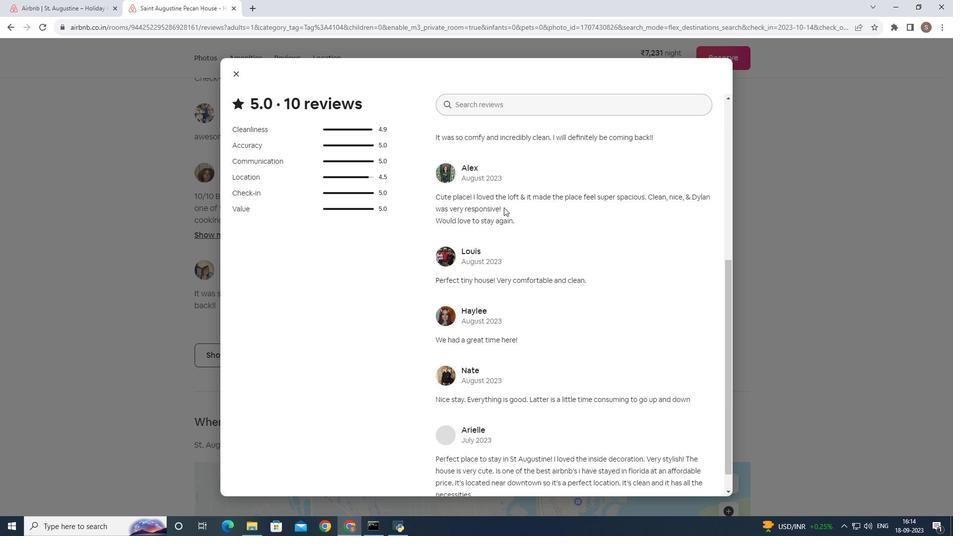 
Action: Mouse scrolled (504, 207) with delta (0, 0)
Screenshot: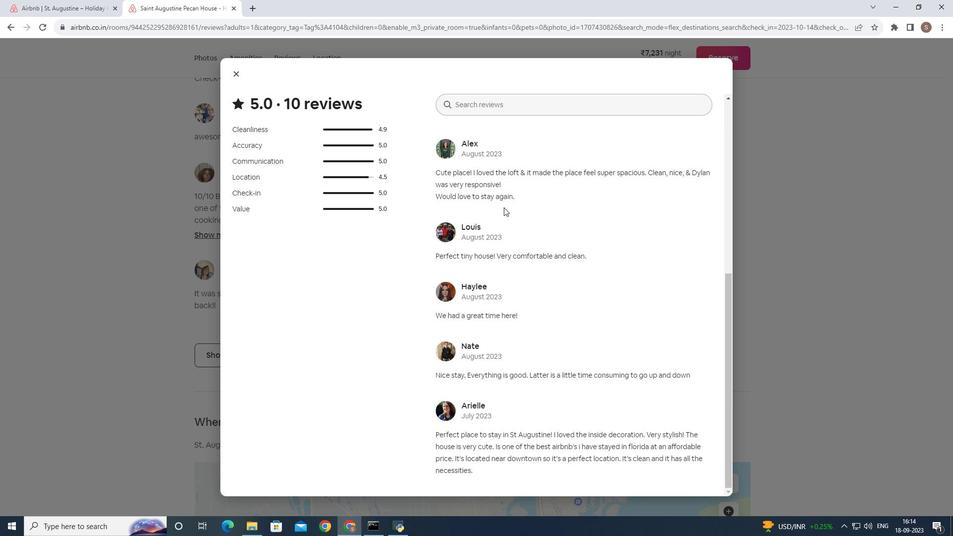 
Action: Mouse scrolled (504, 207) with delta (0, 0)
Screenshot: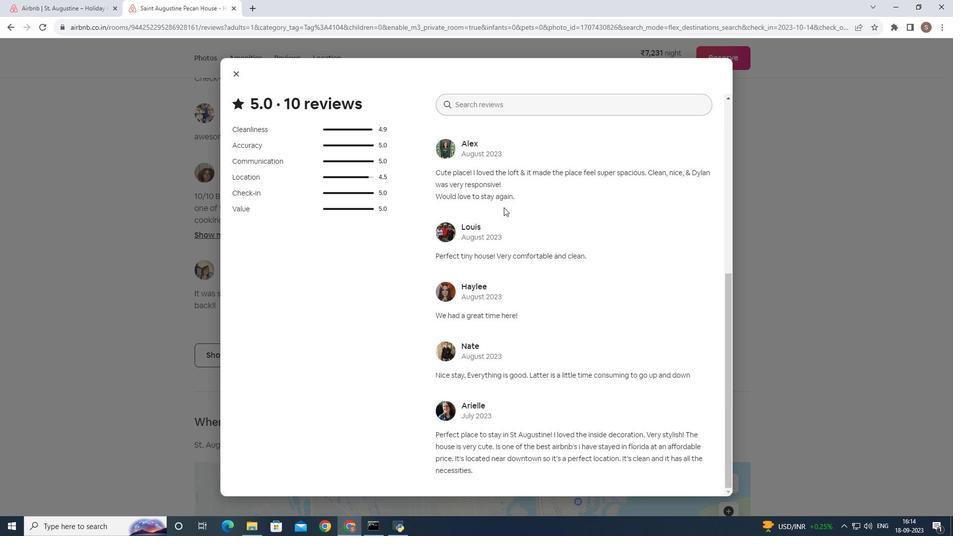 
Action: Mouse moved to (492, 234)
Screenshot: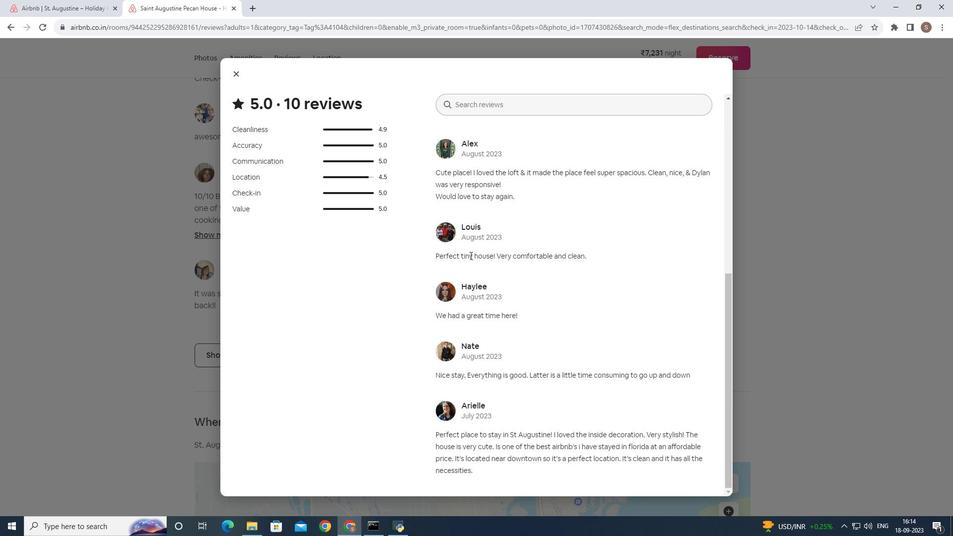 
Action: Mouse scrolled (492, 233) with delta (0, 0)
Screenshot: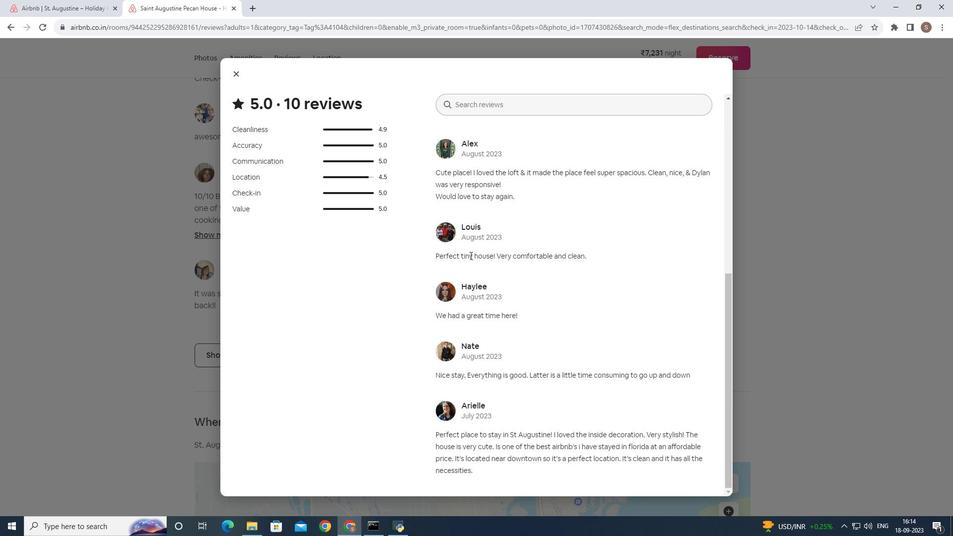 
Action: Mouse moved to (491, 238)
Screenshot: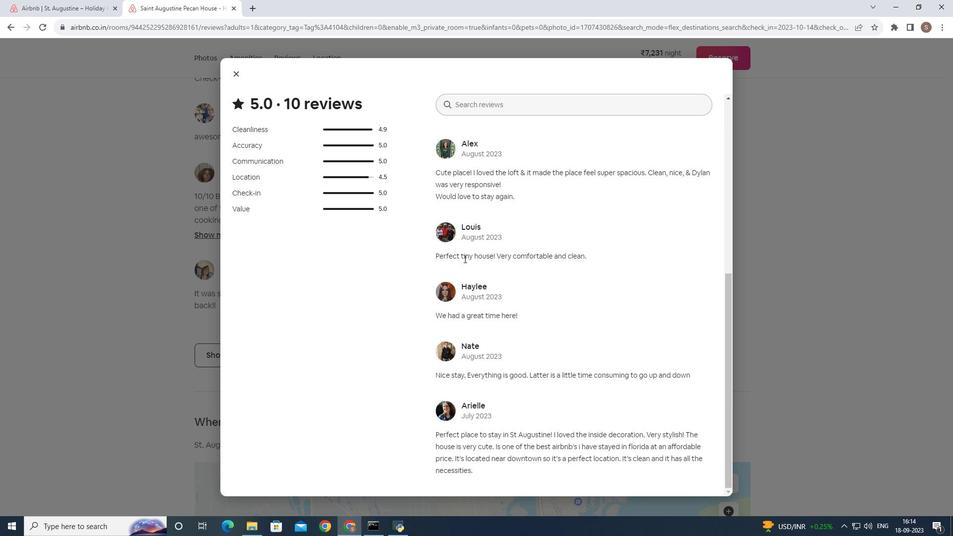 
Action: Mouse scrolled (491, 238) with delta (0, 0)
Screenshot: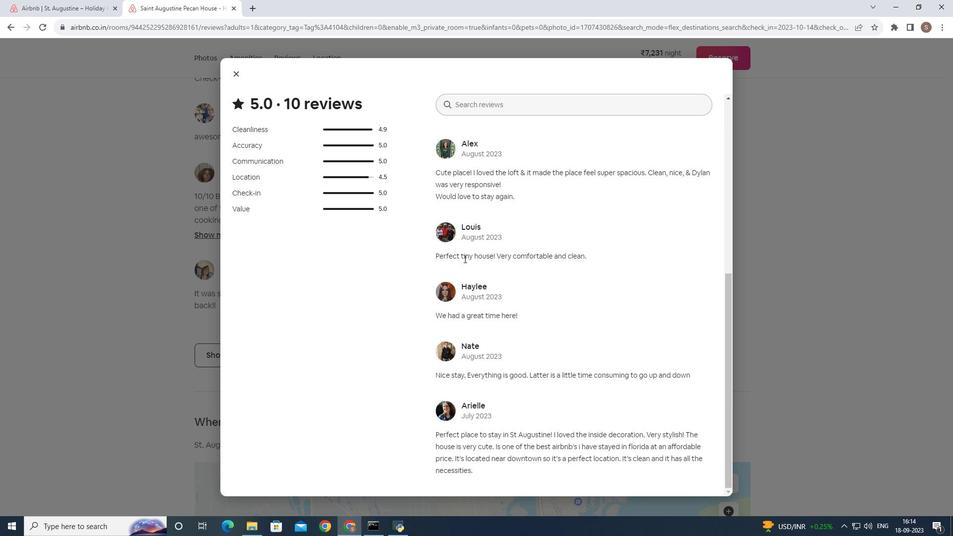 
Action: Mouse moved to (235, 77)
Screenshot: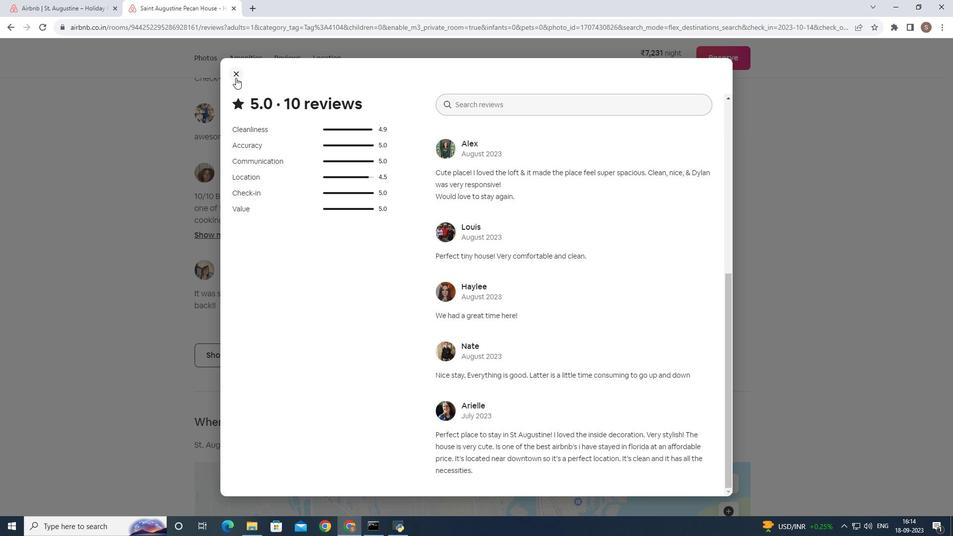 
Action: Mouse pressed left at (235, 77)
Screenshot: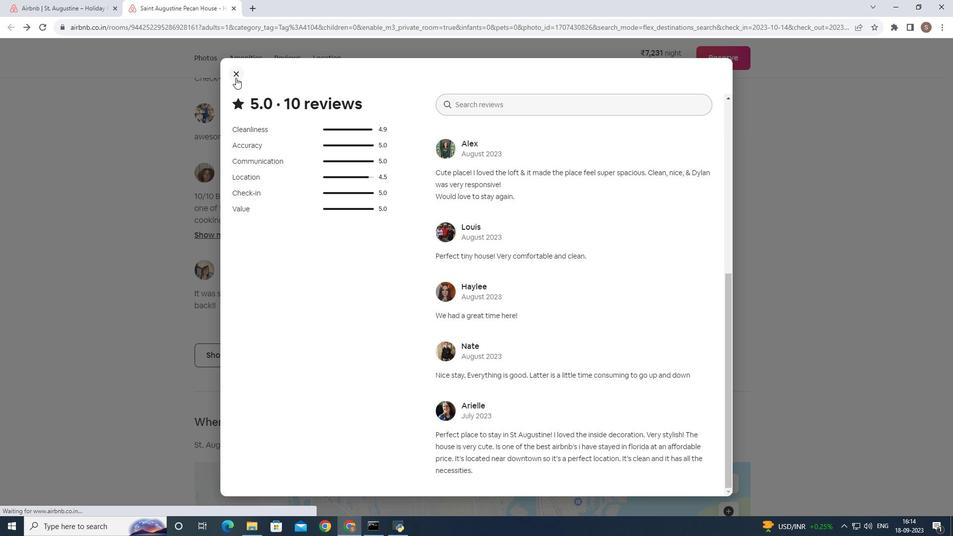 
Action: Mouse moved to (298, 249)
Screenshot: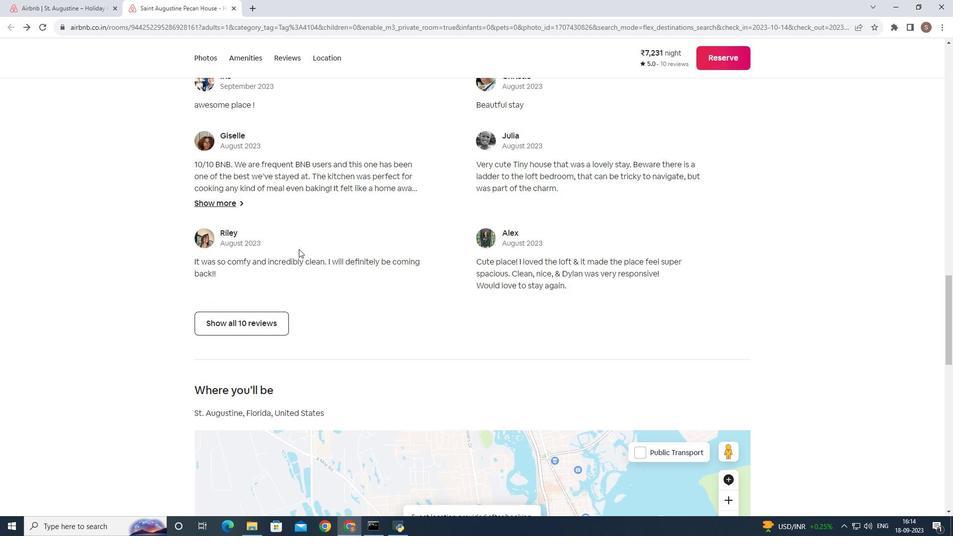 
Action: Mouse scrolled (298, 248) with delta (0, 0)
Screenshot: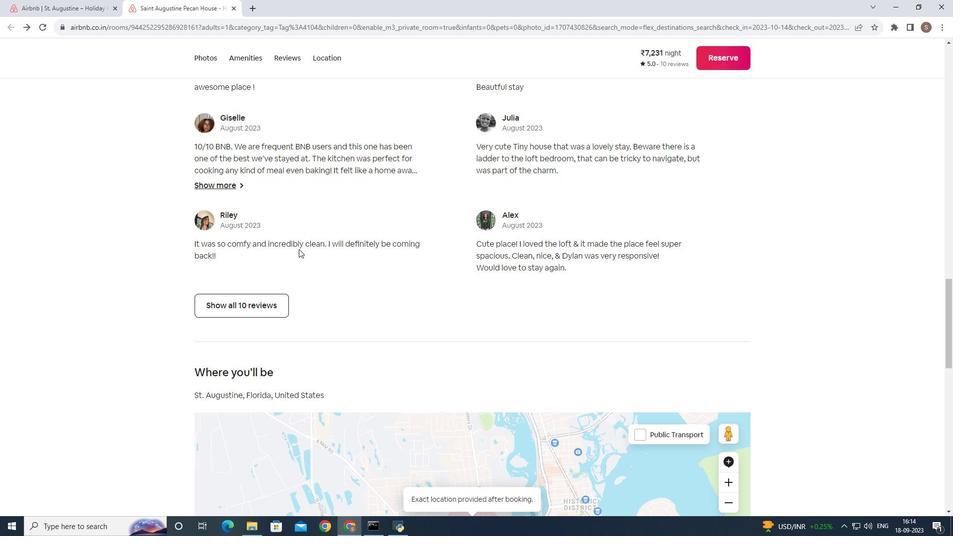 
Action: Mouse scrolled (298, 248) with delta (0, 0)
Screenshot: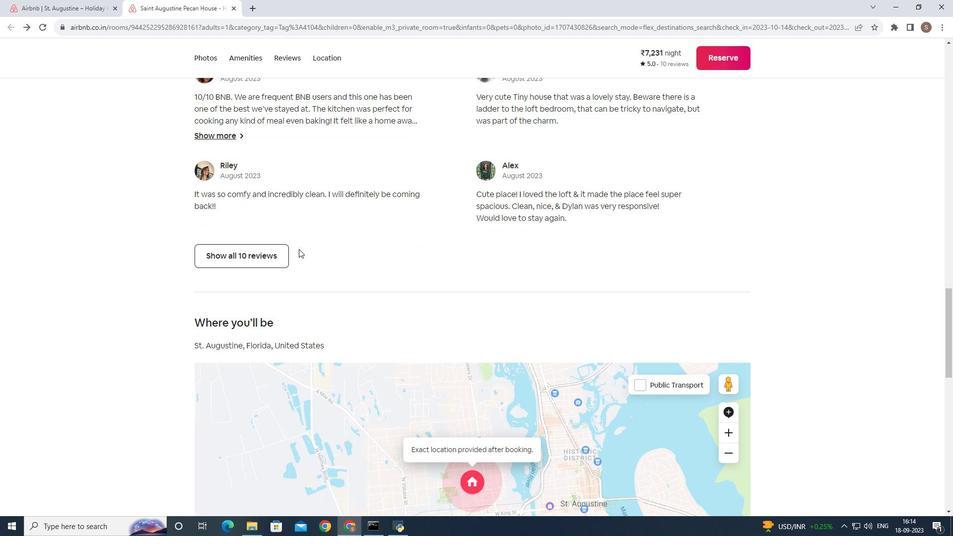 
Action: Mouse scrolled (298, 248) with delta (0, 0)
Screenshot: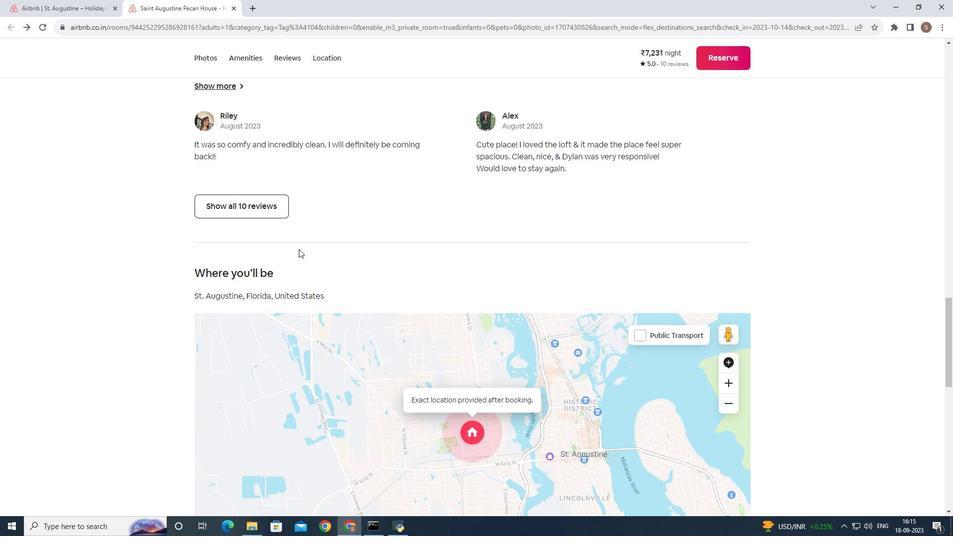 
Action: Mouse scrolled (298, 248) with delta (0, 0)
Screenshot: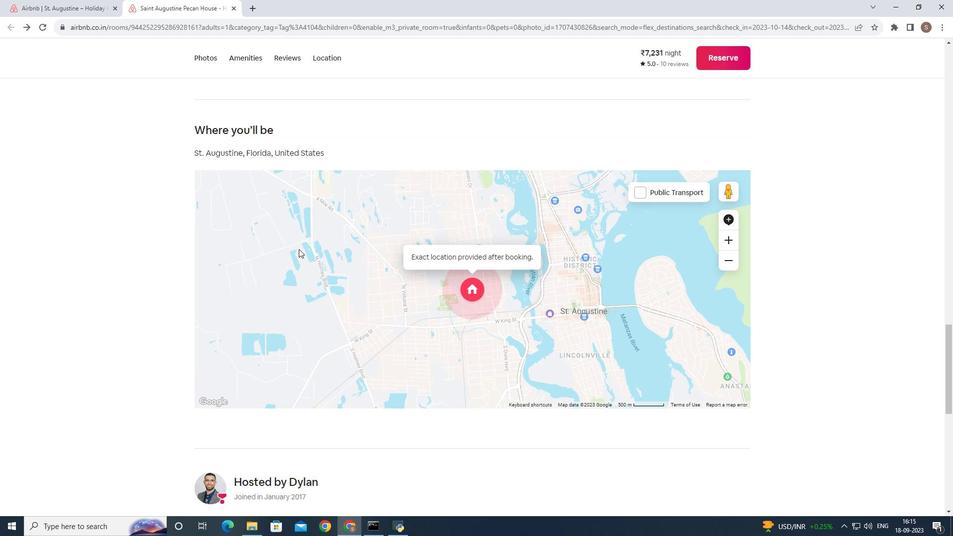 
Action: Mouse scrolled (298, 248) with delta (0, 0)
Screenshot: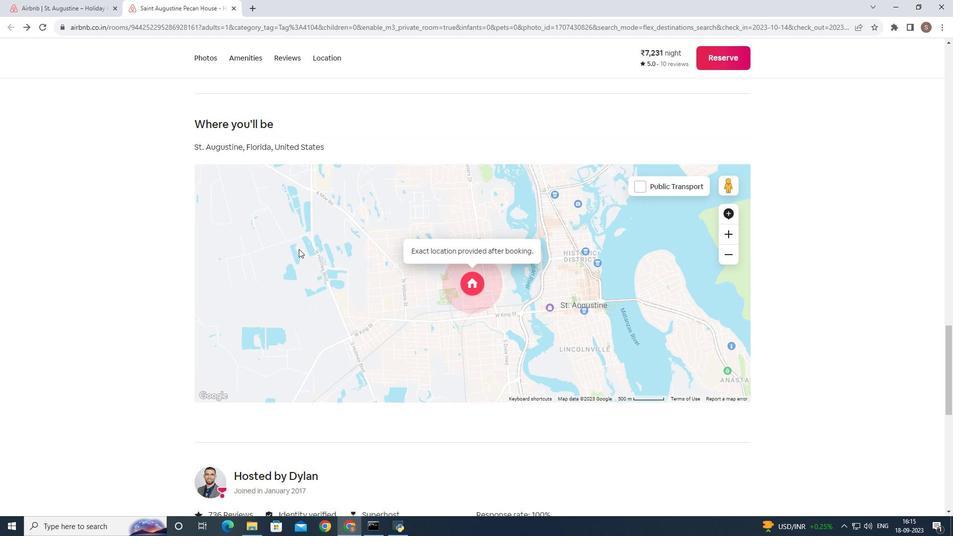 
Action: Mouse scrolled (298, 248) with delta (0, 0)
Screenshot: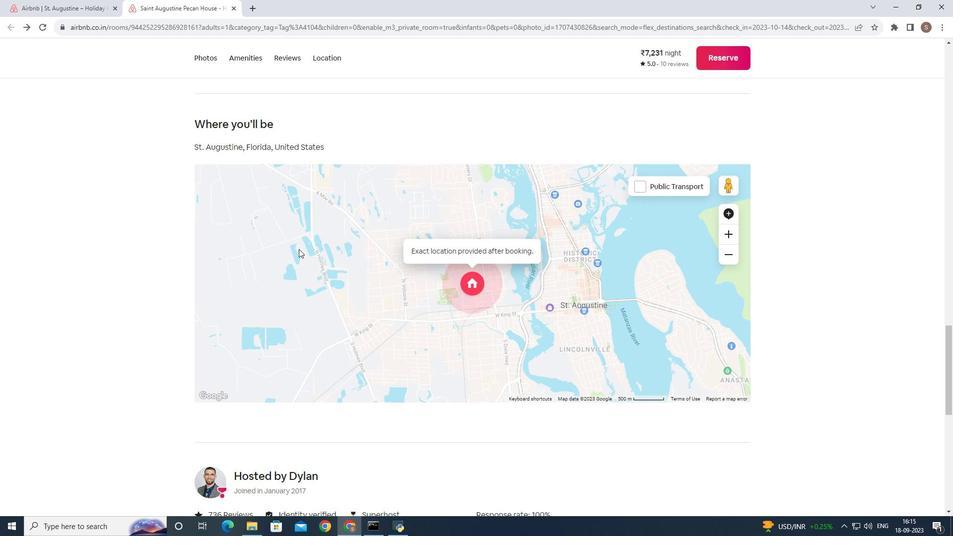 
Action: Mouse scrolled (298, 248) with delta (0, 0)
Screenshot: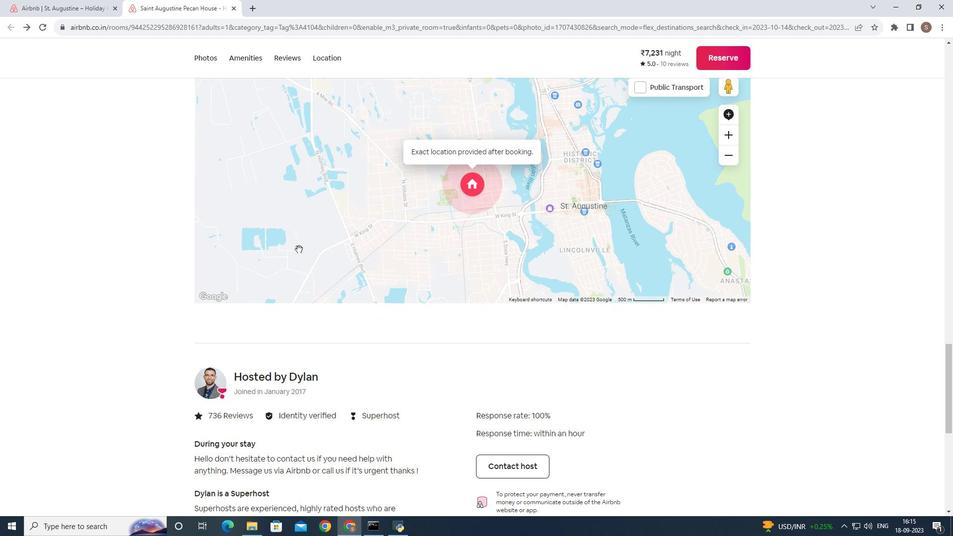 
Action: Mouse scrolled (298, 248) with delta (0, 0)
Screenshot: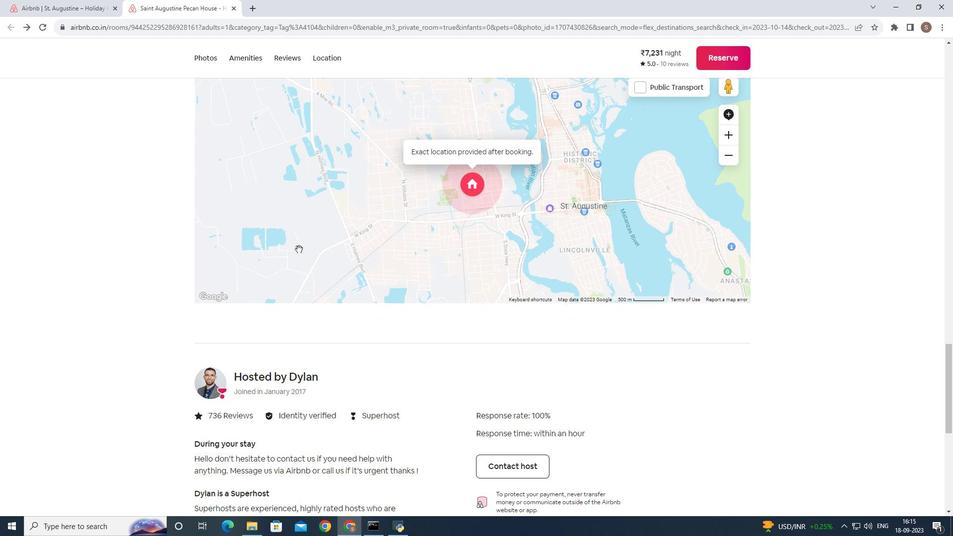 
Action: Mouse scrolled (298, 248) with delta (0, 0)
Screenshot: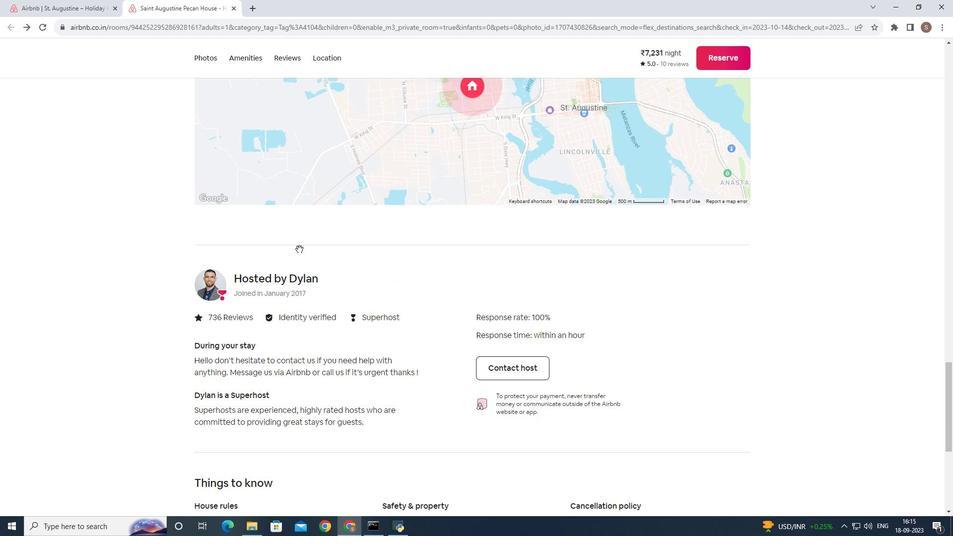 
Action: Mouse scrolled (298, 248) with delta (0, 0)
Screenshot: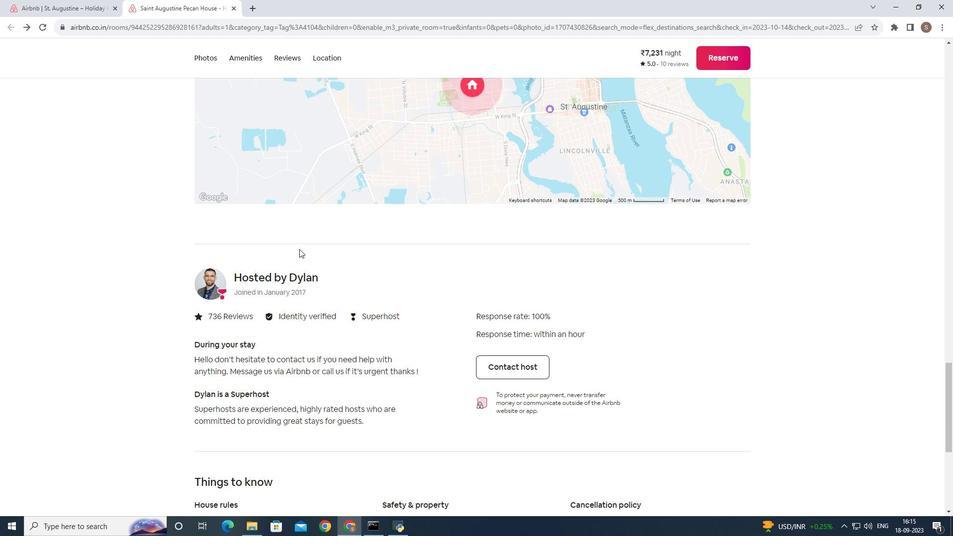 
Action: Mouse moved to (299, 249)
Screenshot: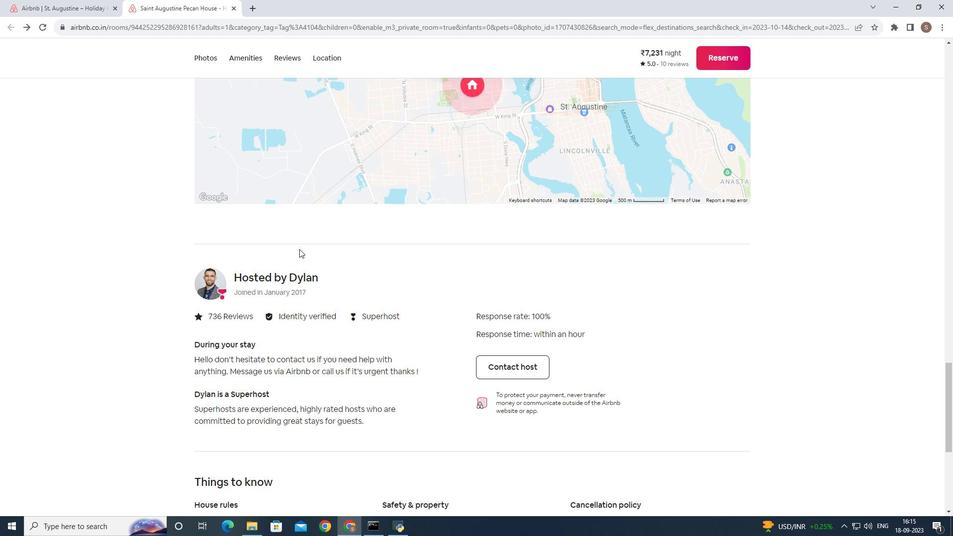 
Action: Mouse scrolled (299, 248) with delta (0, 0)
Screenshot: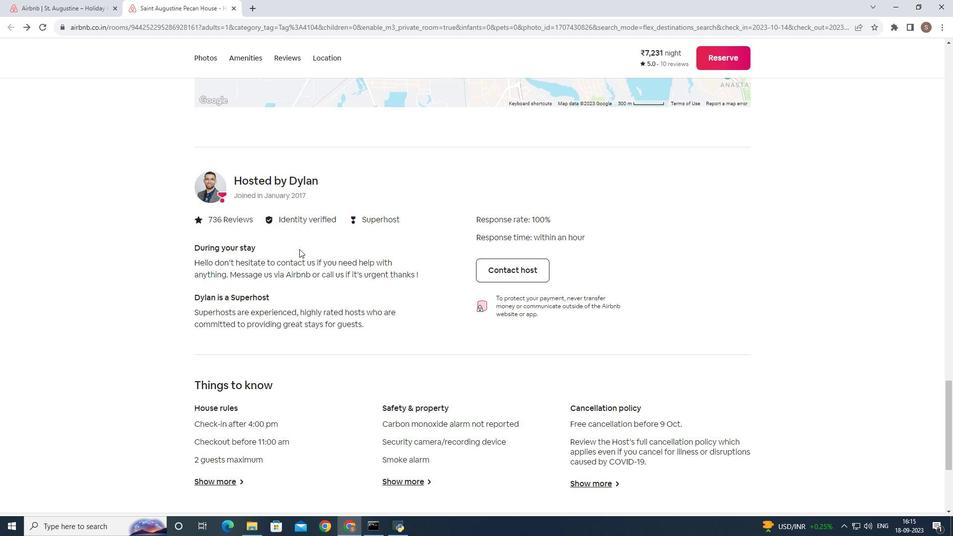 
Action: Mouse scrolled (299, 248) with delta (0, 0)
Screenshot: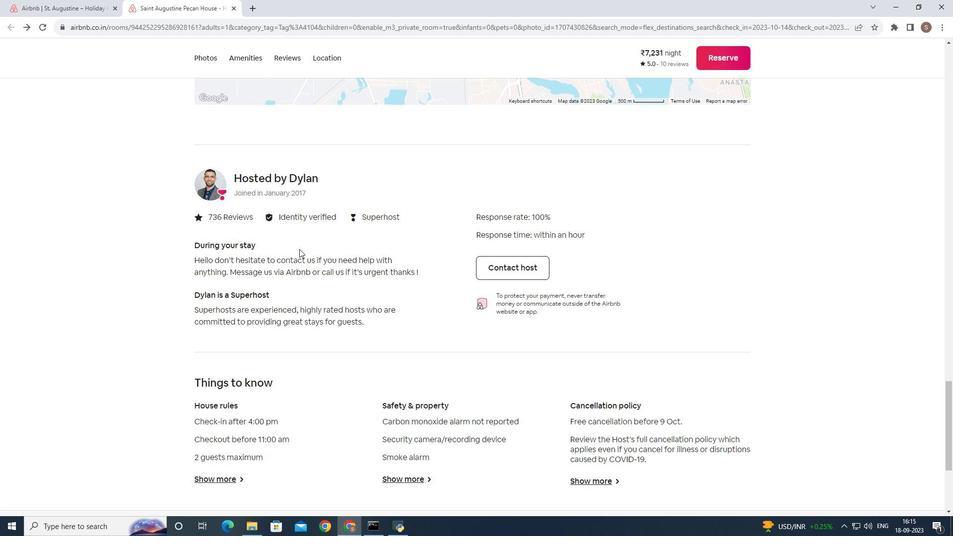 
Action: Mouse scrolled (299, 248) with delta (0, 0)
Screenshot: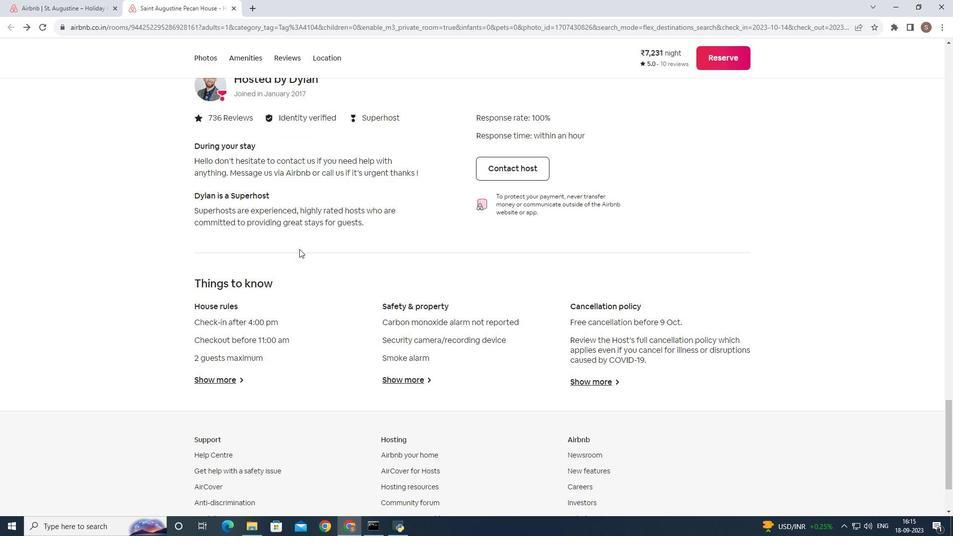 
Action: Mouse scrolled (299, 248) with delta (0, 0)
Screenshot: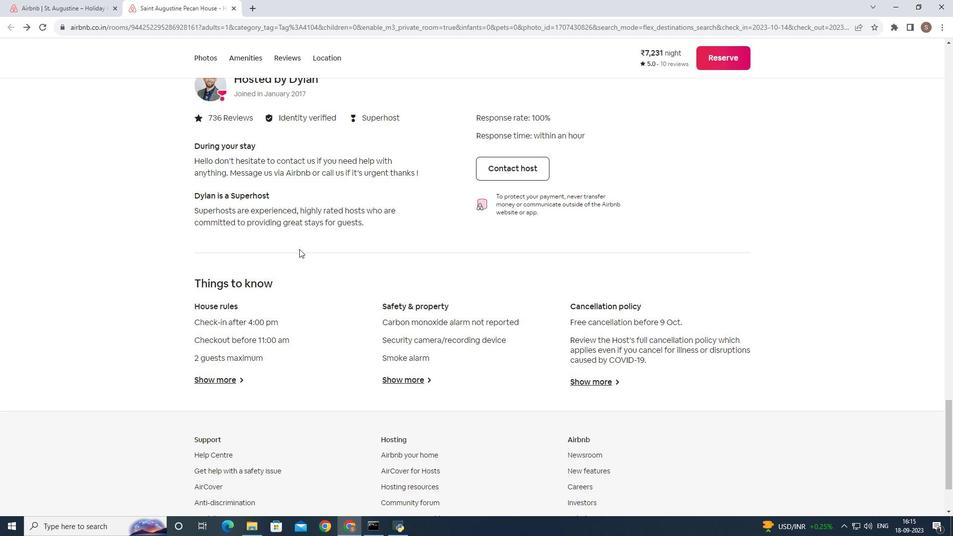 
Action: Mouse scrolled (299, 248) with delta (0, 0)
Screenshot: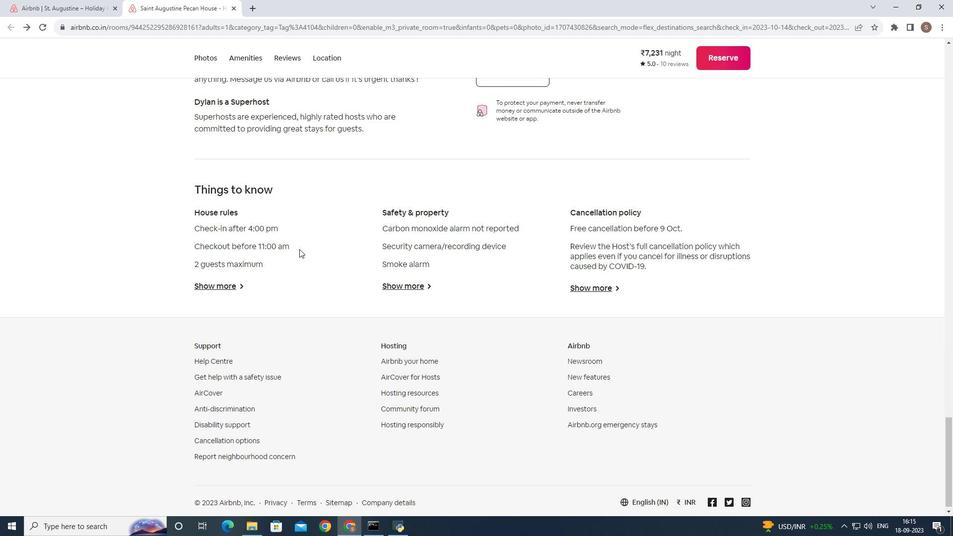
Action: Mouse scrolled (299, 248) with delta (0, 0)
Screenshot: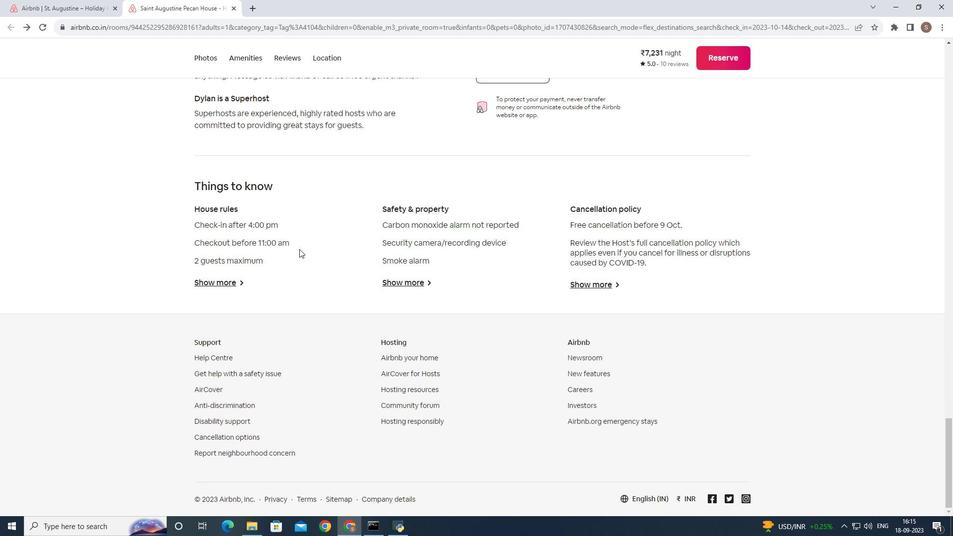 
Action: Mouse scrolled (299, 248) with delta (0, 0)
Screenshot: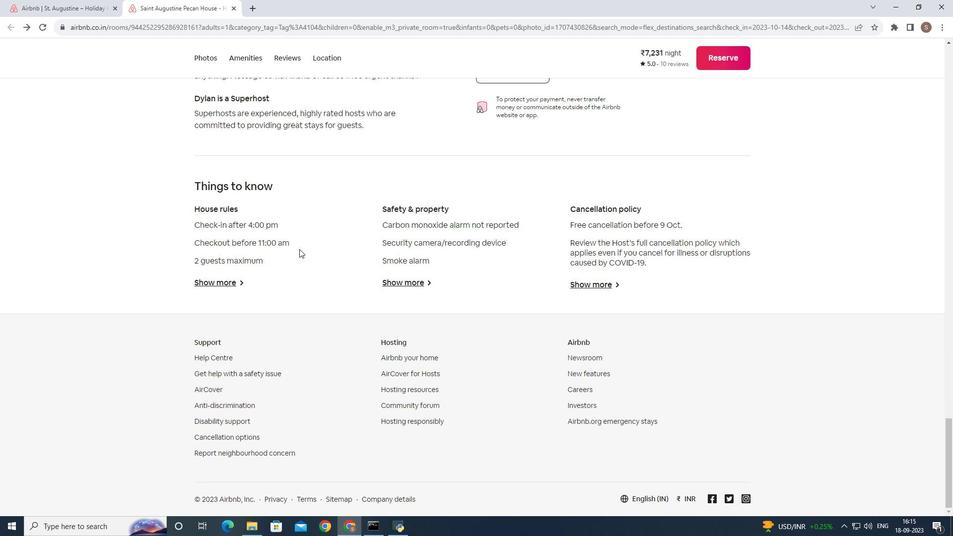 
Action: Mouse moved to (81, 5)
Screenshot: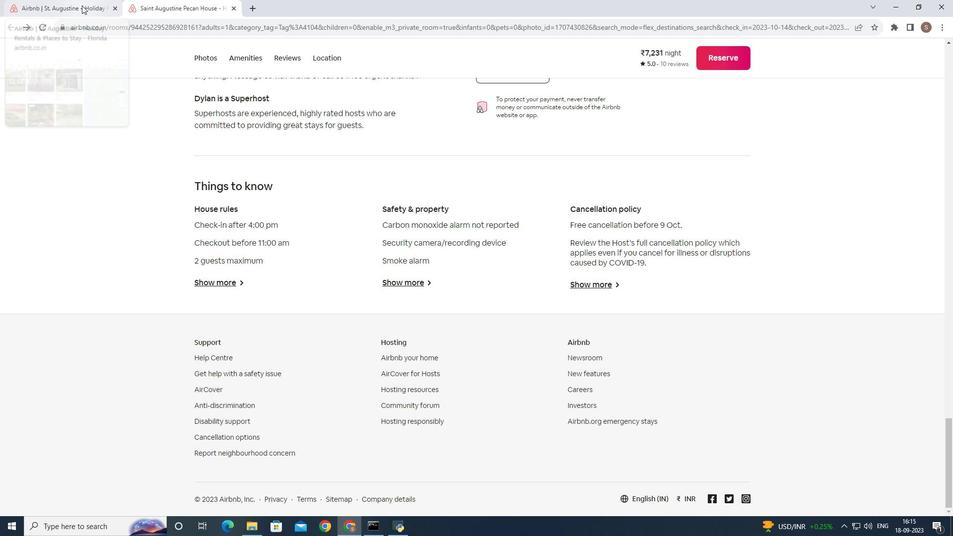 
Action: Mouse pressed left at (81, 5)
Screenshot: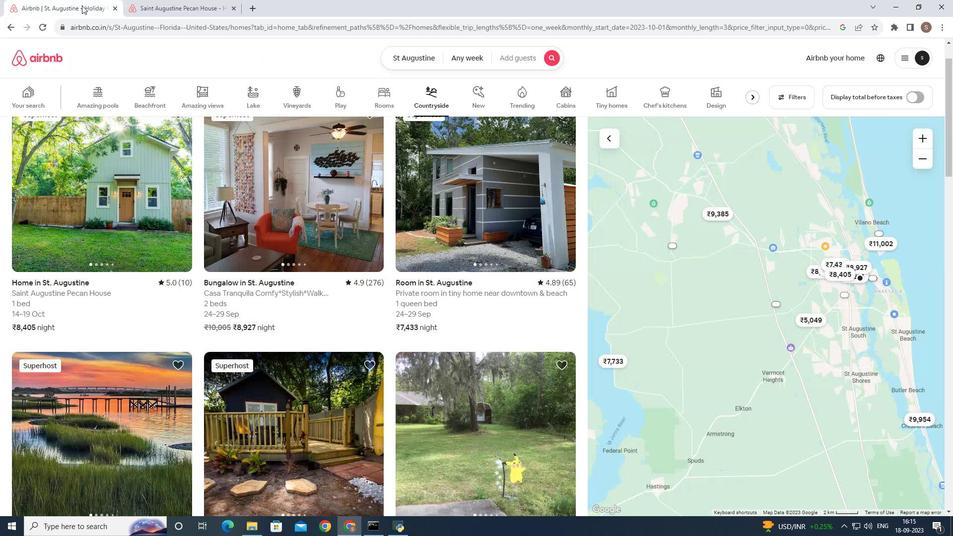 
Action: Mouse moved to (292, 212)
Screenshot: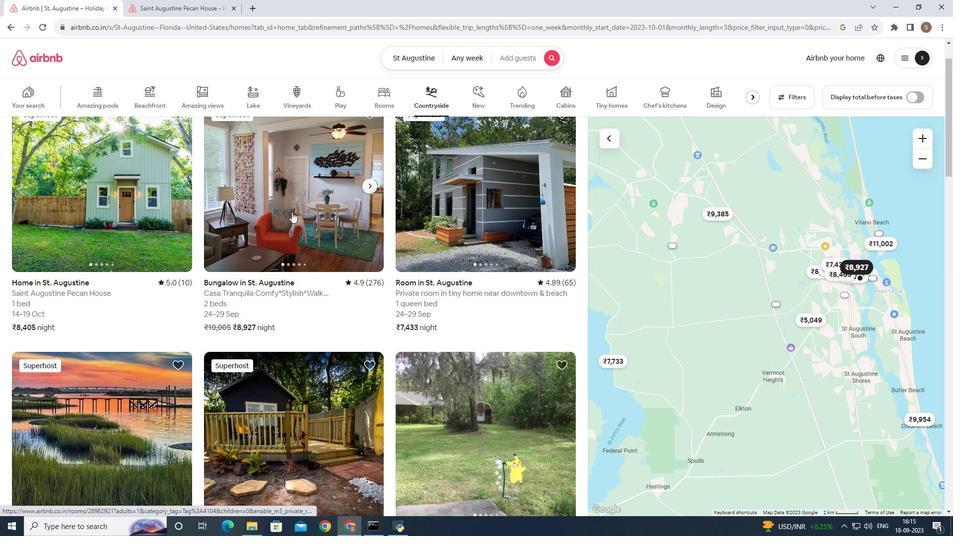 
Action: Mouse pressed left at (292, 212)
Screenshot: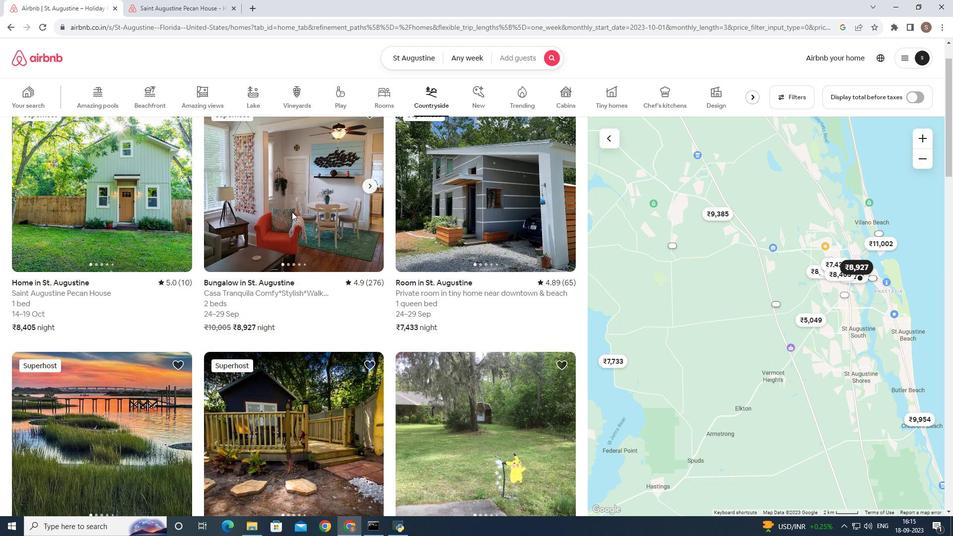 
Action: Mouse moved to (716, 358)
Screenshot: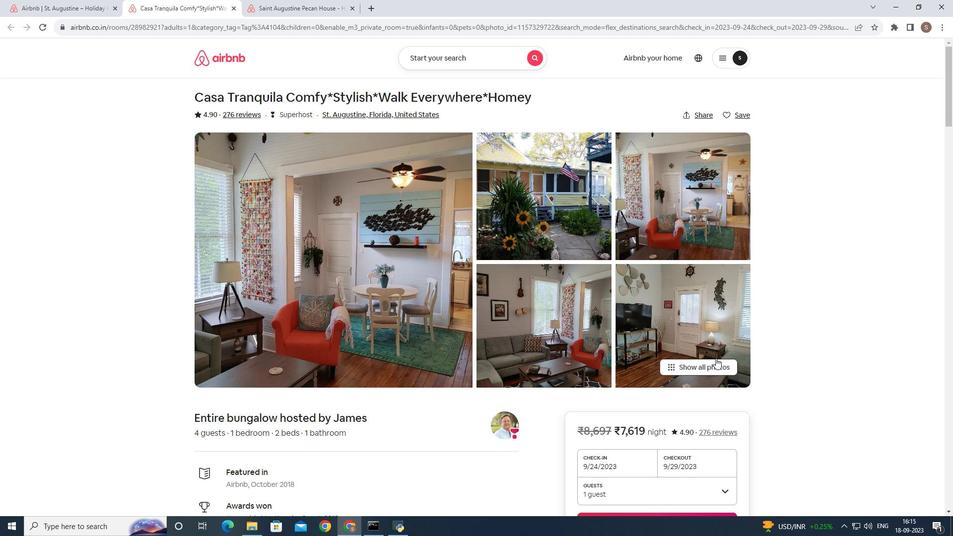 
Action: Mouse pressed left at (716, 358)
Screenshot: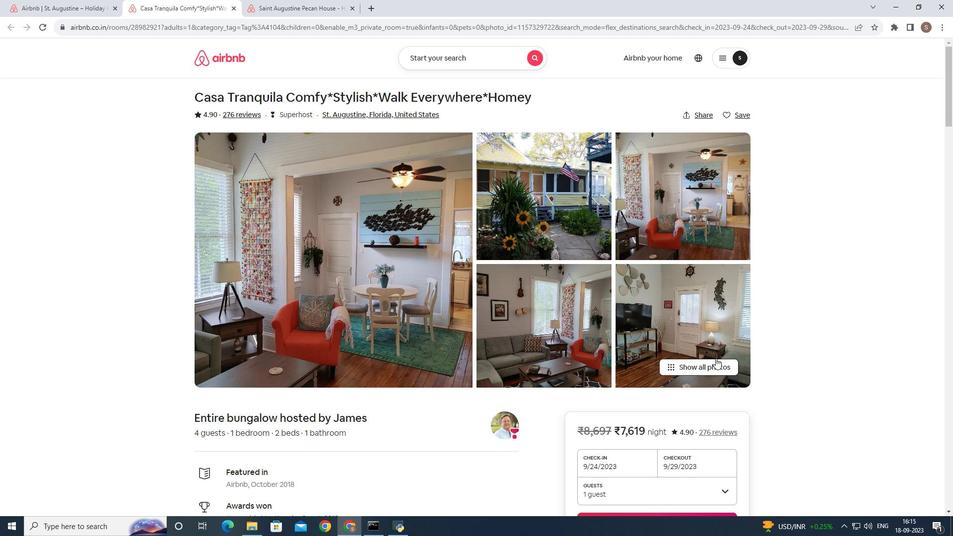 
Action: Mouse moved to (718, 366)
Screenshot: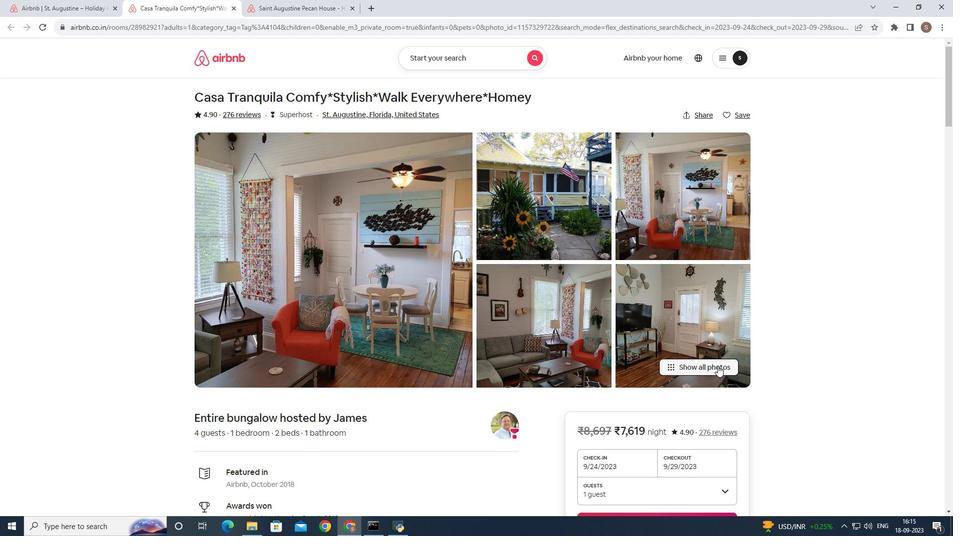 
Action: Mouse pressed left at (718, 366)
Screenshot: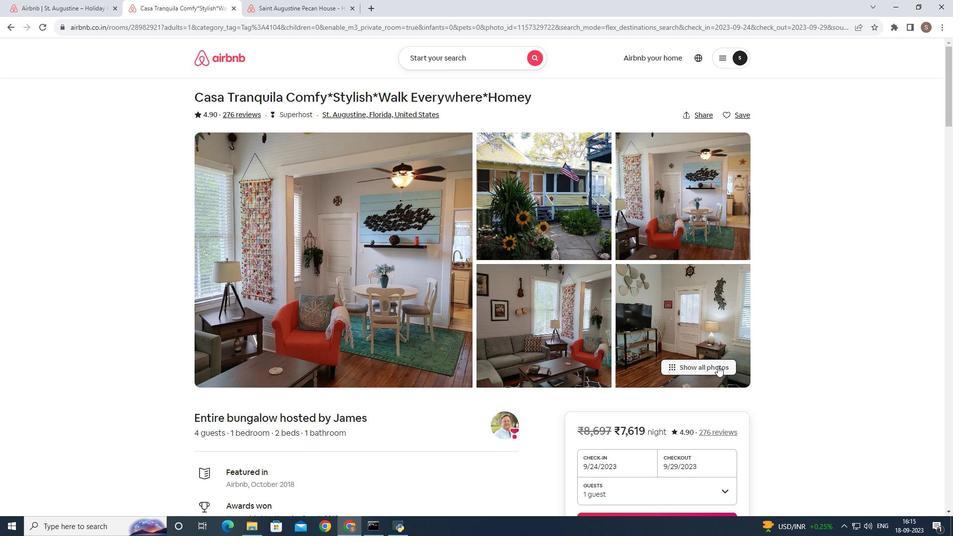 
Action: Mouse moved to (435, 251)
Screenshot: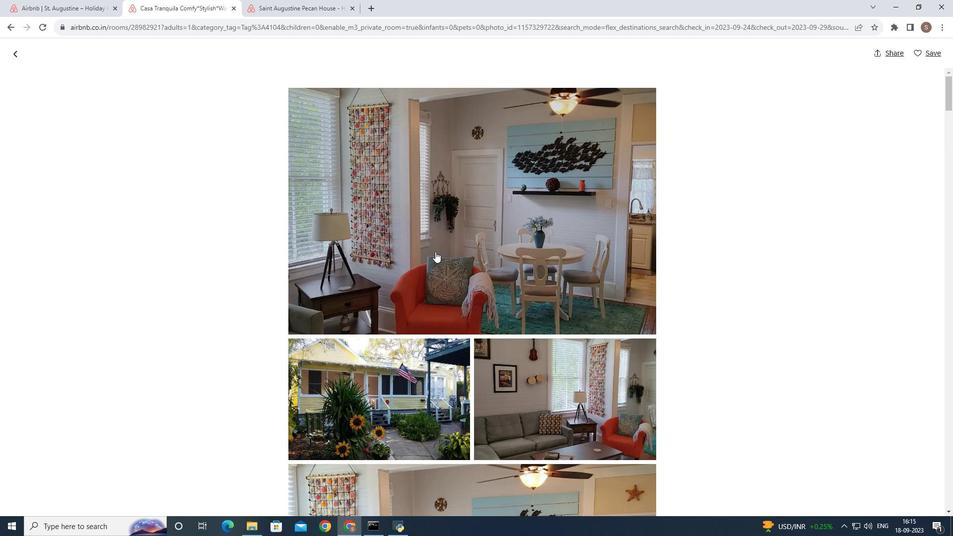 
Action: Mouse pressed left at (435, 251)
Screenshot: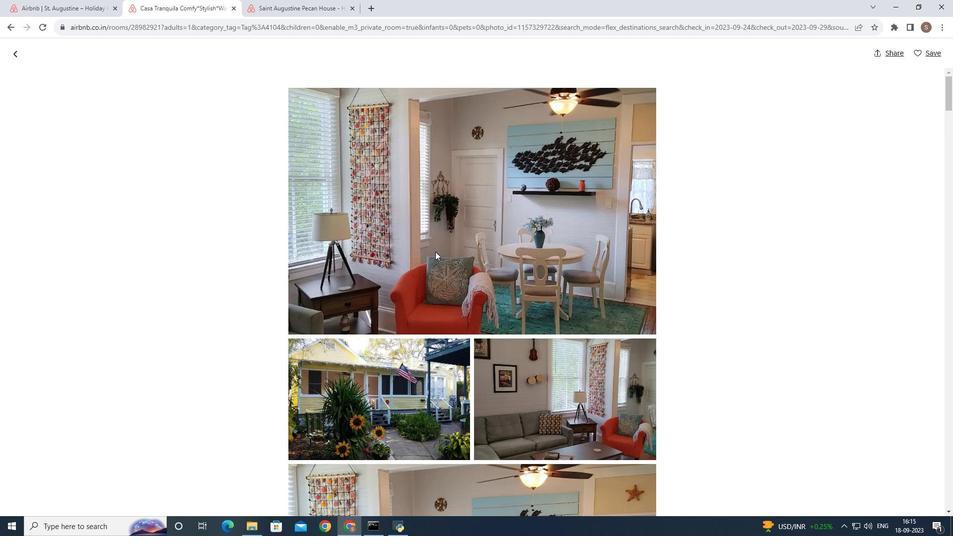 
Action: Key pressed <Key.right><Key.right><Key.right><Key.right><Key.right><Key.right><Key.right><Key.right><Key.right><Key.right><Key.right><Key.right><Key.right><Key.right><Key.right><Key.right><Key.right><Key.right><Key.right><Key.right><Key.right><Key.right><Key.right><Key.right><Key.right><Key.right><Key.right><Key.right><Key.right><Key.right><Key.right><Key.right><Key.right><Key.right><Key.right><Key.right><Key.right><Key.right><Key.right><Key.right><Key.right>
Screenshot: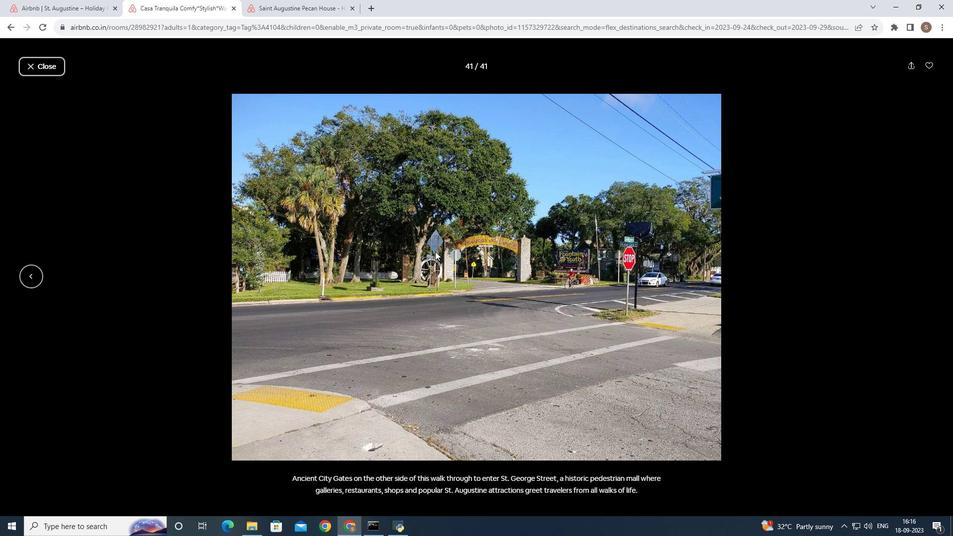 
Action: Mouse moved to (33, 68)
Screenshot: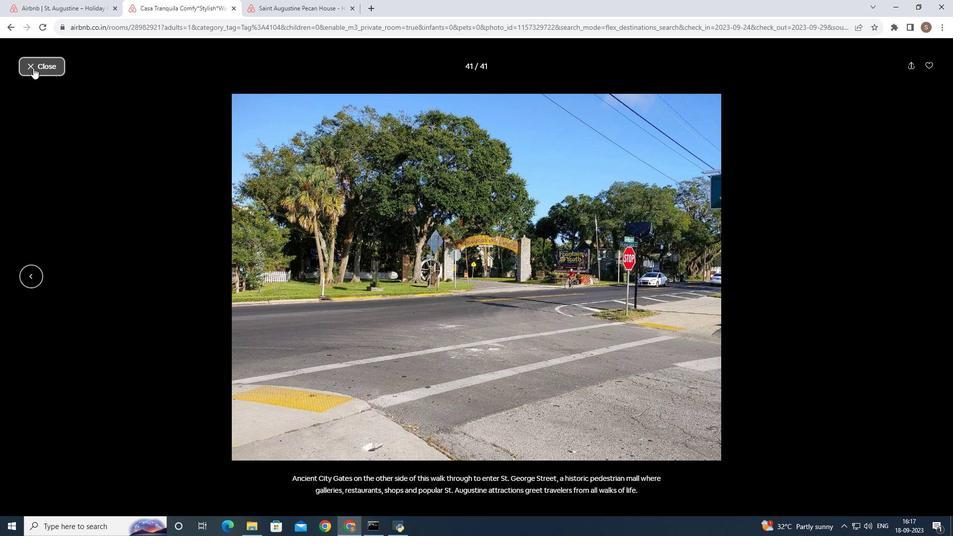 
Action: Mouse pressed left at (33, 68)
Screenshot: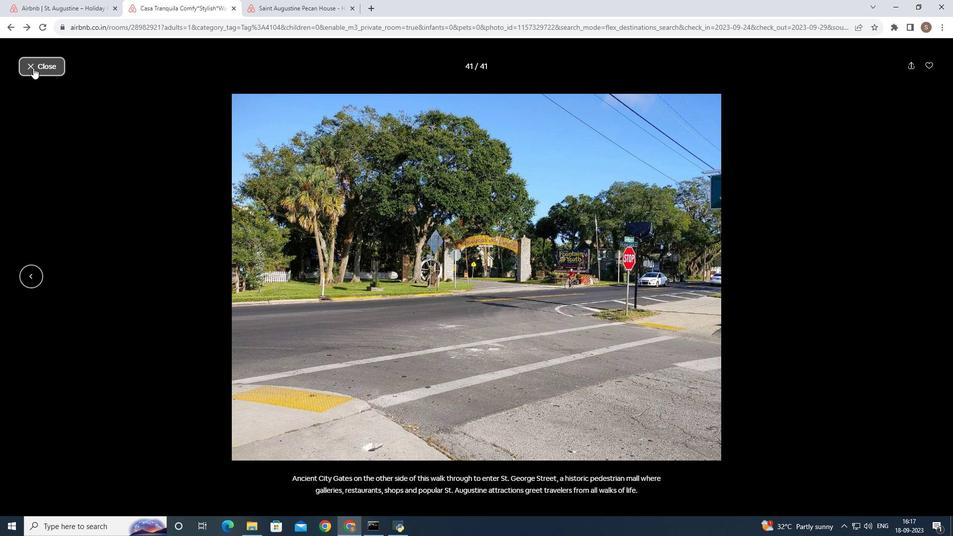 
Action: Mouse moved to (11, 51)
Screenshot: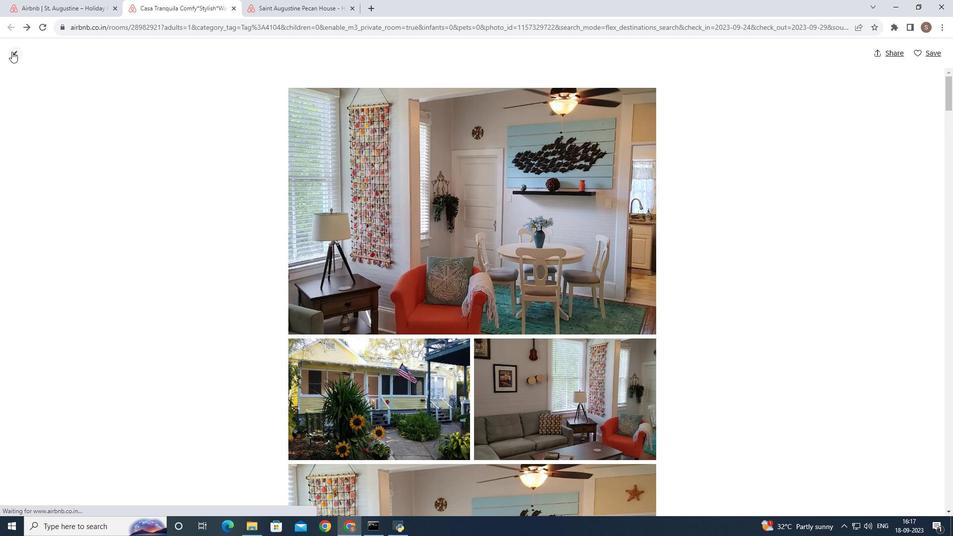 
Action: Mouse pressed left at (11, 51)
Screenshot: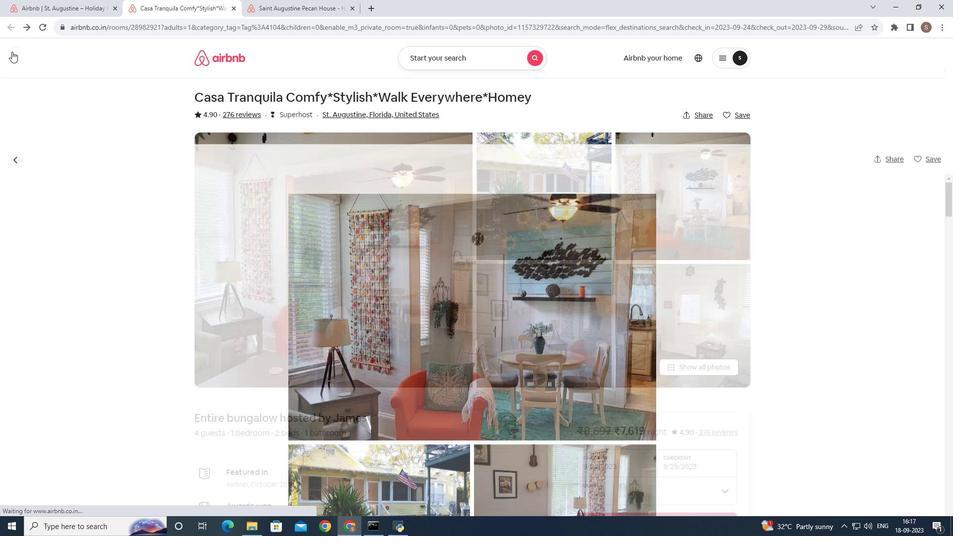
Action: Mouse moved to (408, 279)
Screenshot: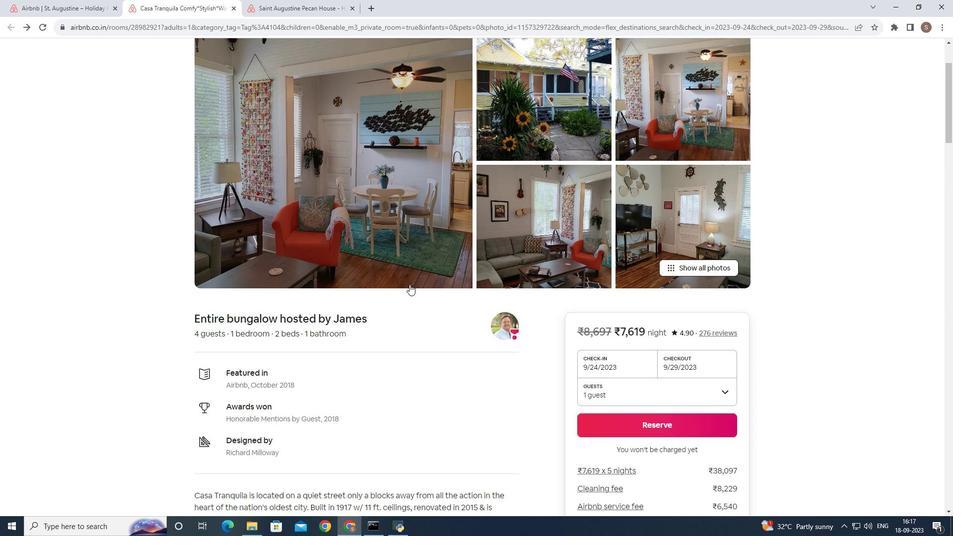 
Action: Mouse scrolled (408, 279) with delta (0, 0)
Screenshot: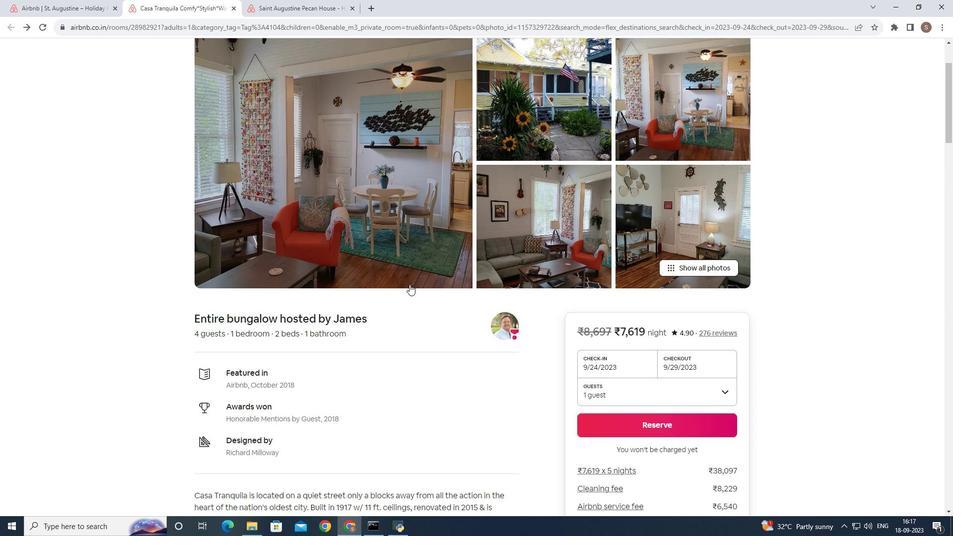 
Action: Mouse moved to (409, 284)
Screenshot: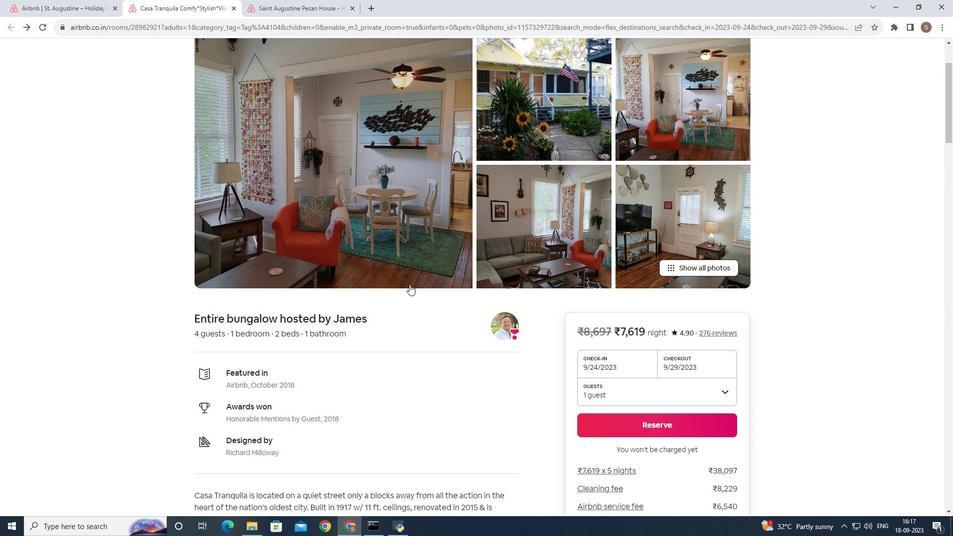 
Action: Mouse scrolled (409, 284) with delta (0, 0)
Screenshot: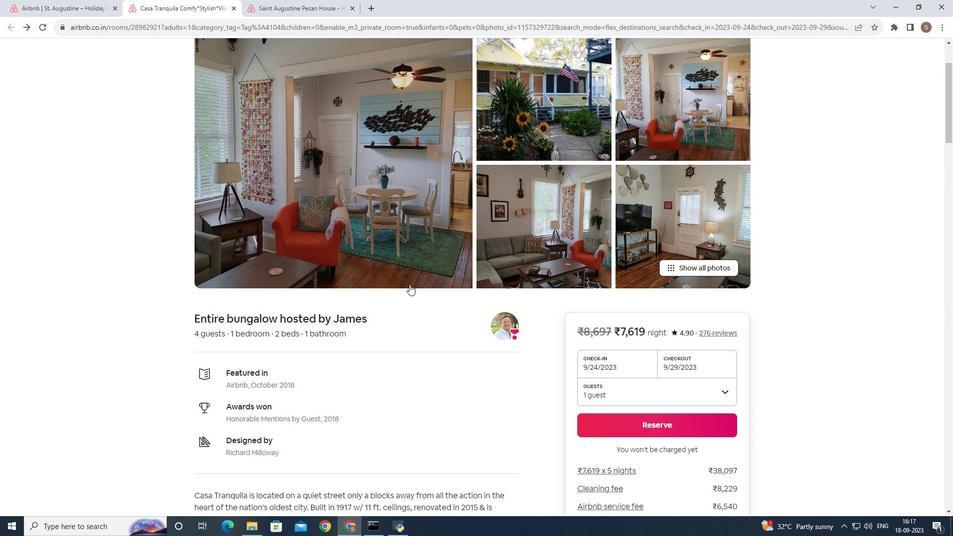 
Action: Mouse moved to (409, 285)
Screenshot: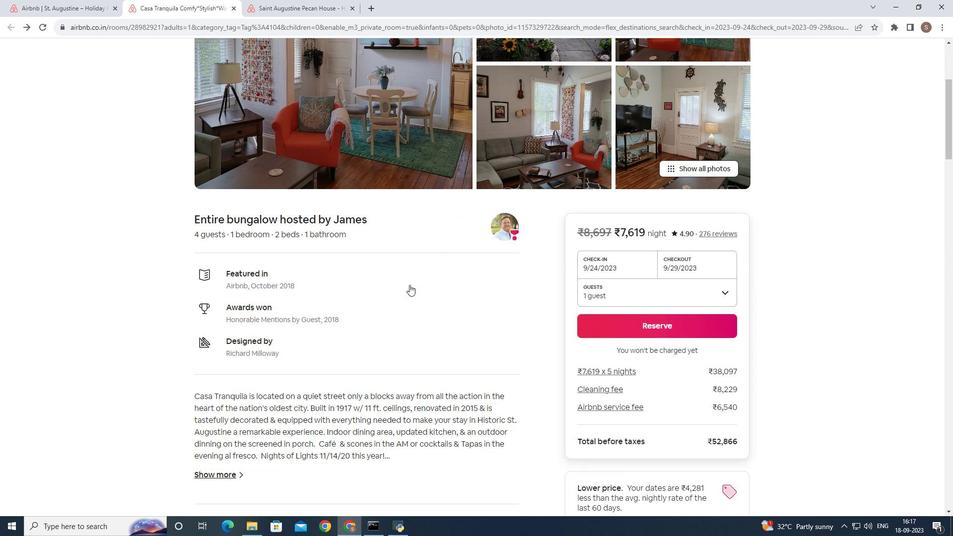
Action: Mouse scrolled (409, 284) with delta (0, 0)
Screenshot: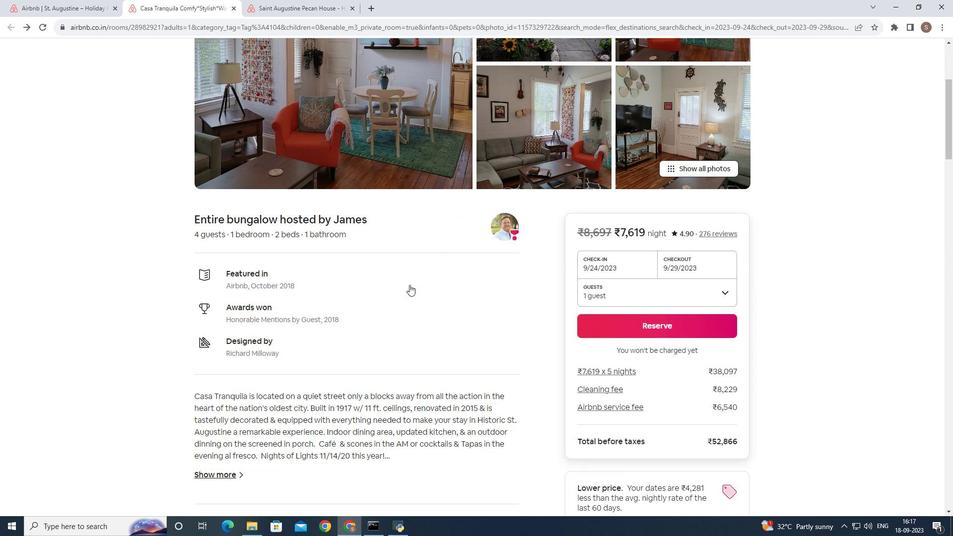 
Action: Mouse scrolled (409, 284) with delta (0, 0)
Screenshot: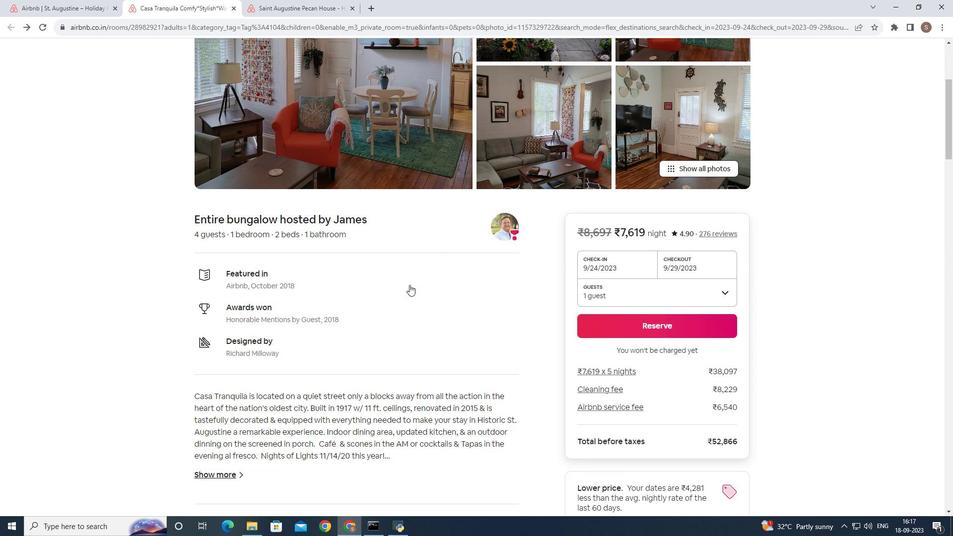 
Action: Mouse scrolled (409, 284) with delta (0, 0)
Screenshot: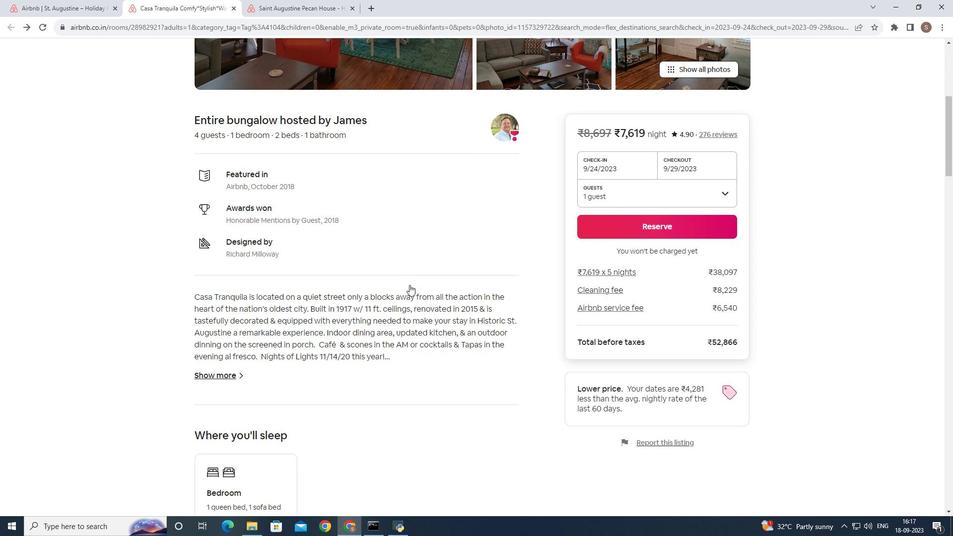 
Action: Mouse scrolled (409, 284) with delta (0, 0)
Screenshot: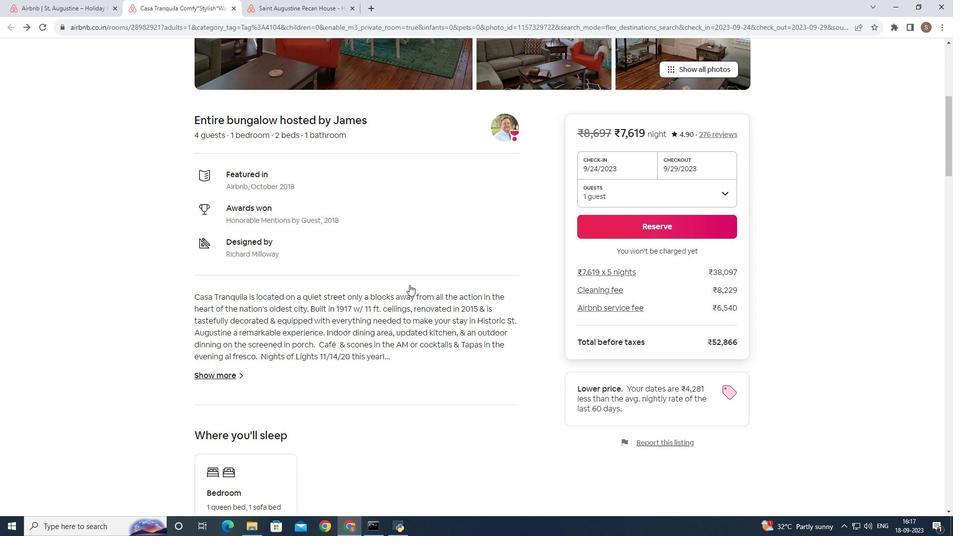 
Action: Mouse moved to (327, 319)
Screenshot: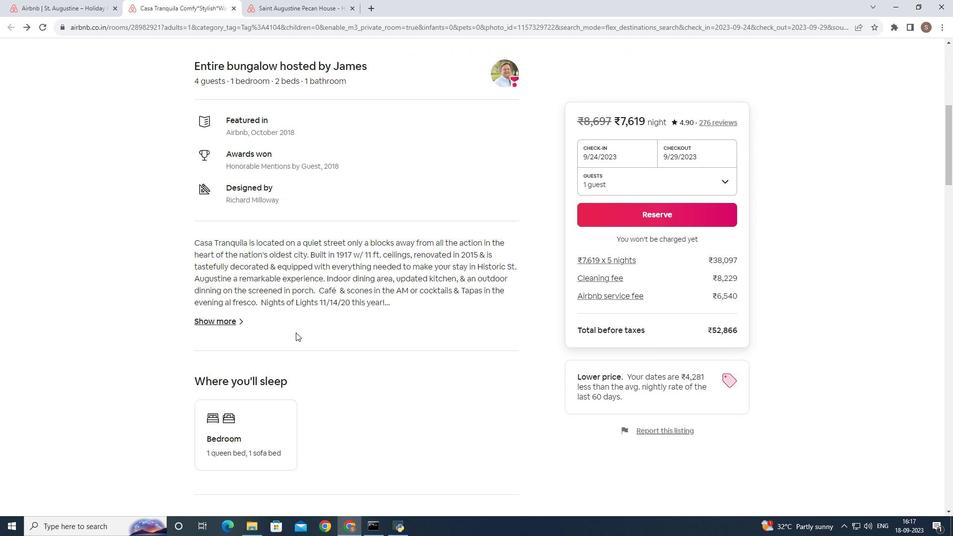 
Action: Mouse scrolled (327, 318) with delta (0, 0)
Screenshot: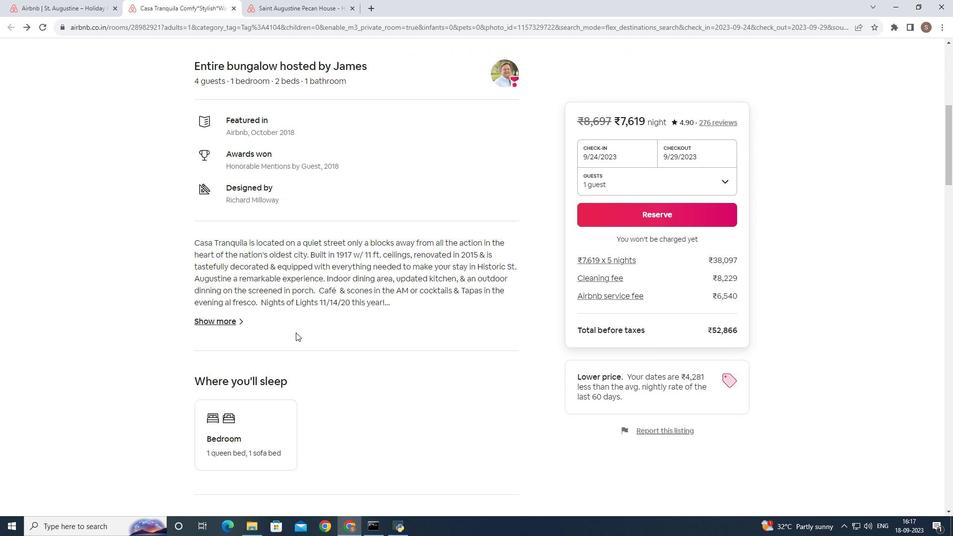 
Action: Mouse moved to (304, 329)
Screenshot: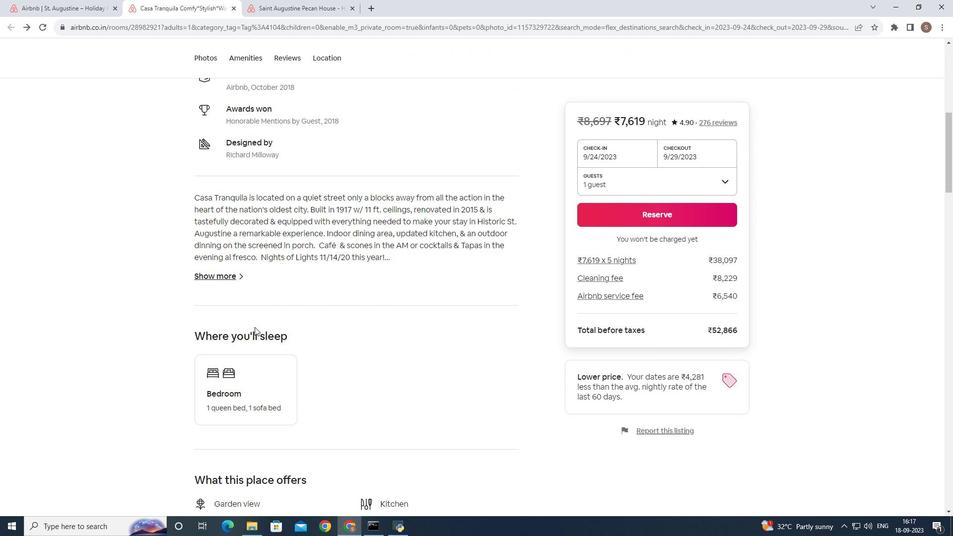 
Action: Mouse scrolled (304, 329) with delta (0, 0)
Screenshot: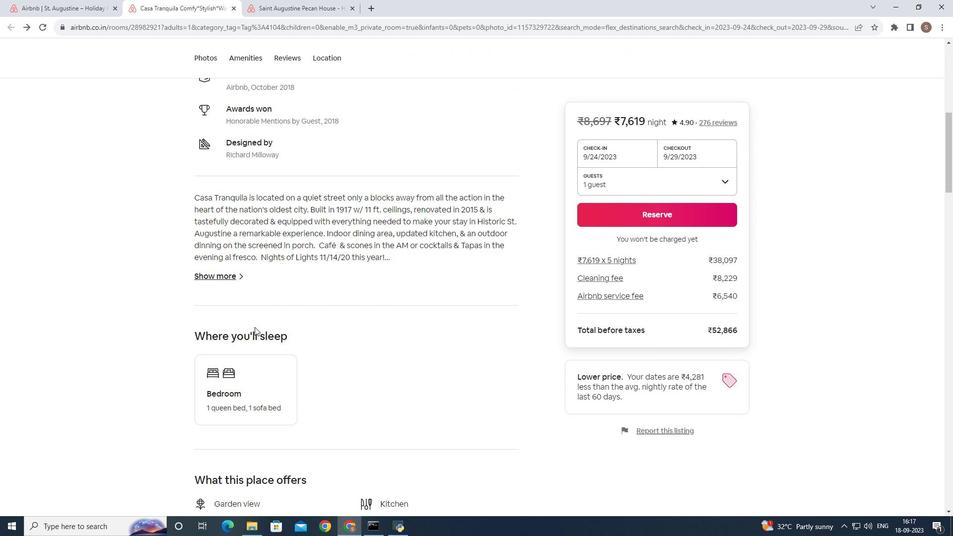 
Action: Mouse moved to (236, 275)
Screenshot: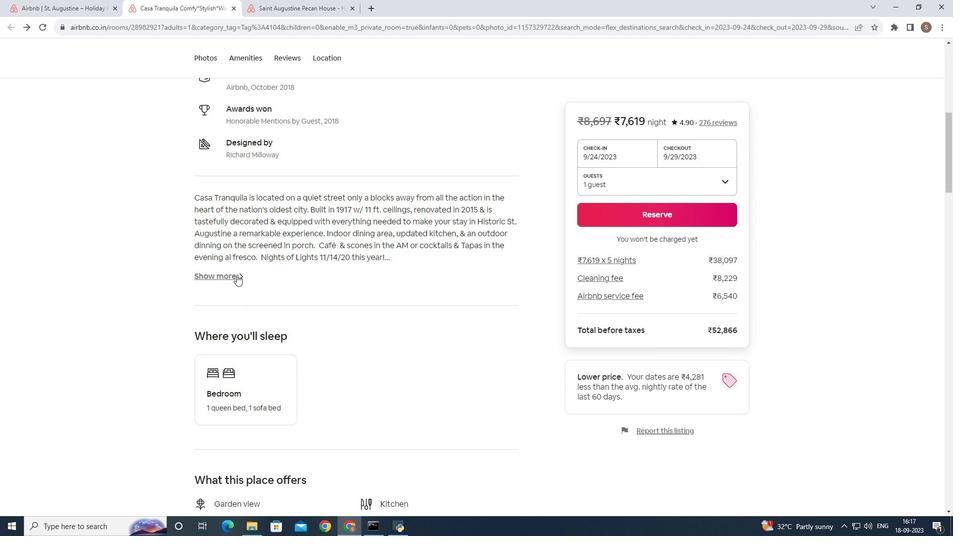 
Action: Mouse pressed left at (236, 275)
Screenshot: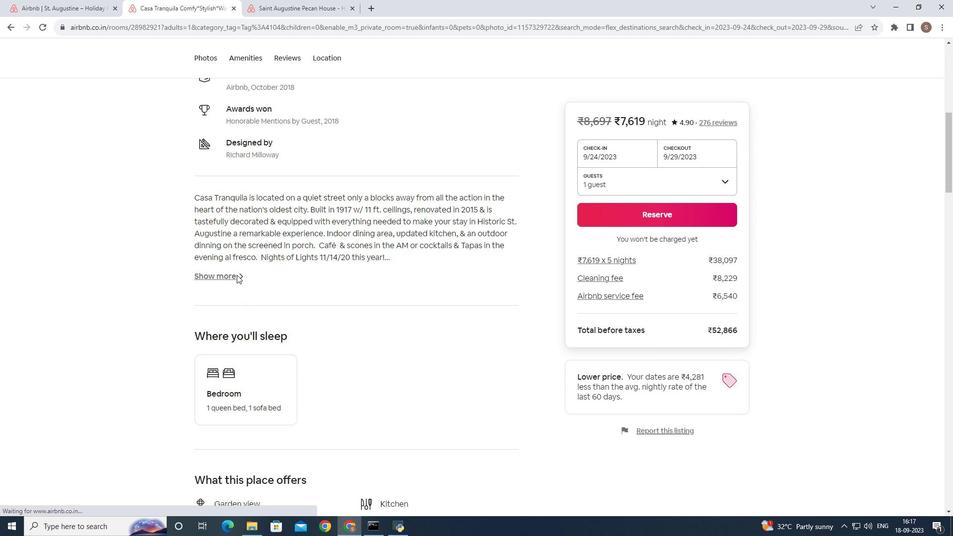 
Action: Mouse moved to (340, 267)
Screenshot: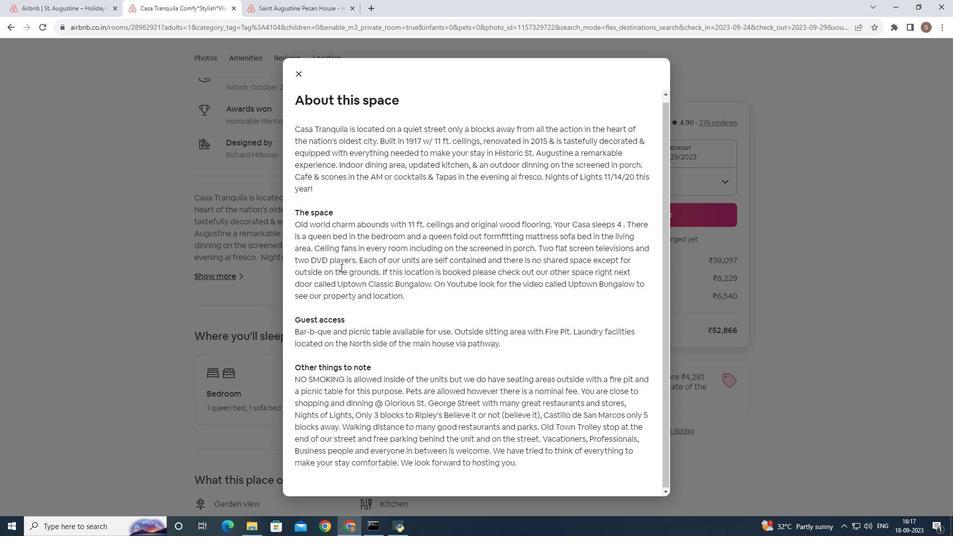 
Action: Mouse scrolled (340, 267) with delta (0, 0)
Screenshot: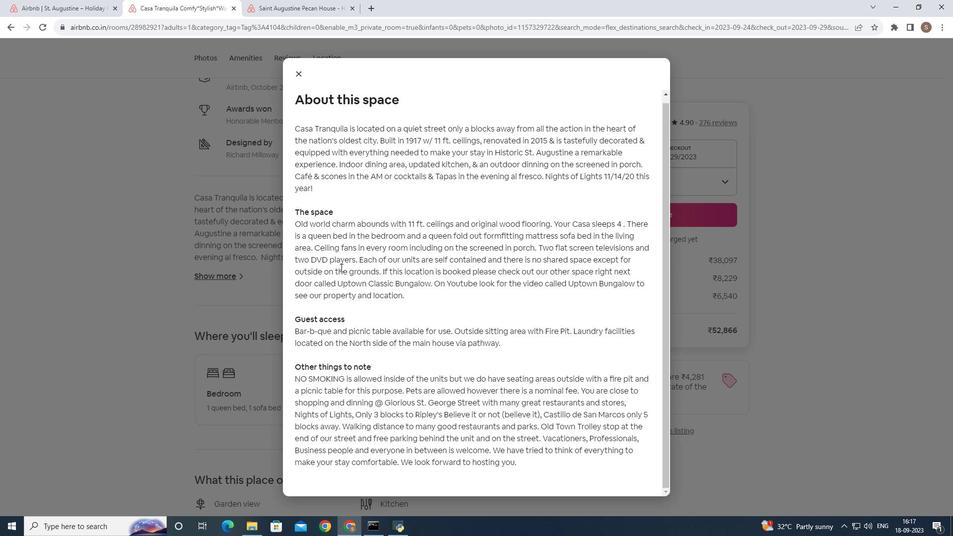 
Action: Mouse scrolled (340, 267) with delta (0, 0)
Screenshot: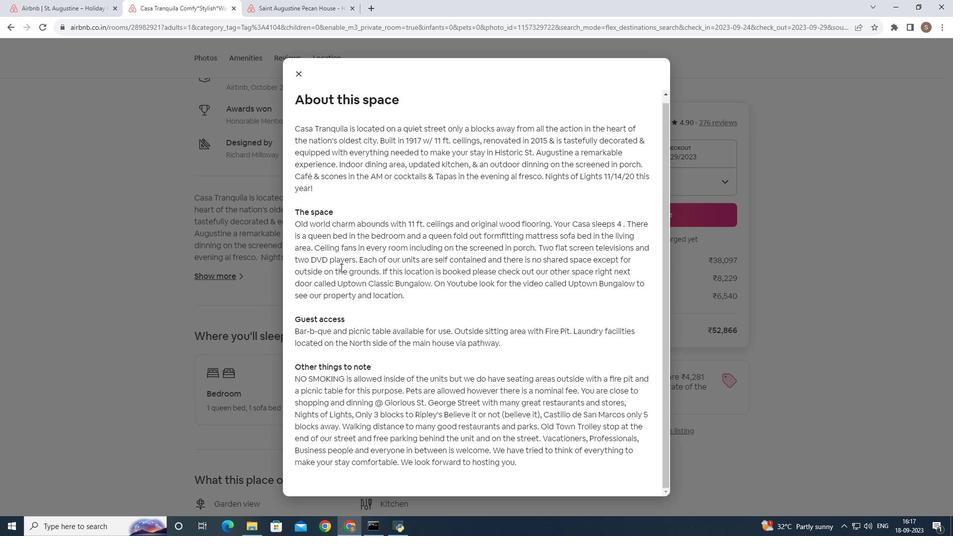 
Action: Mouse scrolled (340, 267) with delta (0, 0)
Screenshot: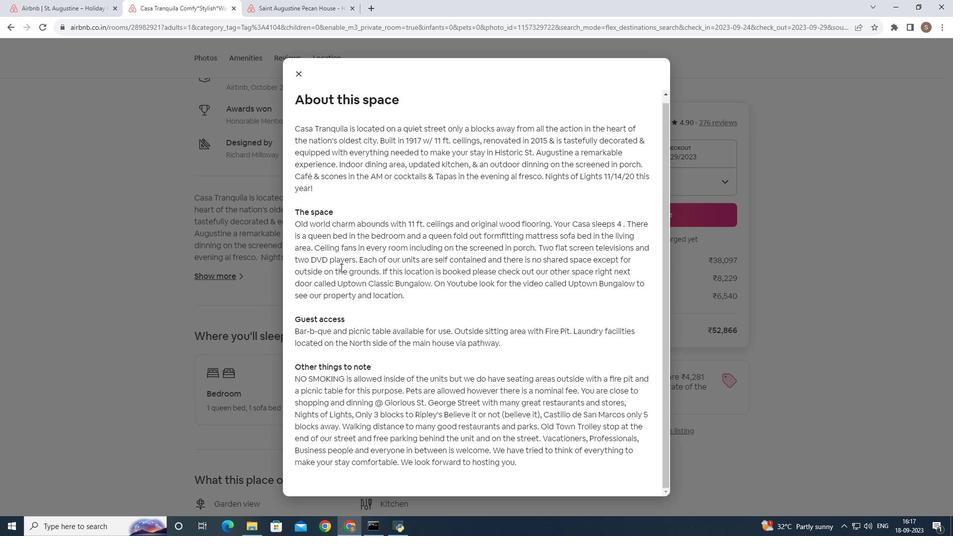 
Action: Mouse scrolled (340, 267) with delta (0, 0)
Screenshot: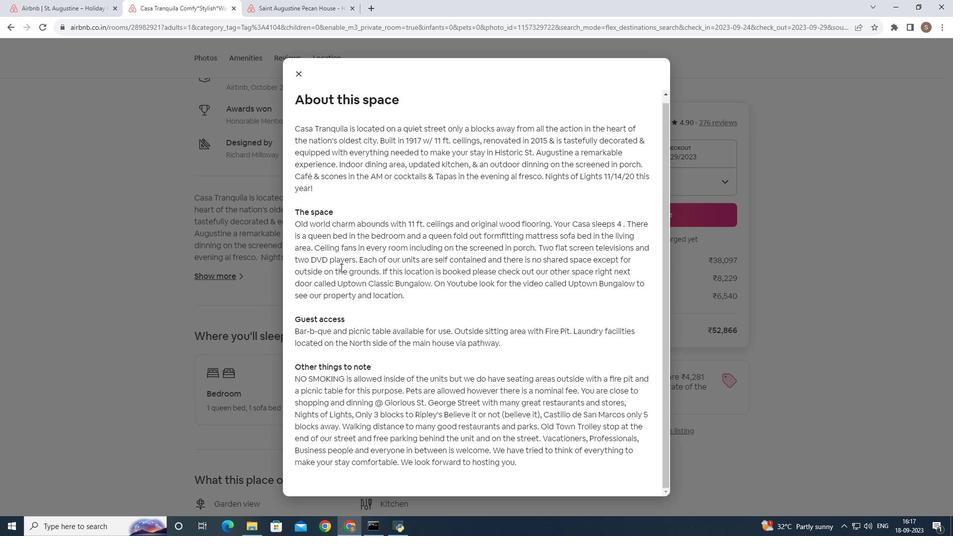 
Action: Mouse scrolled (340, 267) with delta (0, 0)
Screenshot: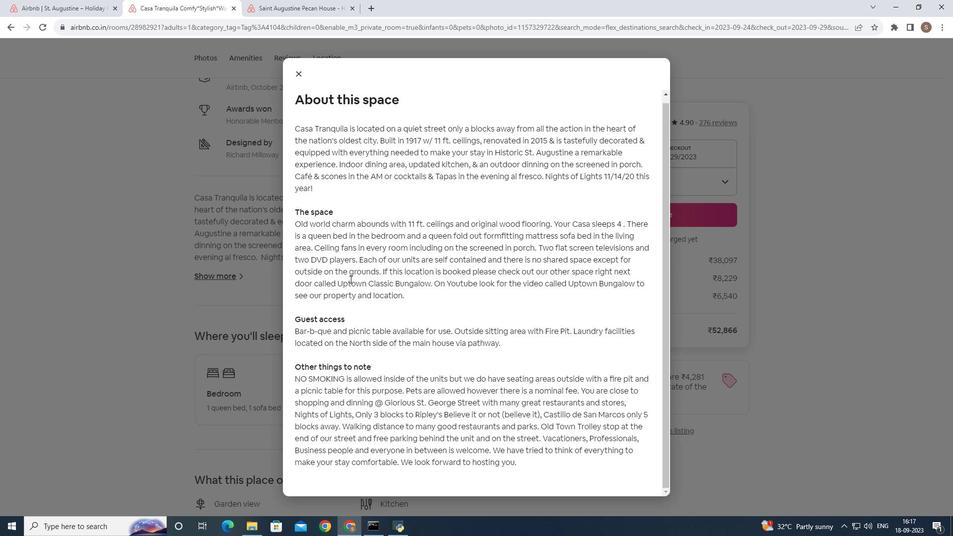 
Action: Mouse moved to (299, 74)
Screenshot: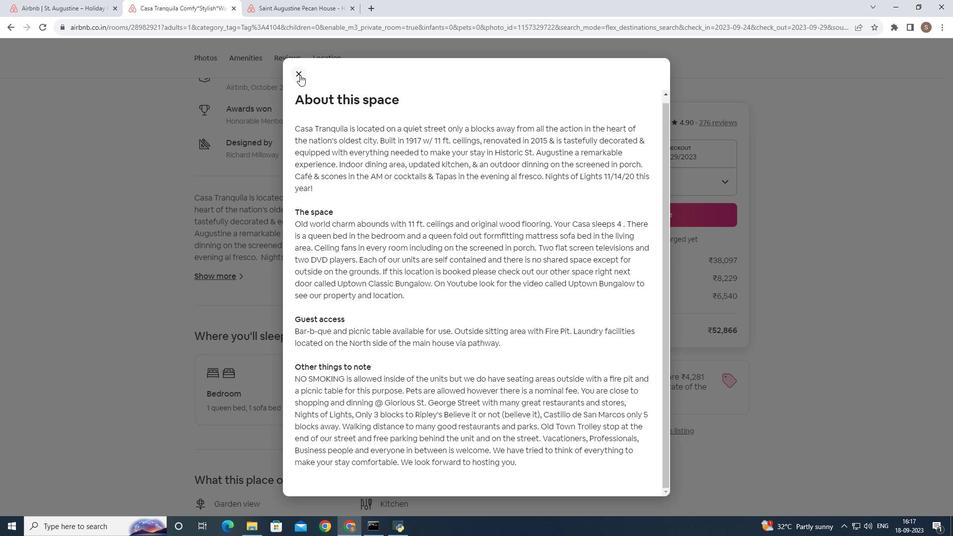 
Action: Mouse pressed left at (299, 74)
Screenshot: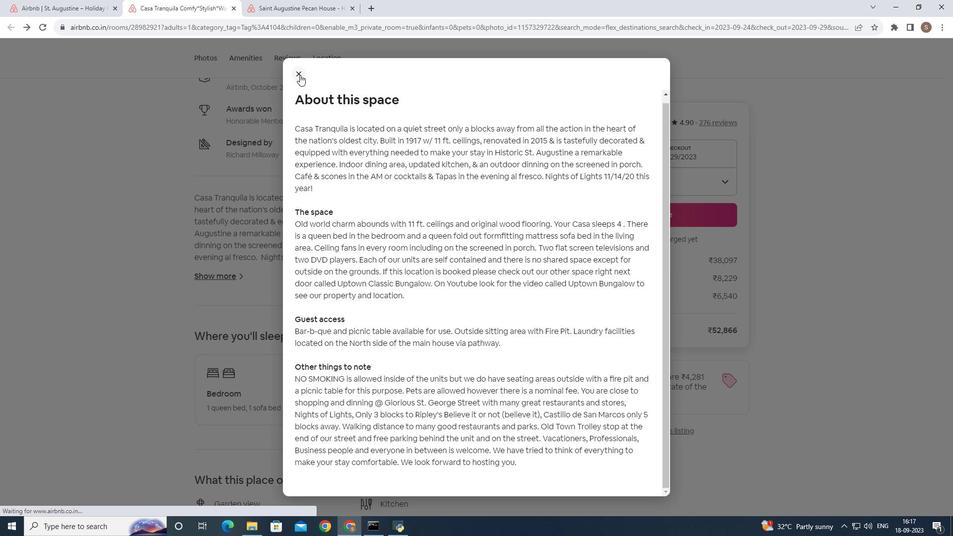 
Action: Mouse moved to (305, 279)
Screenshot: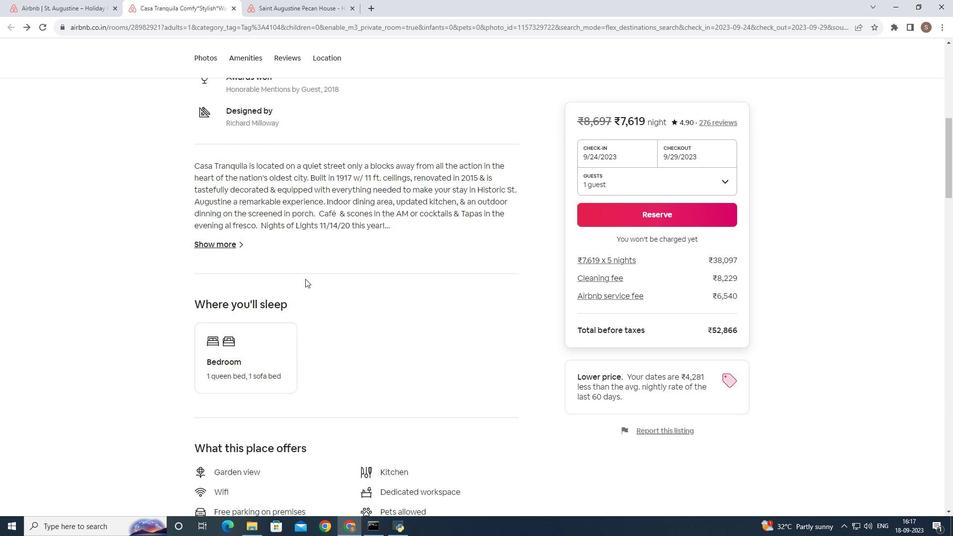 
Action: Mouse scrolled (305, 278) with delta (0, 0)
Screenshot: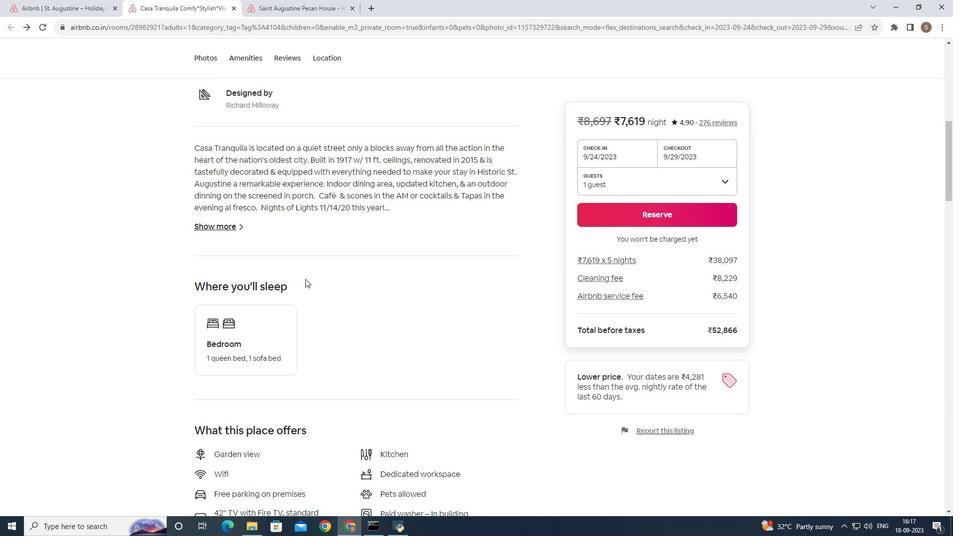 
Action: Mouse moved to (305, 291)
Screenshot: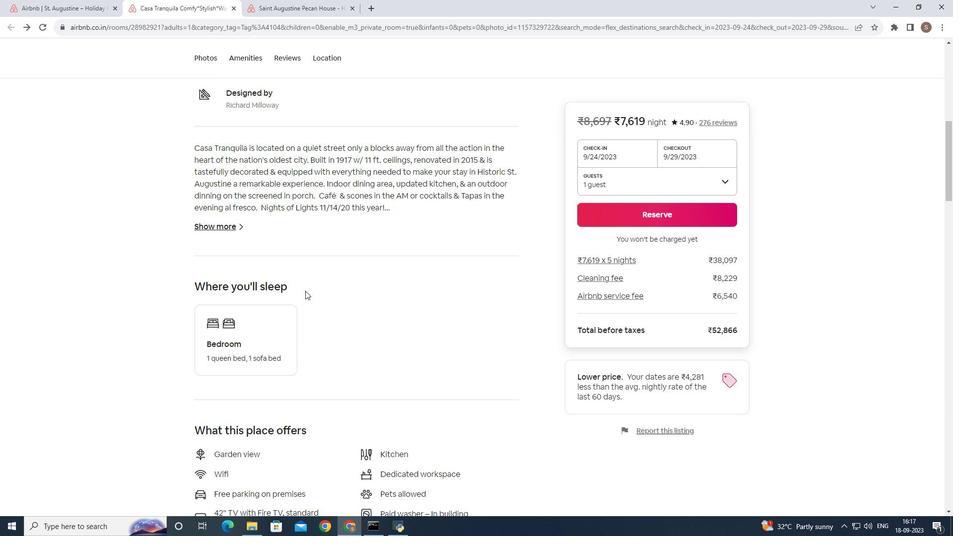 
Action: Mouse scrolled (305, 290) with delta (0, 0)
Screenshot: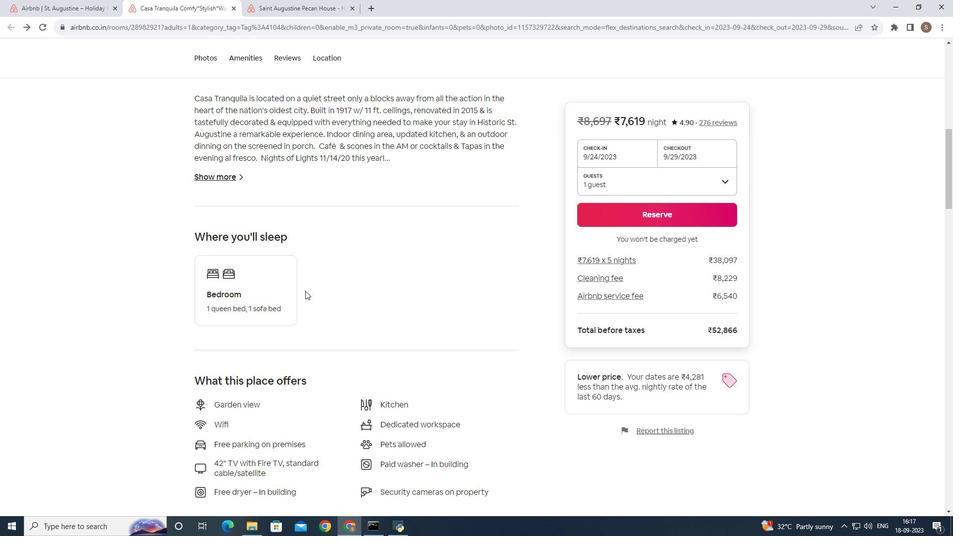 
Action: Mouse scrolled (305, 290) with delta (0, 0)
Screenshot: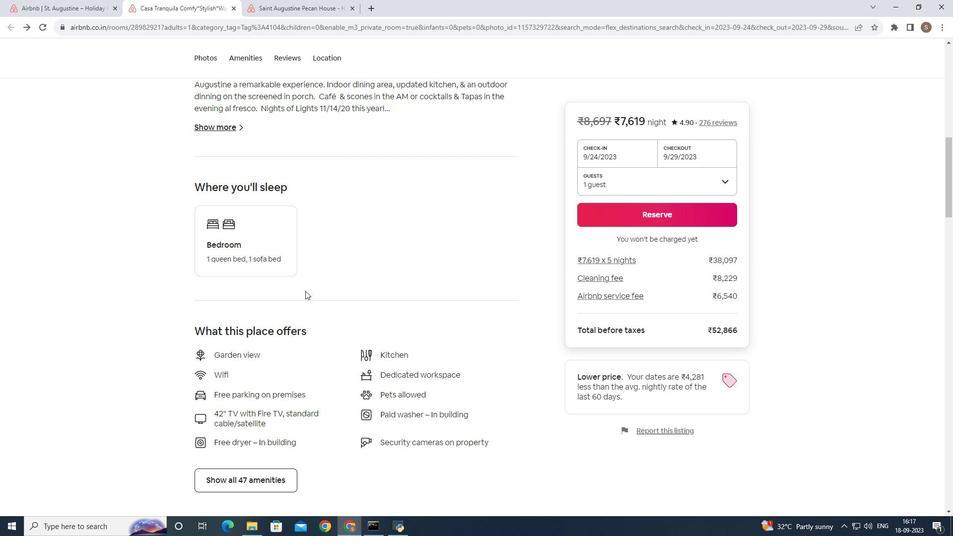
Action: Mouse scrolled (305, 290) with delta (0, 0)
Screenshot: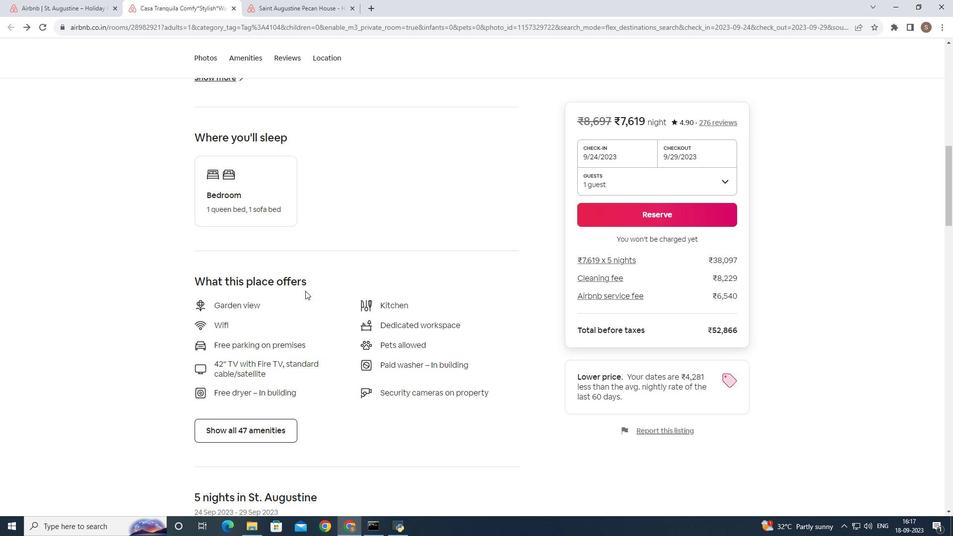 
Action: Mouse scrolled (305, 290) with delta (0, 0)
Screenshot: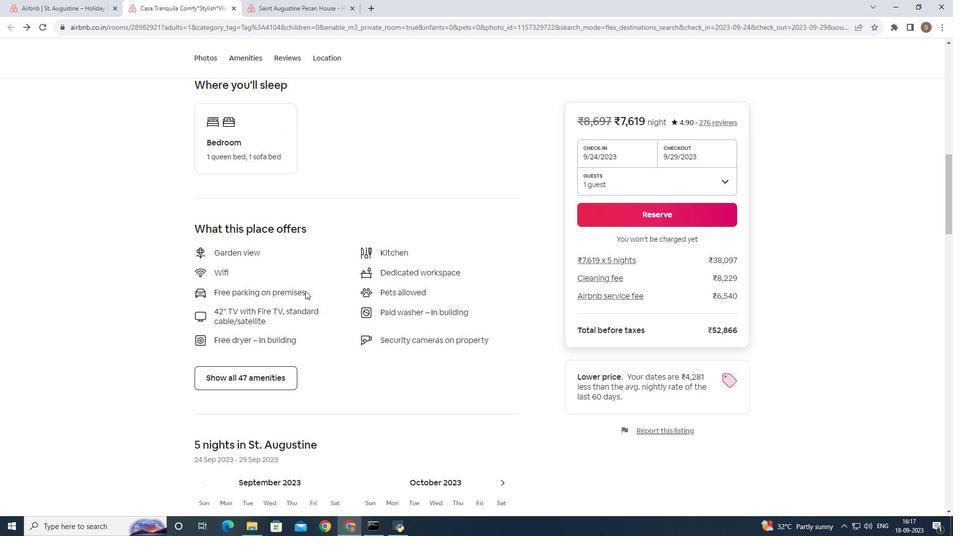 
Action: Mouse scrolled (305, 290) with delta (0, 0)
Screenshot: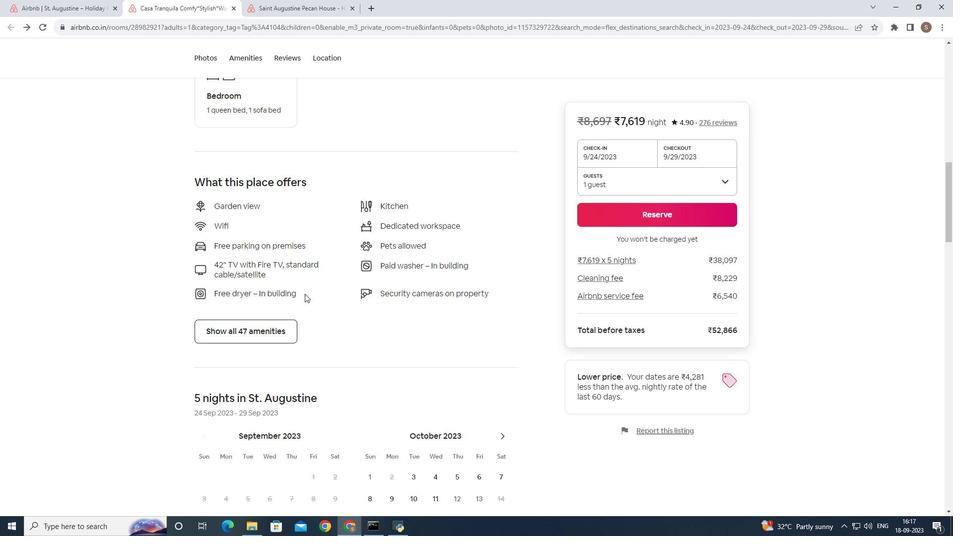
Action: Mouse moved to (274, 320)
Screenshot: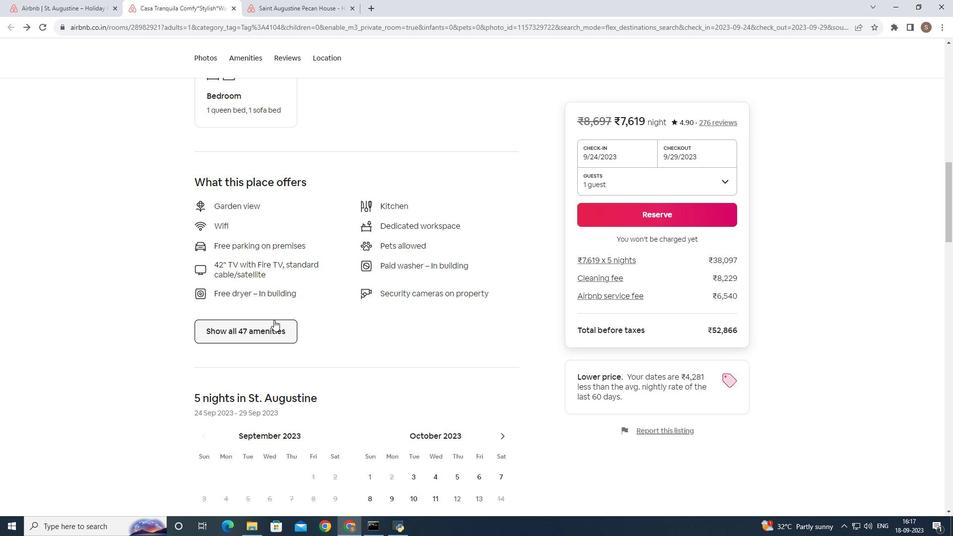 
Action: Mouse pressed left at (274, 320)
Screenshot: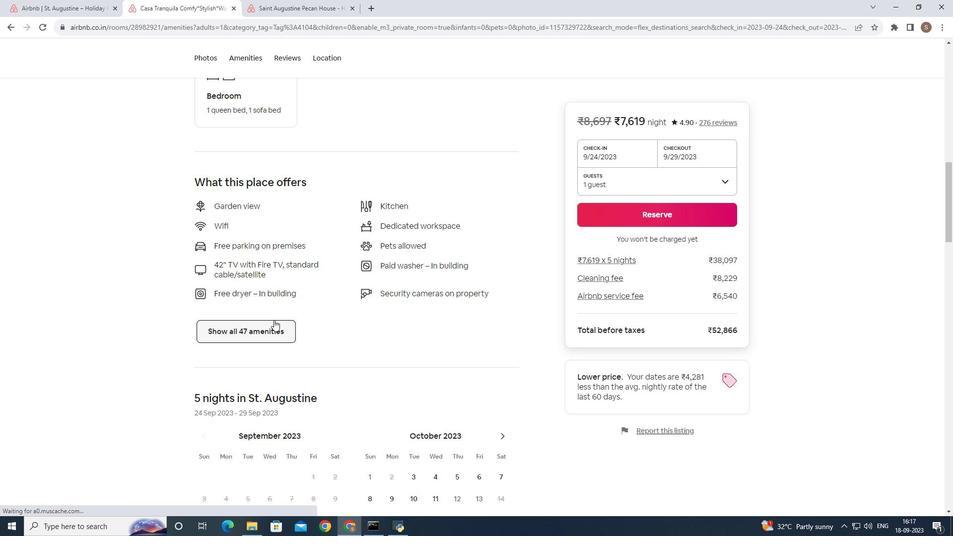 
Action: Mouse moved to (347, 303)
Screenshot: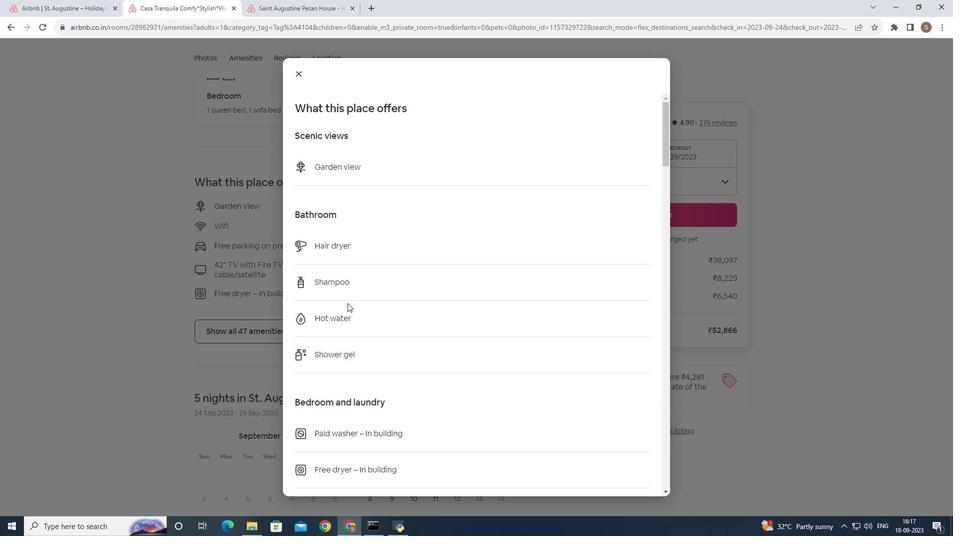 
Action: Mouse scrolled (347, 302) with delta (0, 0)
Screenshot: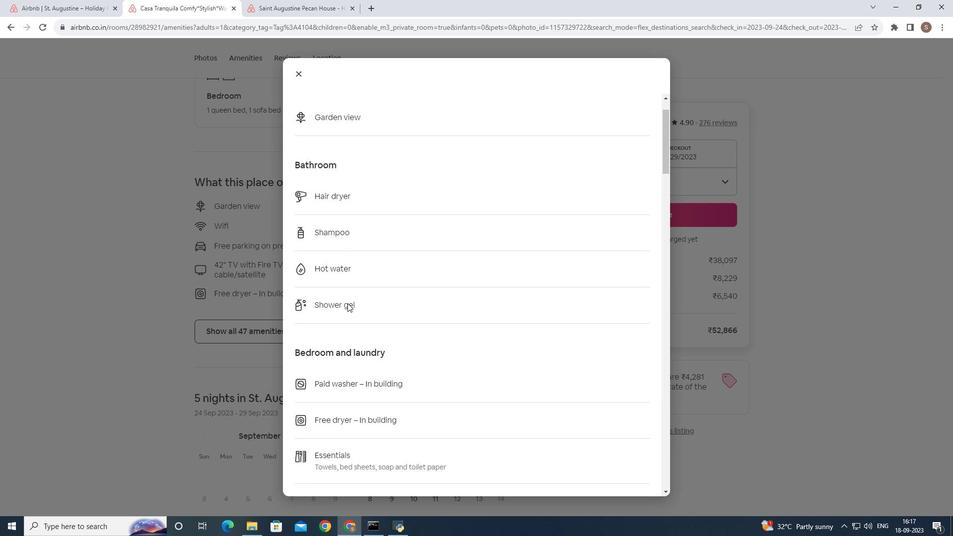 
Action: Mouse scrolled (347, 302) with delta (0, 0)
Screenshot: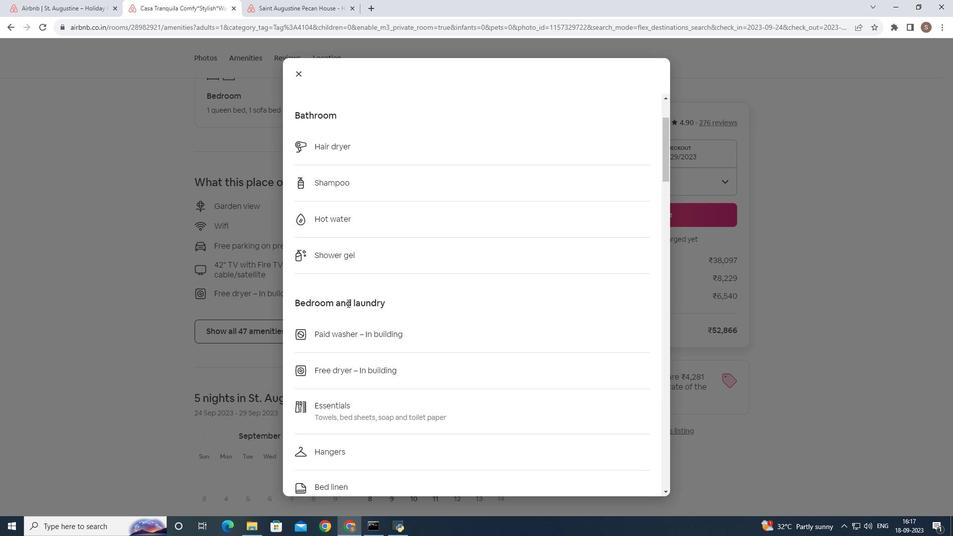 
Action: Mouse scrolled (347, 302) with delta (0, 0)
Screenshot: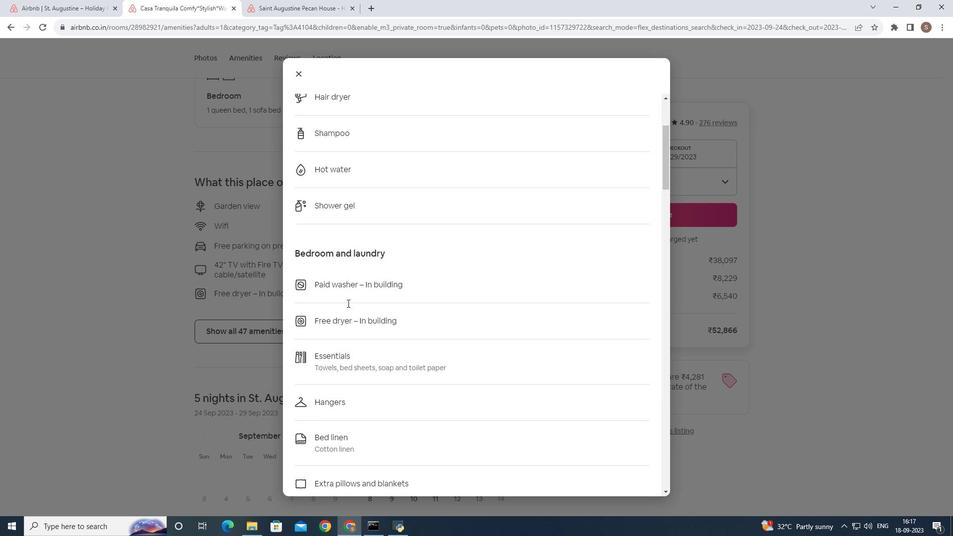 
Action: Mouse scrolled (347, 302) with delta (0, 0)
Screenshot: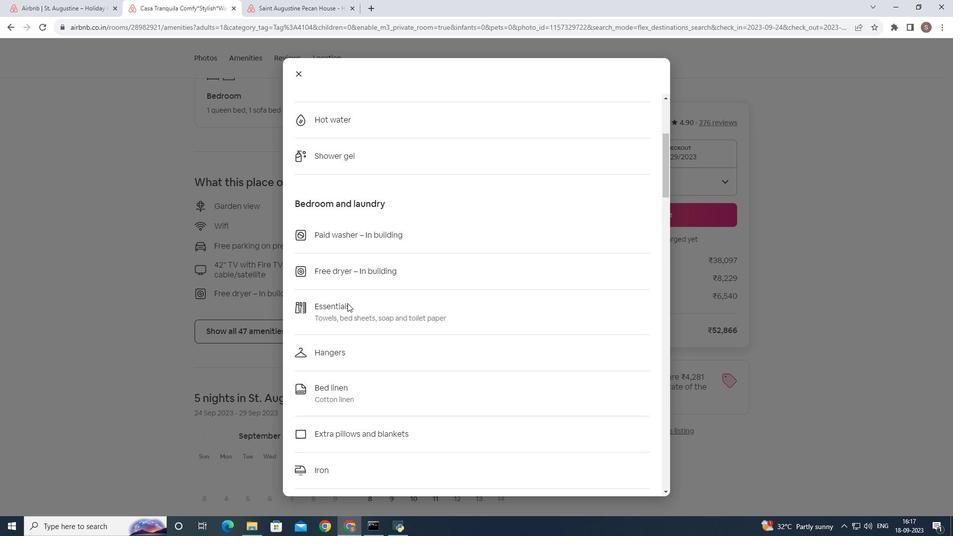 
Action: Mouse scrolled (347, 302) with delta (0, 0)
Screenshot: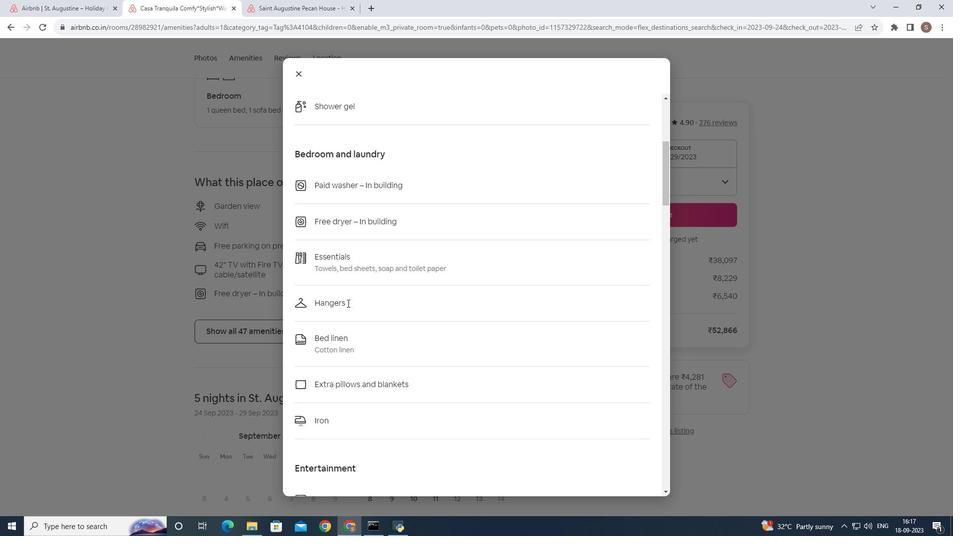 
Action: Mouse scrolled (347, 302) with delta (0, 0)
Screenshot: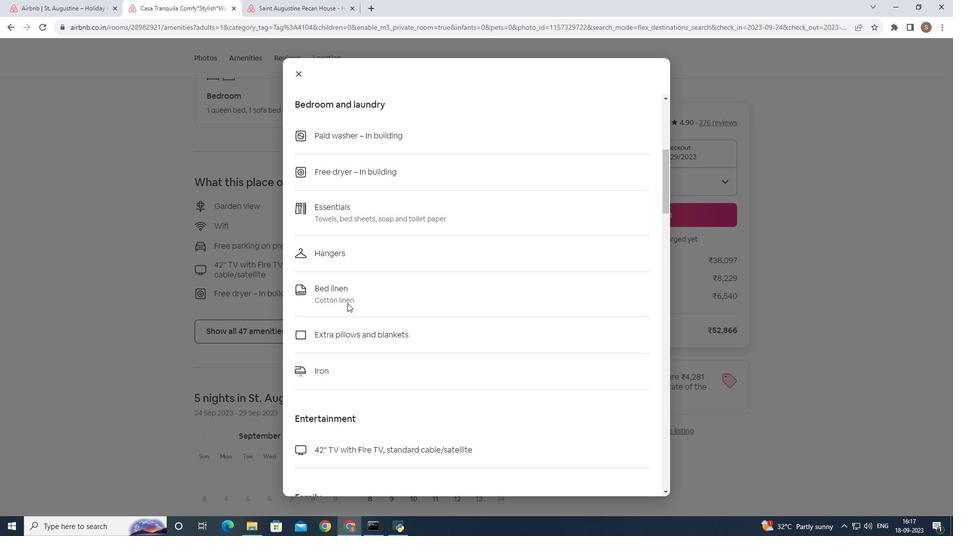 
Action: Mouse scrolled (347, 302) with delta (0, 0)
Screenshot: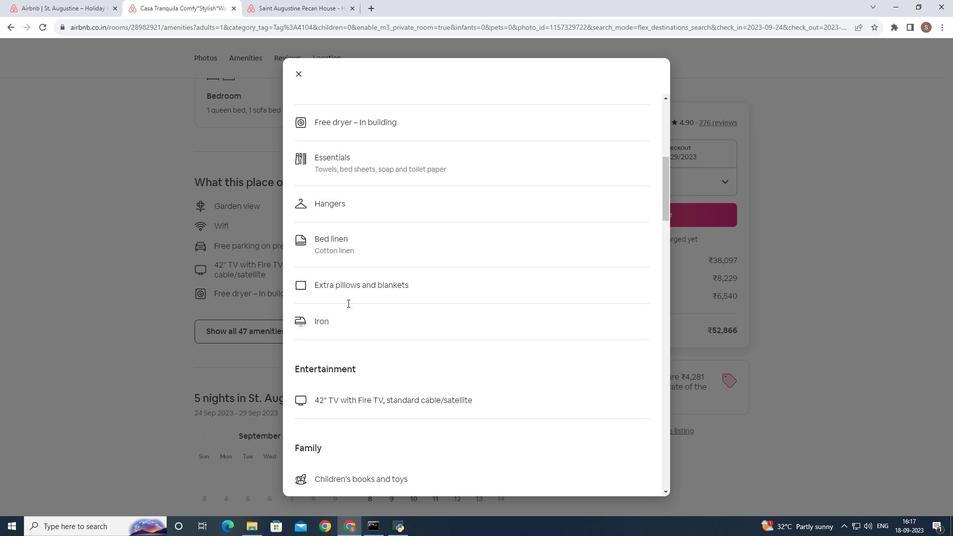 
Action: Mouse scrolled (347, 302) with delta (0, 0)
Screenshot: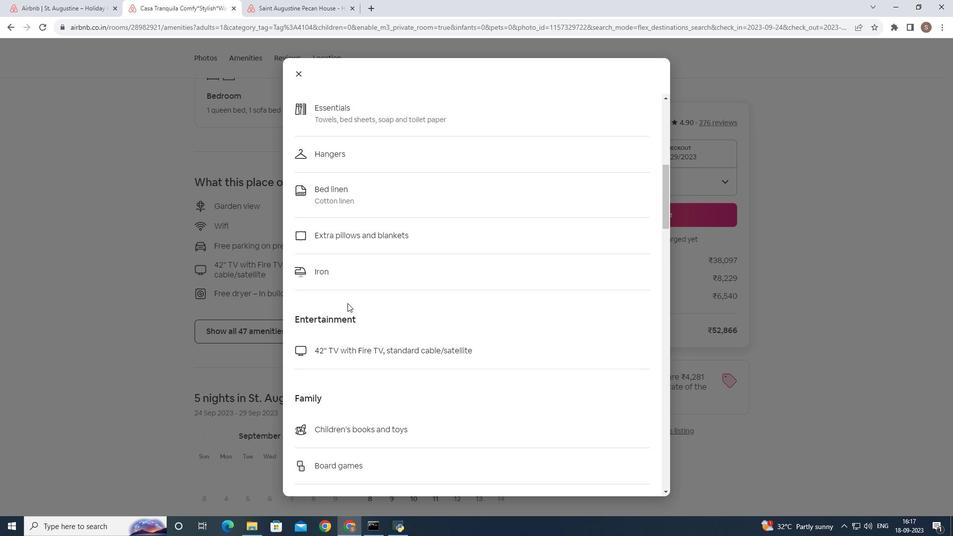 
Action: Mouse scrolled (347, 302) with delta (0, 0)
Screenshot: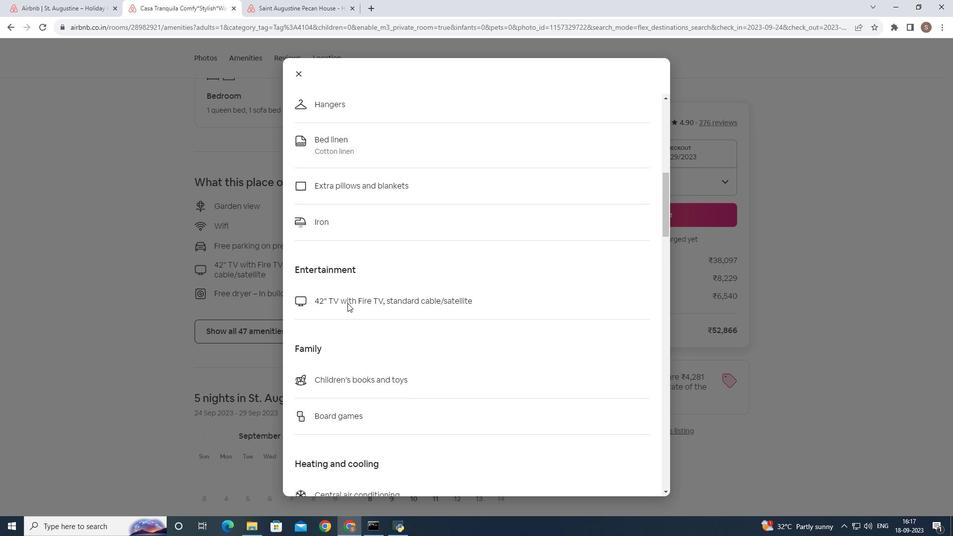 
Action: Mouse scrolled (347, 302) with delta (0, 0)
Screenshot: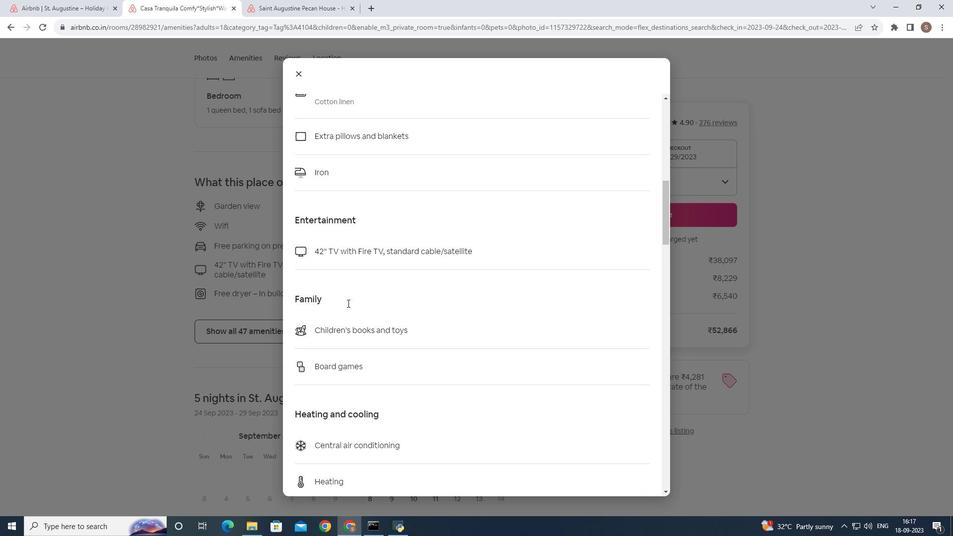 
Action: Mouse scrolled (347, 302) with delta (0, 0)
Screenshot: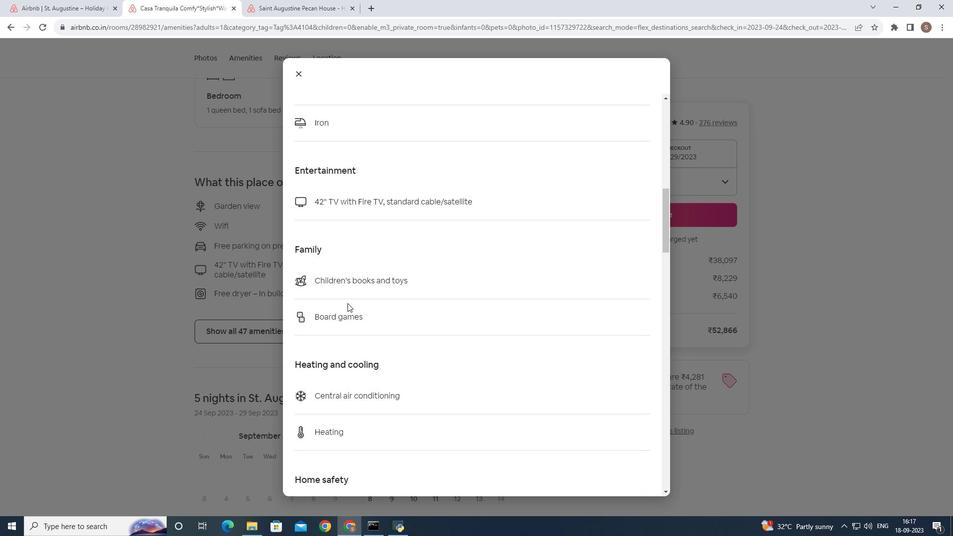 
Action: Mouse scrolled (347, 302) with delta (0, 0)
Screenshot: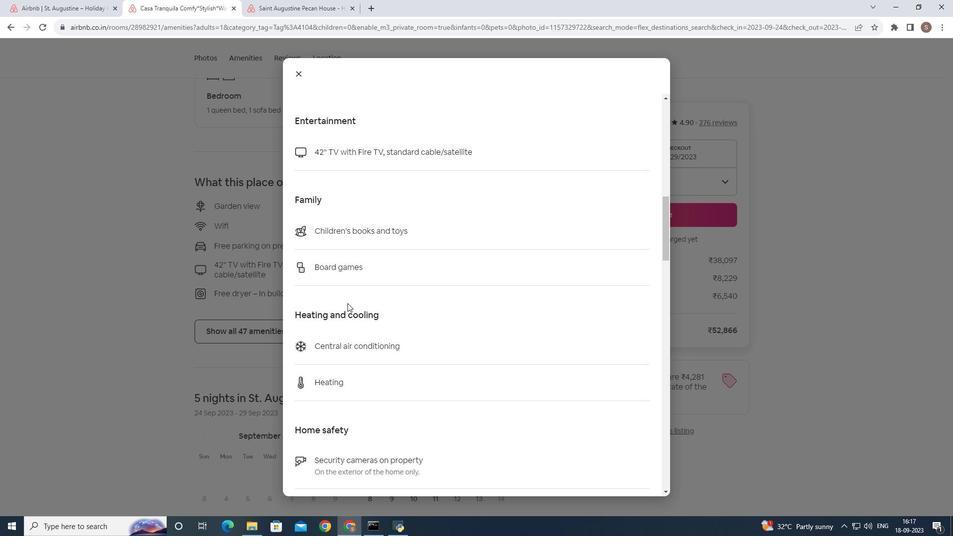 
Action: Mouse scrolled (347, 302) with delta (0, 0)
Screenshot: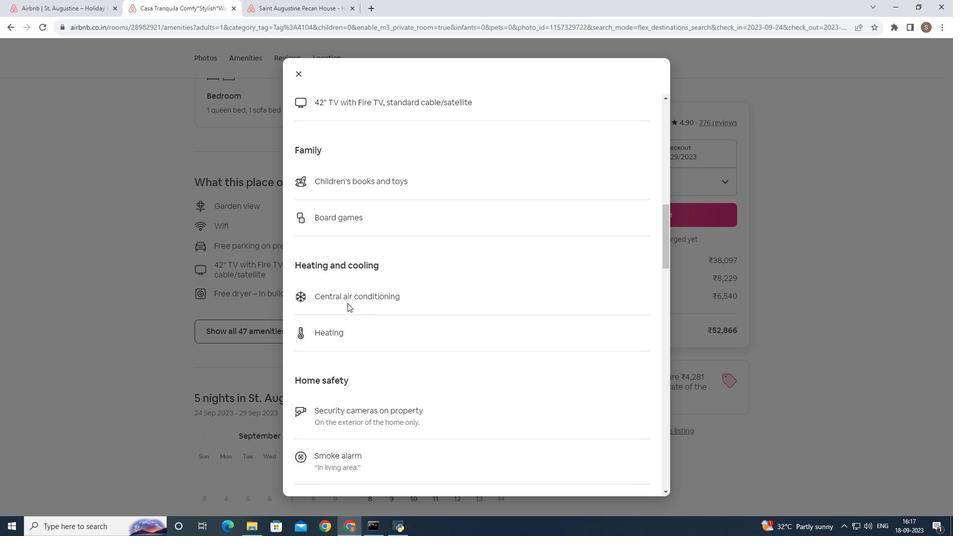 
Action: Mouse scrolled (347, 302) with delta (0, 0)
Screenshot: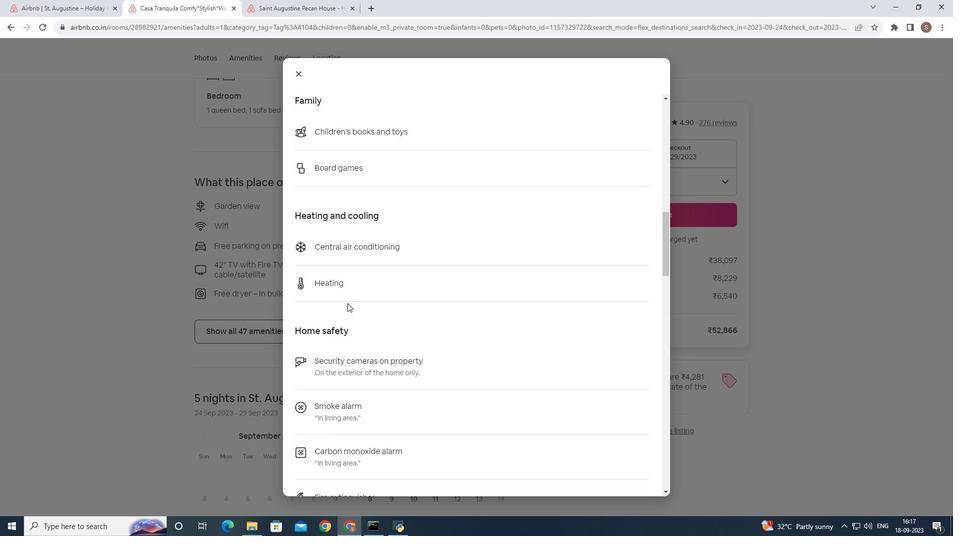 
Action: Mouse scrolled (347, 302) with delta (0, 0)
Screenshot: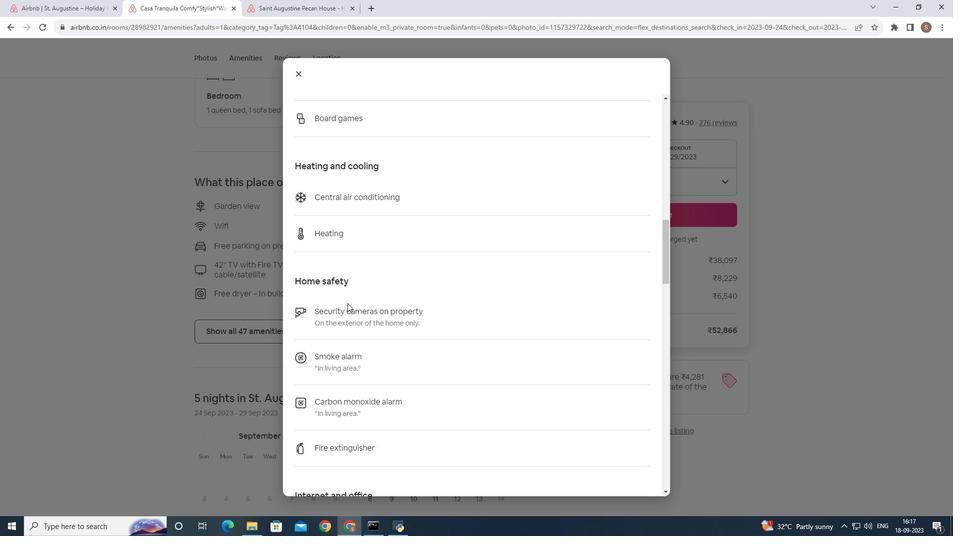 
Action: Mouse scrolled (347, 302) with delta (0, 0)
Screenshot: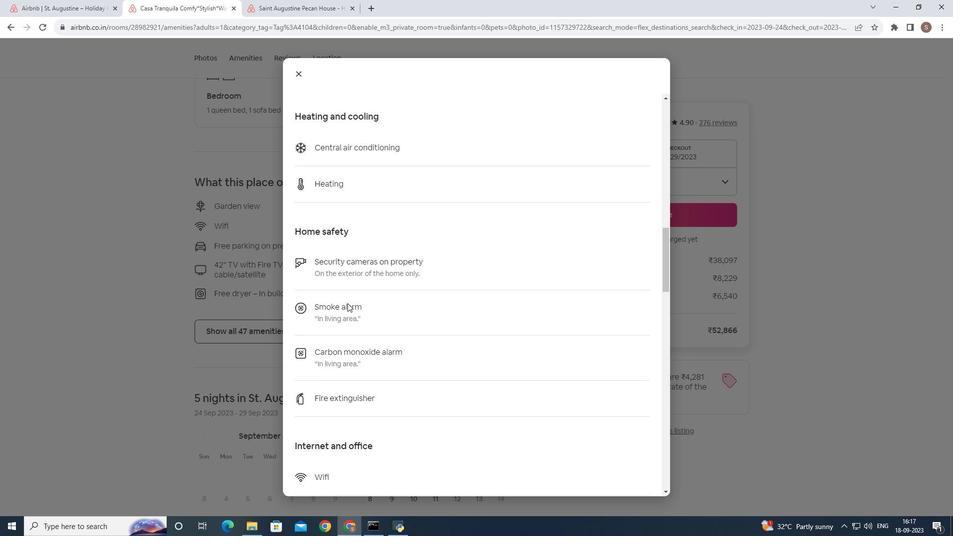 
Action: Mouse scrolled (347, 302) with delta (0, 0)
Screenshot: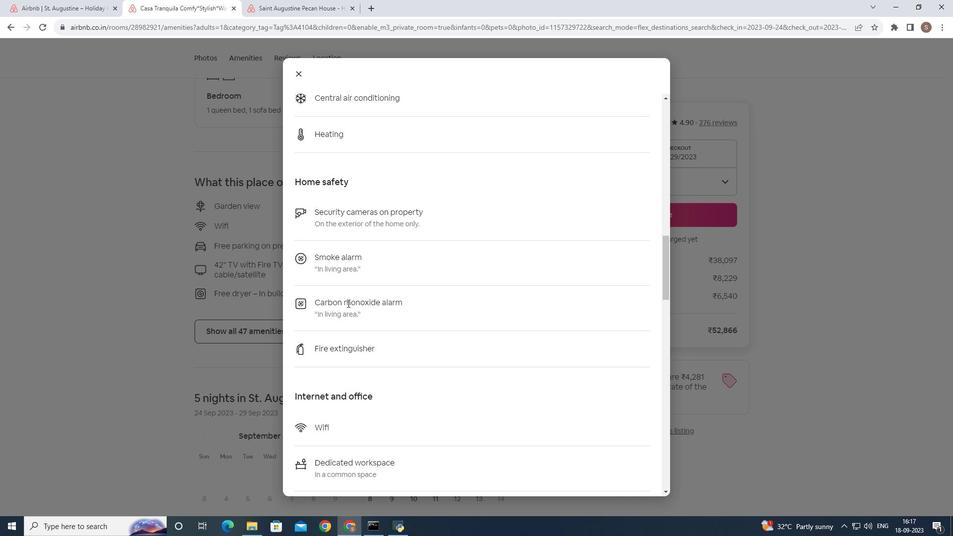 
Action: Mouse scrolled (347, 302) with delta (0, 0)
Screenshot: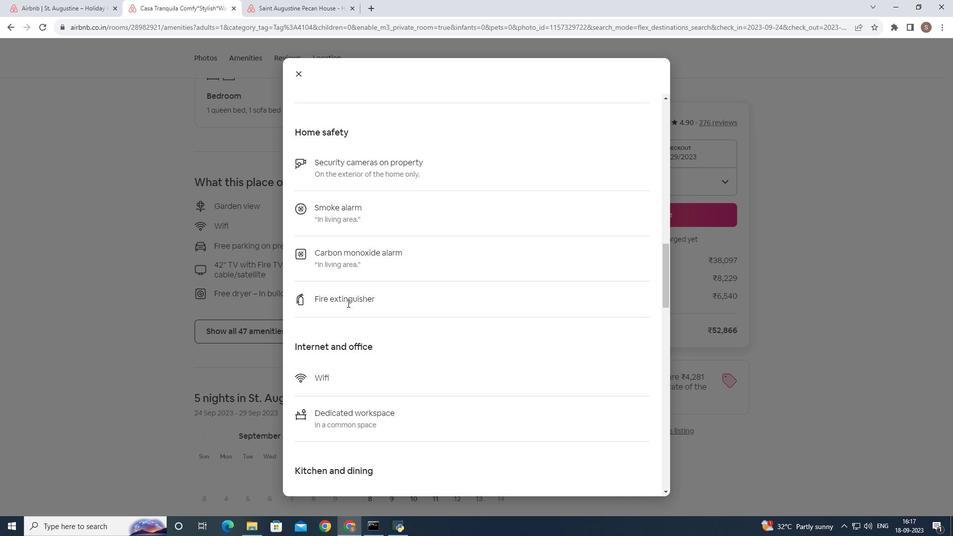 
Action: Mouse scrolled (347, 302) with delta (0, 0)
Screenshot: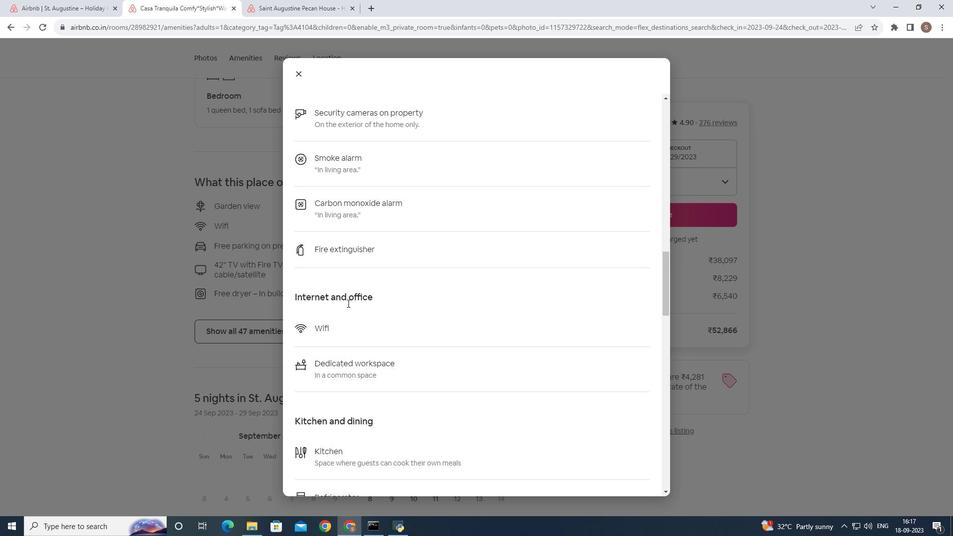 
Action: Mouse scrolled (347, 303) with delta (0, 0)
Screenshot: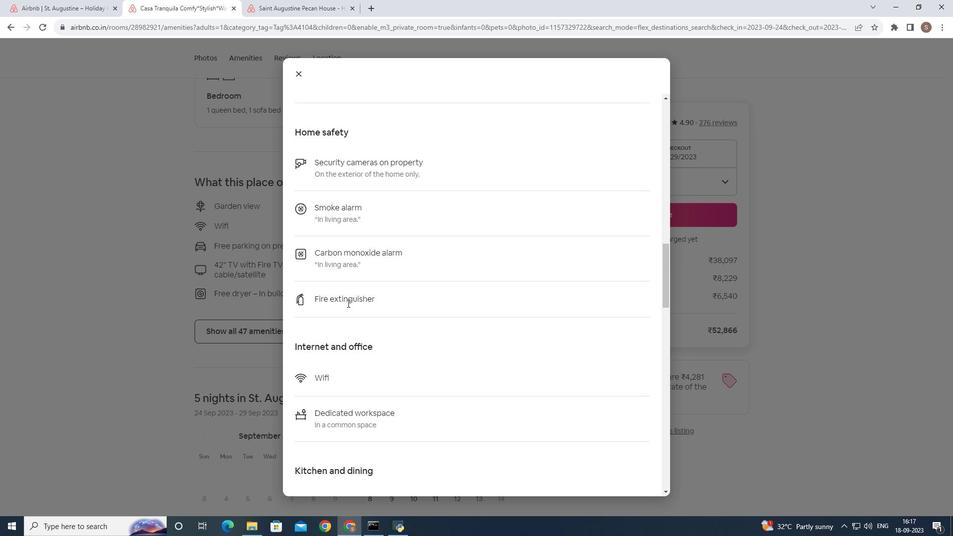 
Action: Mouse scrolled (347, 302) with delta (0, 0)
Screenshot: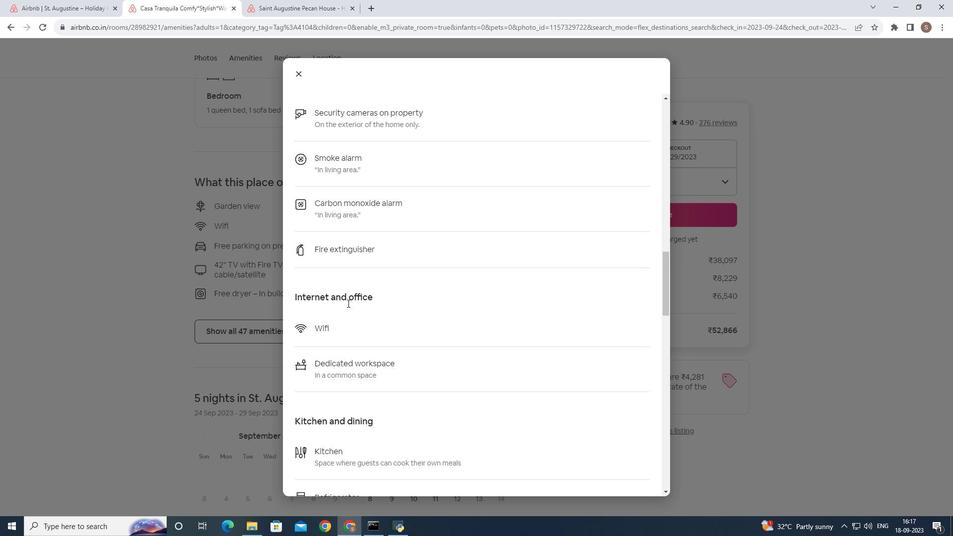 
Action: Mouse scrolled (347, 302) with delta (0, 0)
Screenshot: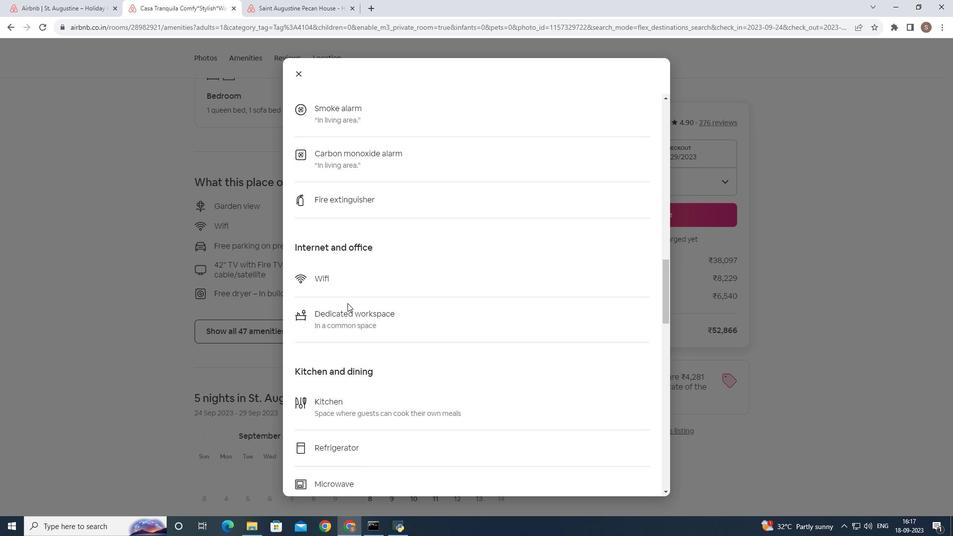
Action: Mouse scrolled (347, 302) with delta (0, 0)
Screenshot: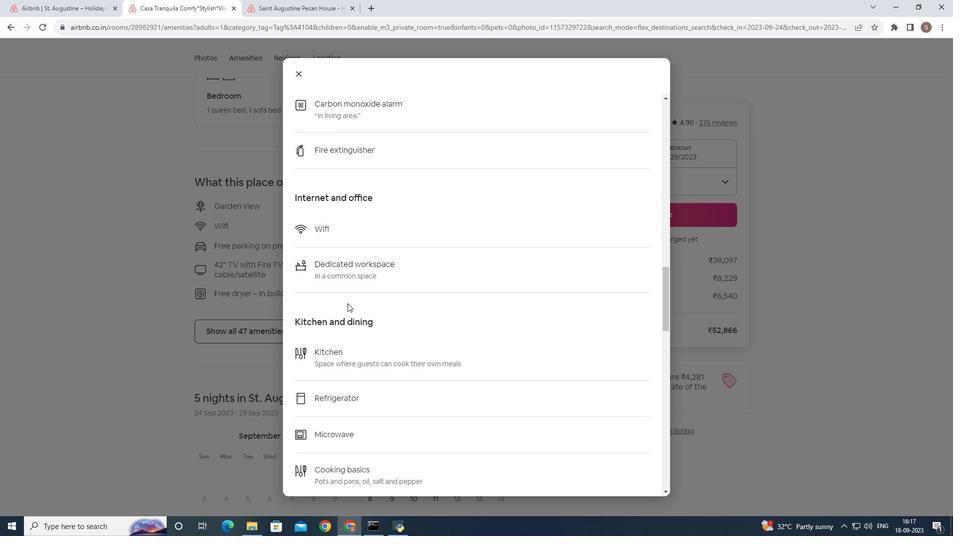 
Action: Mouse scrolled (347, 302) with delta (0, 0)
Screenshot: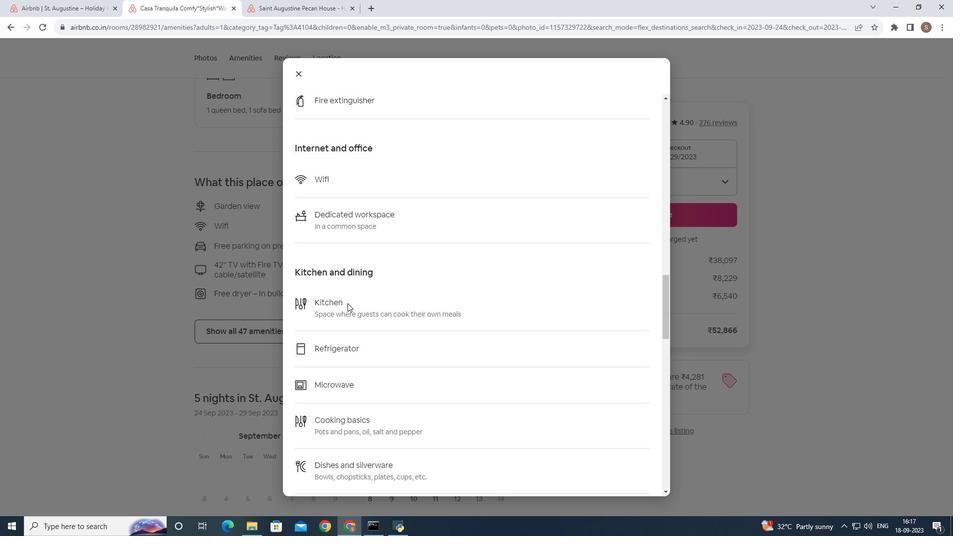 
Action: Mouse scrolled (347, 302) with delta (0, 0)
Screenshot: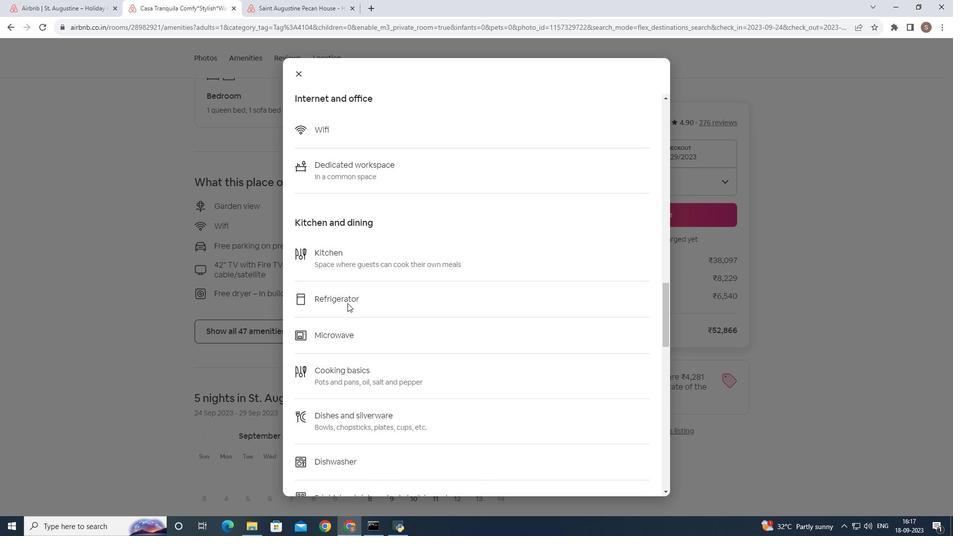 
Action: Mouse scrolled (347, 302) with delta (0, 0)
Screenshot: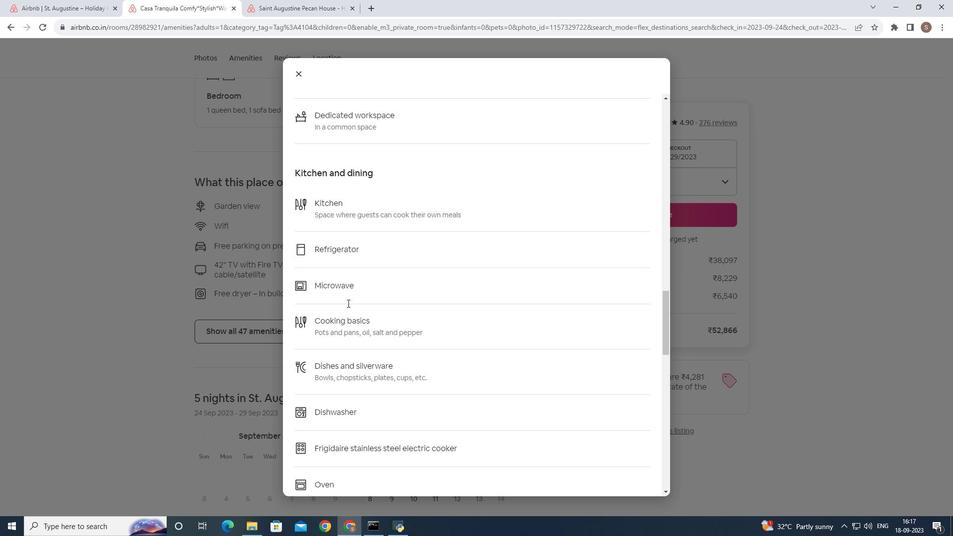 
Action: Mouse scrolled (347, 302) with delta (0, 0)
Screenshot: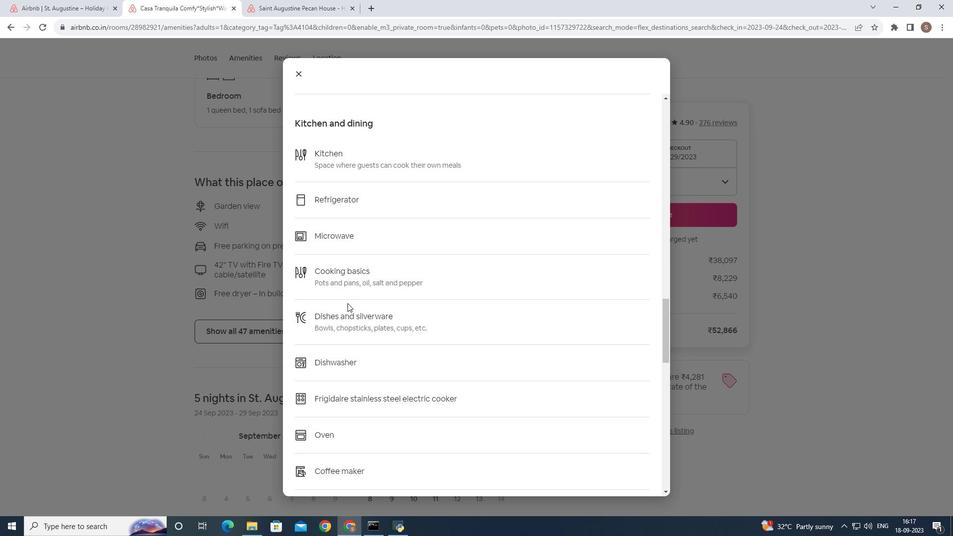 
Action: Mouse scrolled (347, 302) with delta (0, 0)
Screenshot: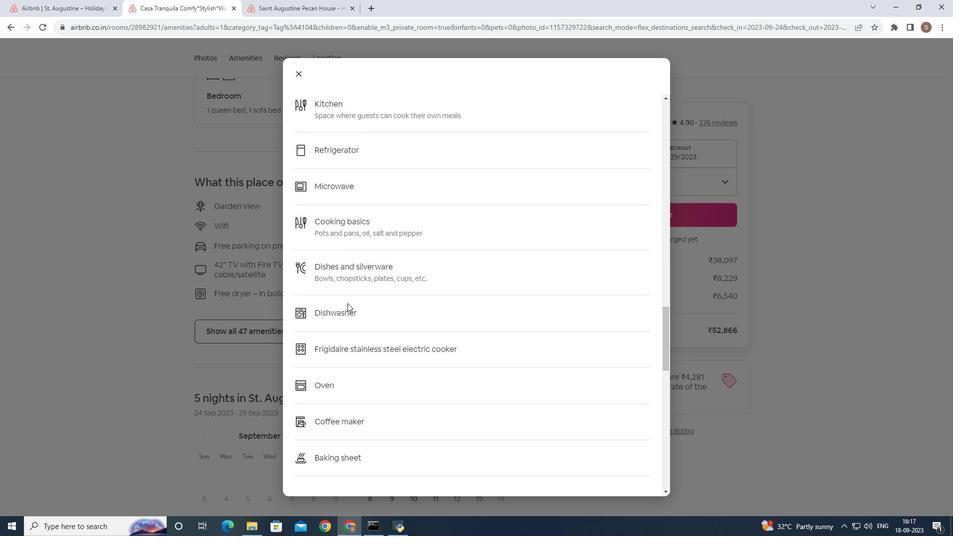 
Action: Mouse scrolled (347, 302) with delta (0, 0)
Screenshot: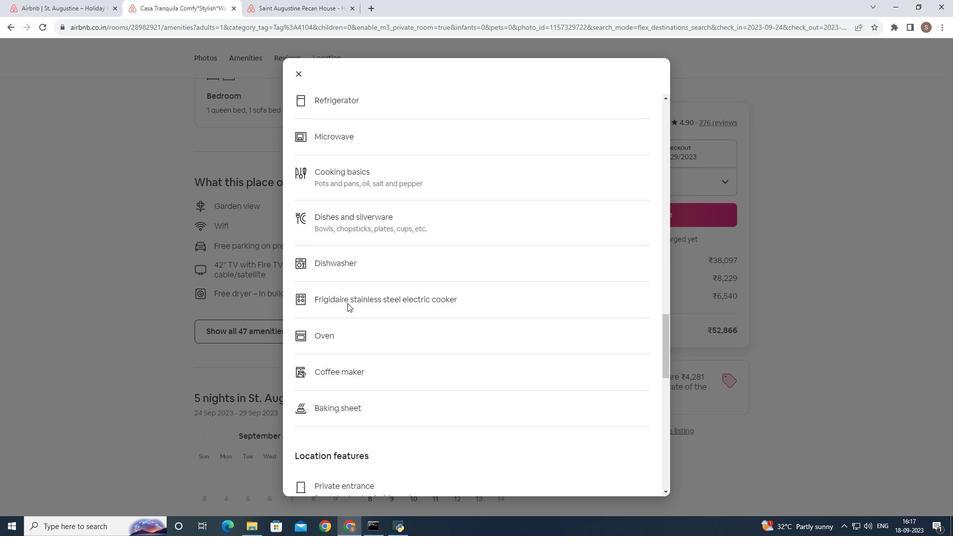 
Action: Mouse scrolled (347, 302) with delta (0, 0)
Screenshot: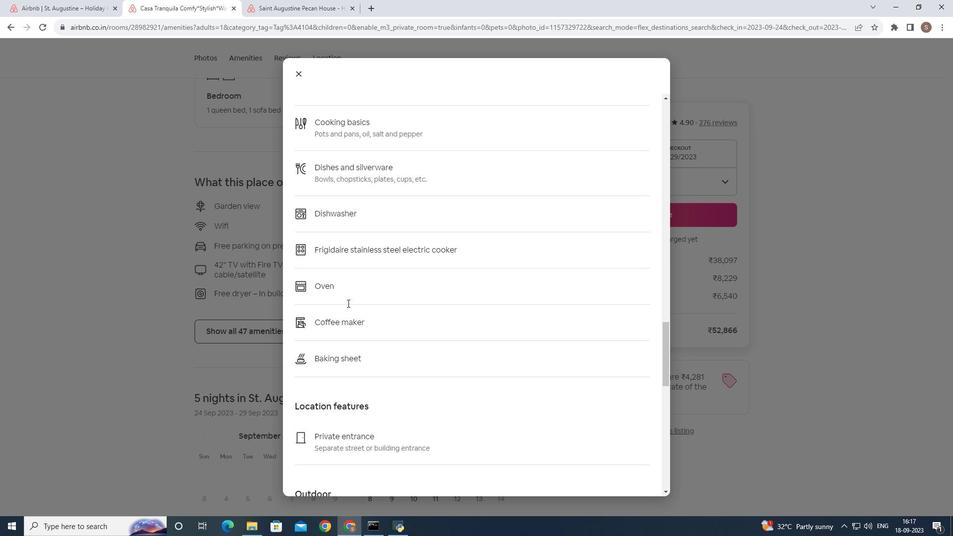 
Action: Mouse scrolled (347, 302) with delta (0, 0)
Screenshot: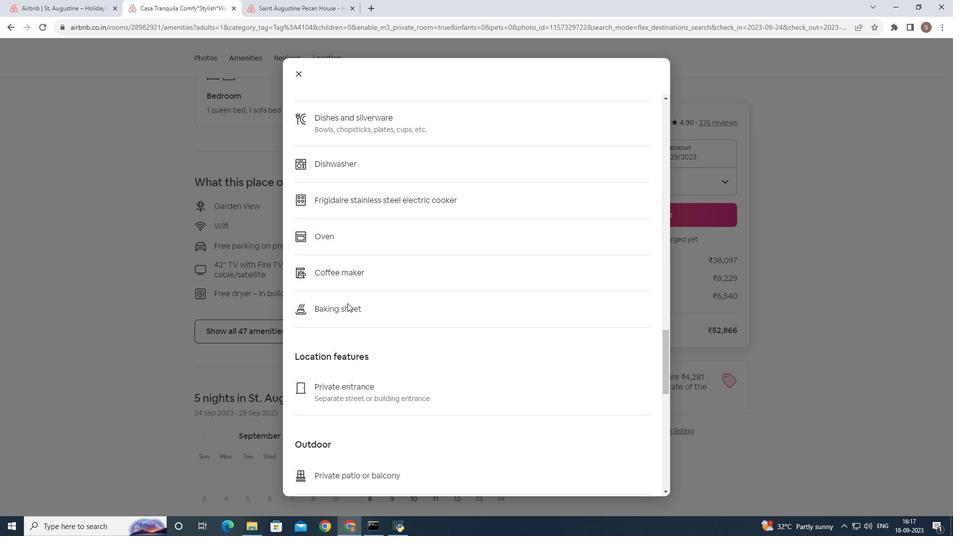 
Action: Mouse scrolled (347, 302) with delta (0, 0)
Screenshot: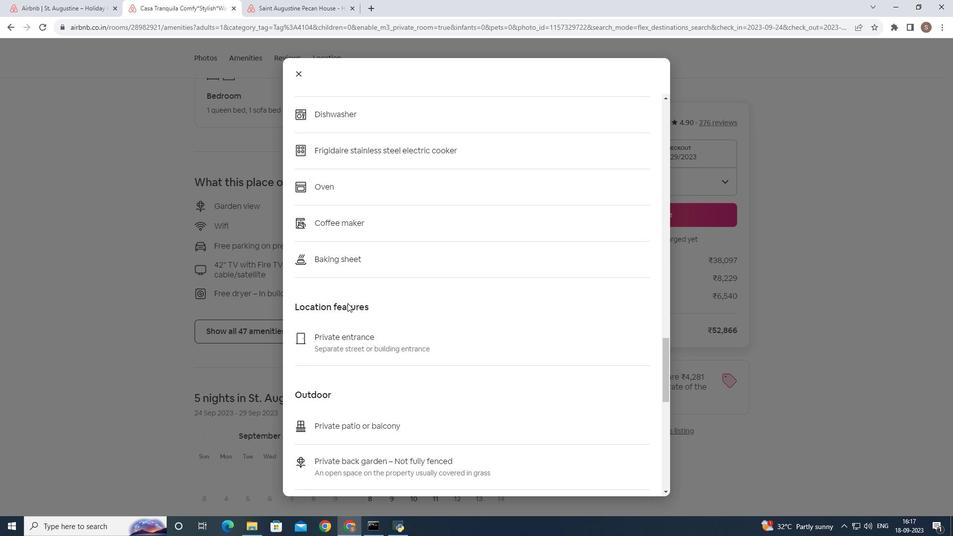 
Action: Mouse scrolled (347, 302) with delta (0, 0)
Screenshot: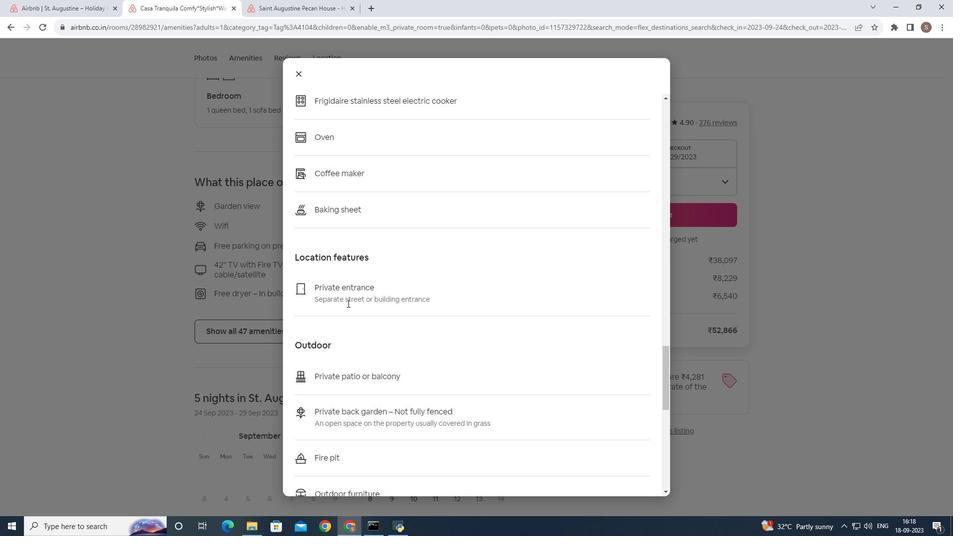 
Action: Mouse scrolled (347, 302) with delta (0, 0)
Screenshot: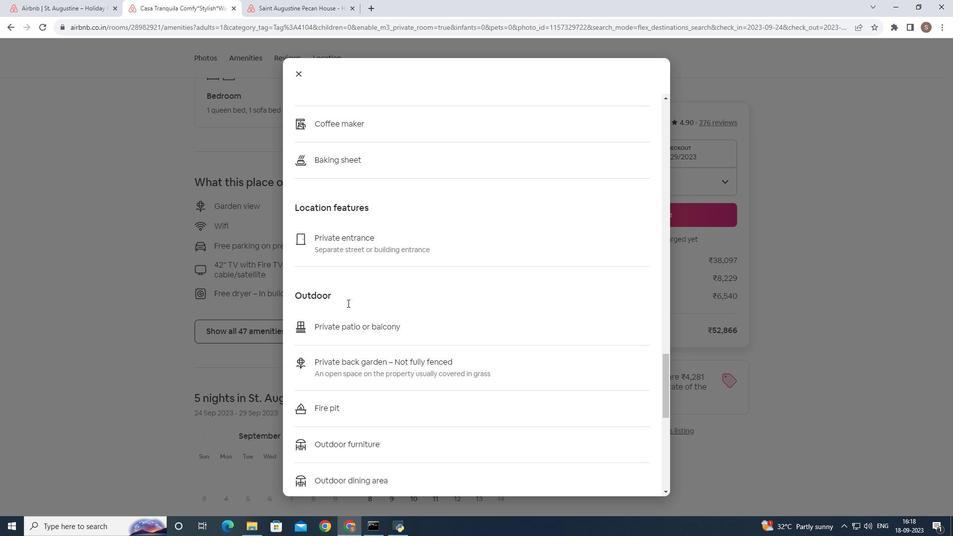 
Action: Mouse scrolled (347, 302) with delta (0, 0)
Screenshot: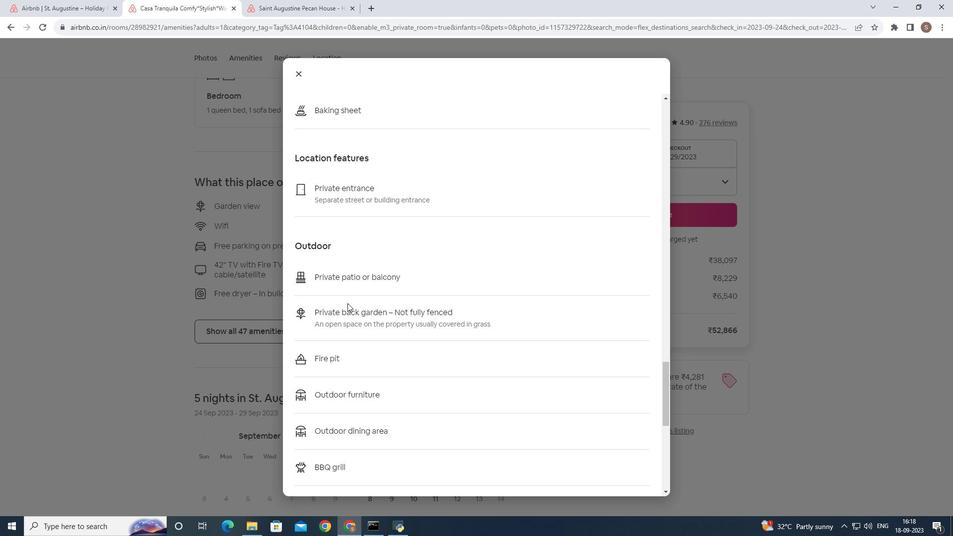 
Action: Mouse moved to (345, 306)
Screenshot: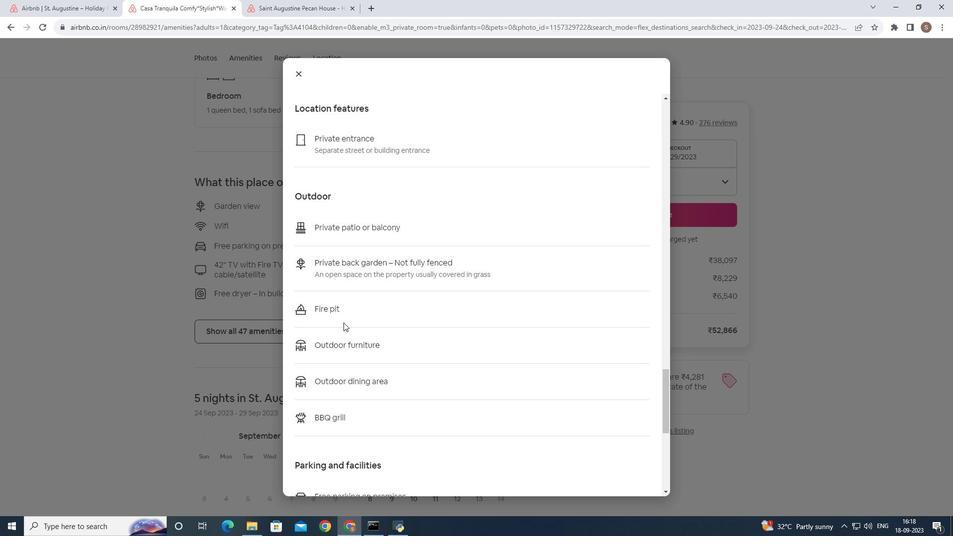 
Action: Mouse scrolled (345, 306) with delta (0, 0)
Screenshot: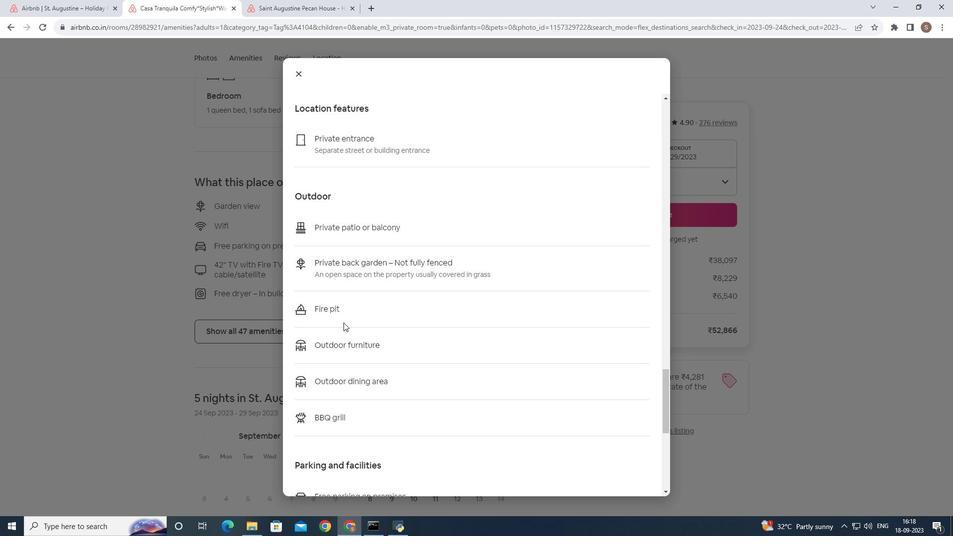 
Action: Mouse moved to (343, 322)
Screenshot: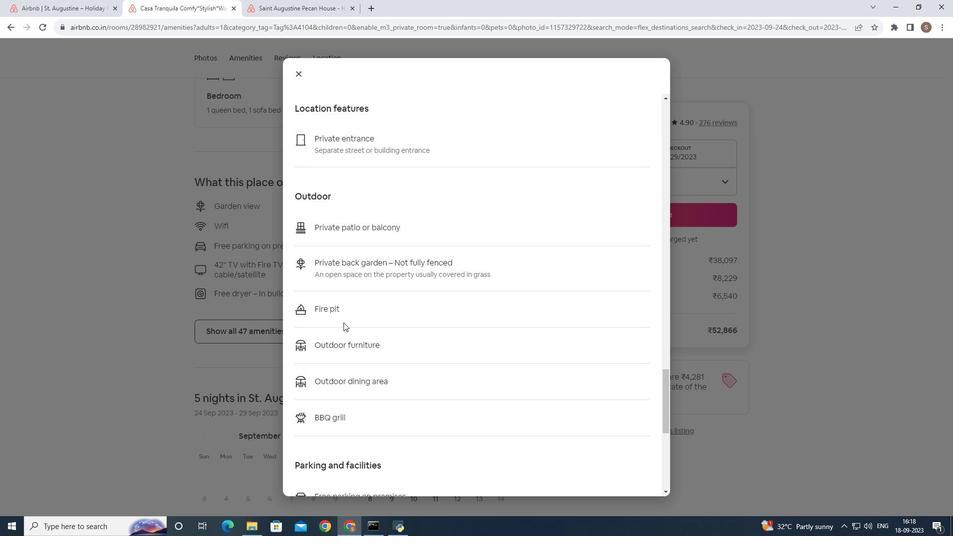 
Action: Mouse scrolled (343, 322) with delta (0, 0)
Screenshot: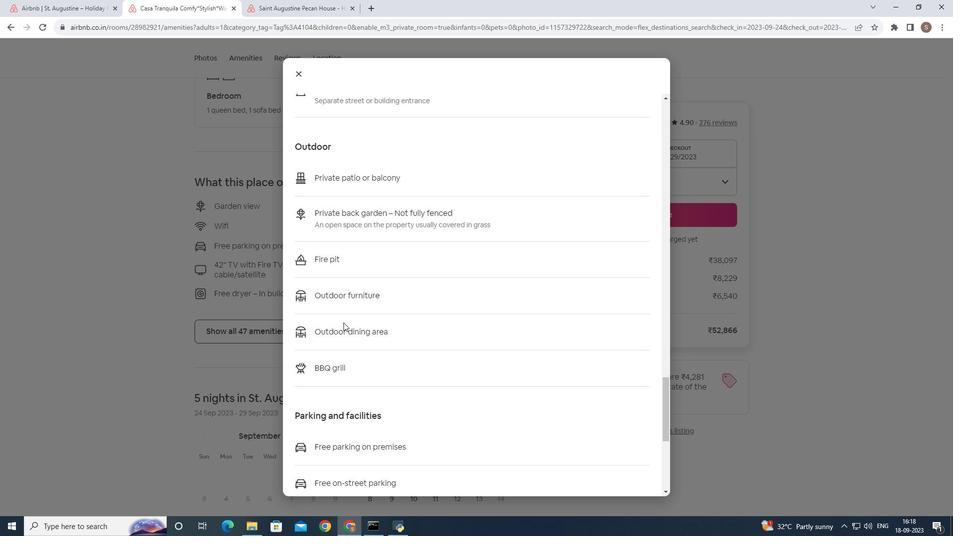 
Action: Mouse scrolled (343, 322) with delta (0, 0)
Screenshot: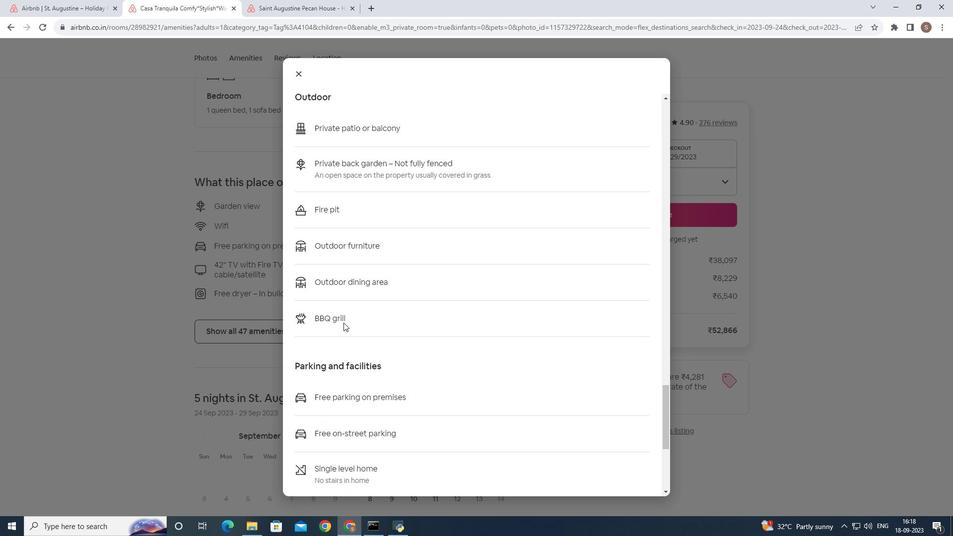 
Action: Mouse scrolled (343, 322) with delta (0, 0)
Screenshot: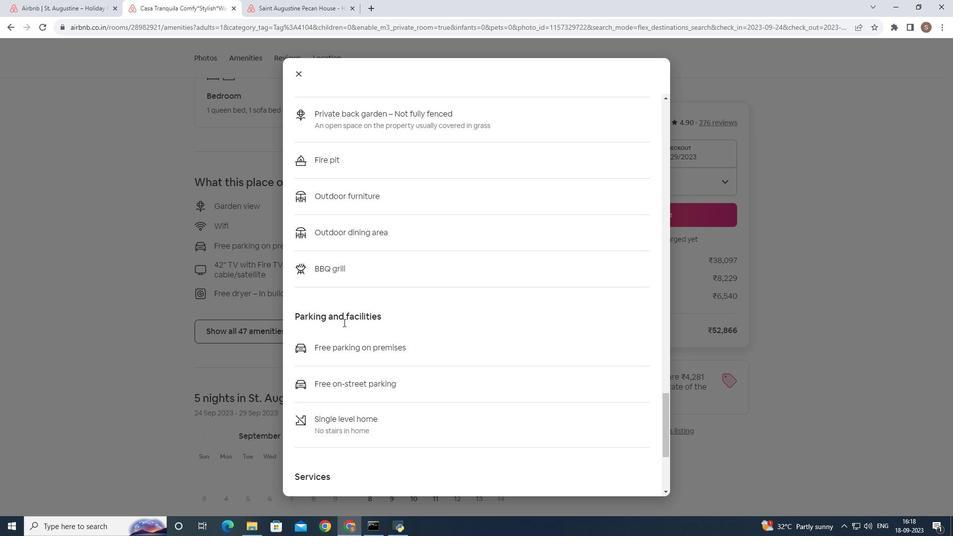 
Action: Mouse scrolled (343, 322) with delta (0, 0)
Screenshot: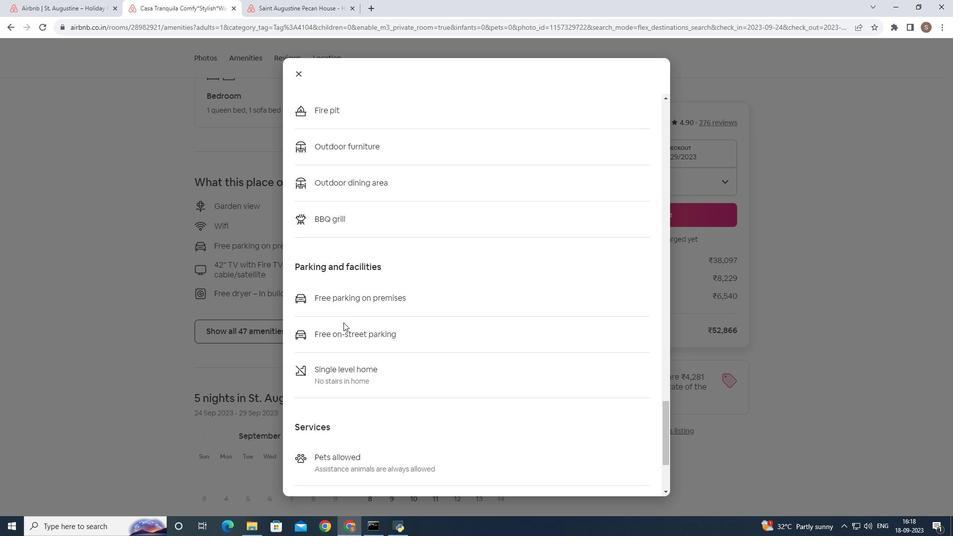 
Action: Mouse scrolled (343, 322) with delta (0, 0)
Screenshot: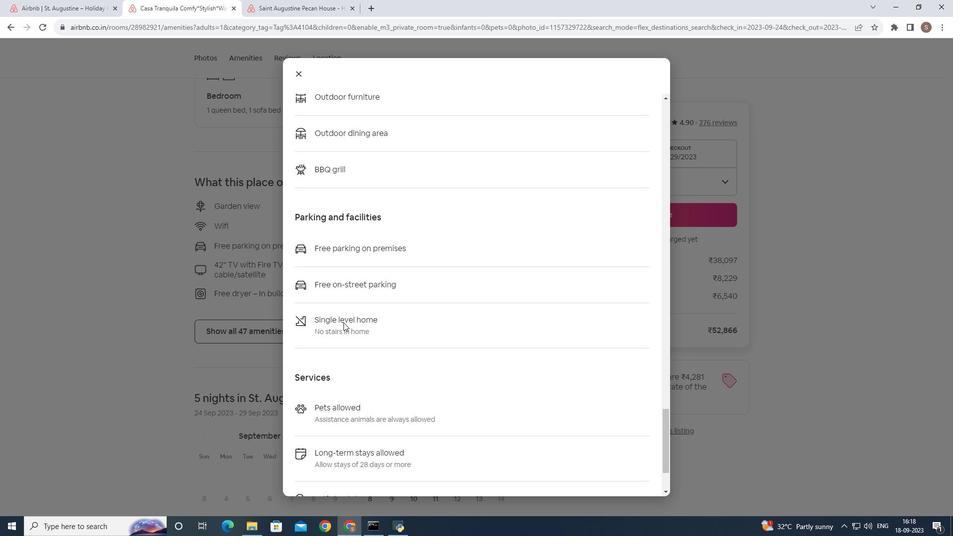 
Action: Mouse scrolled (343, 322) with delta (0, 0)
Screenshot: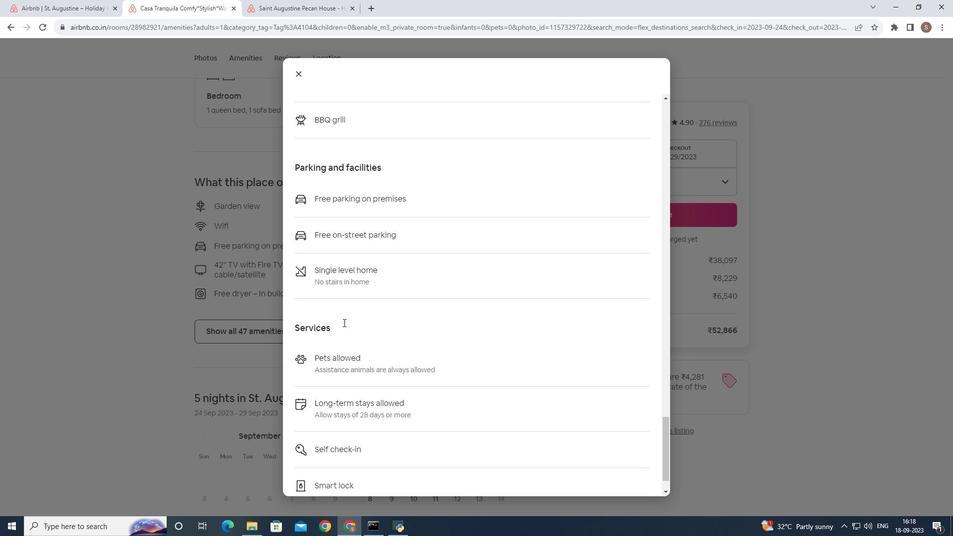 
Action: Mouse scrolled (343, 322) with delta (0, 0)
Screenshot: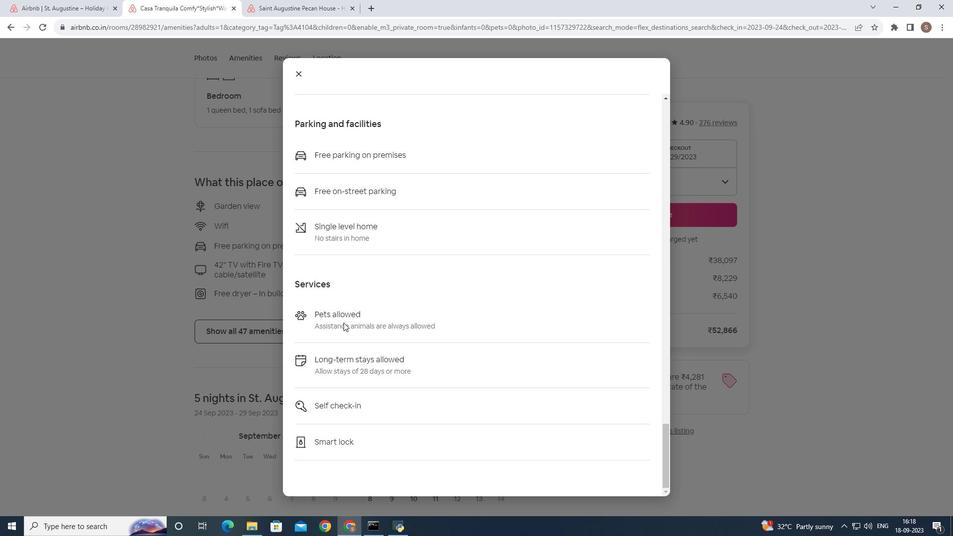
Action: Mouse scrolled (343, 322) with delta (0, 0)
Screenshot: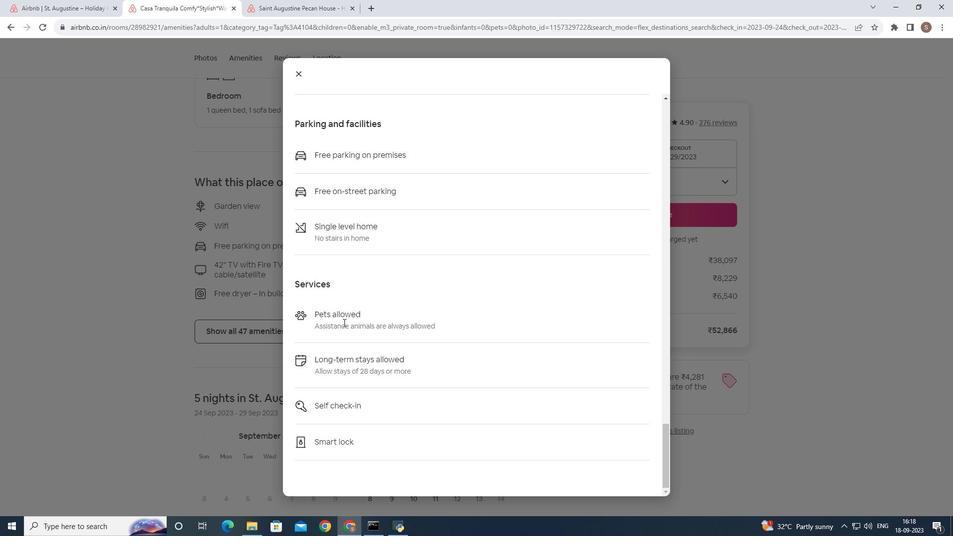 
Action: Mouse scrolled (343, 322) with delta (0, 0)
Screenshot: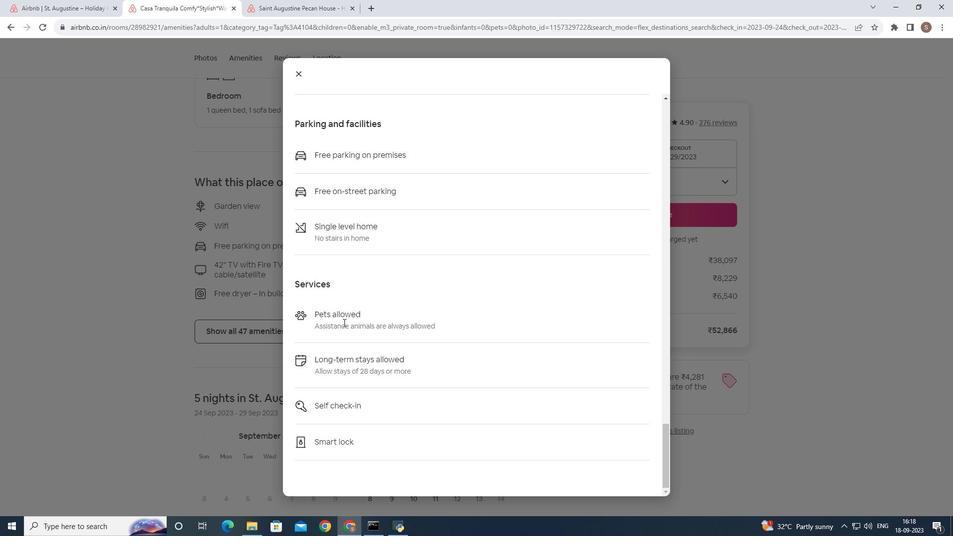 
Action: Mouse scrolled (343, 322) with delta (0, 0)
Screenshot: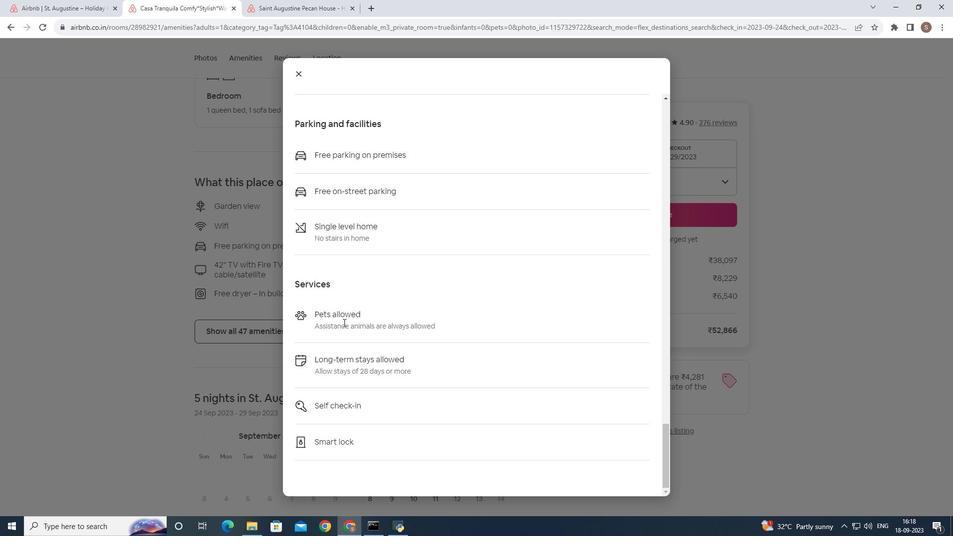 
Action: Mouse moved to (304, 73)
